Task: Find connections with filter location Roldanillo with filter topic #LetsWork with filter profile language Potuguese with filter current company I-PAC (Indian Political Action Committee) with filter school Indian Institute of Engineering Science and Technology (IIEST), Shibpur with filter industry Wholesale Metals and Minerals with filter service category Auto Insurance with filter keywords title Music Producer
Action: Mouse moved to (270, 226)
Screenshot: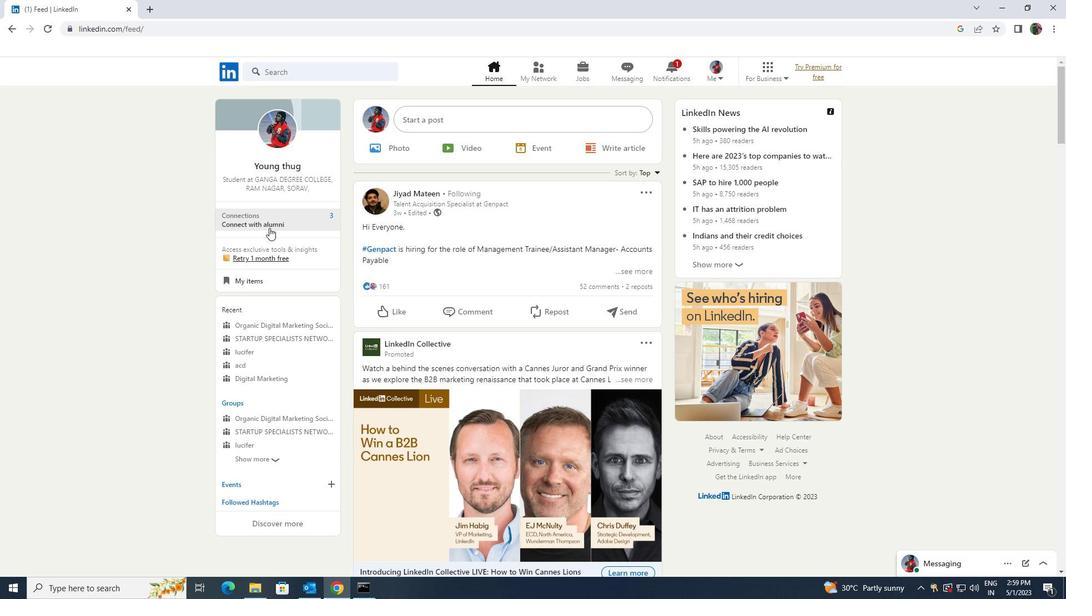 
Action: Mouse pressed left at (270, 226)
Screenshot: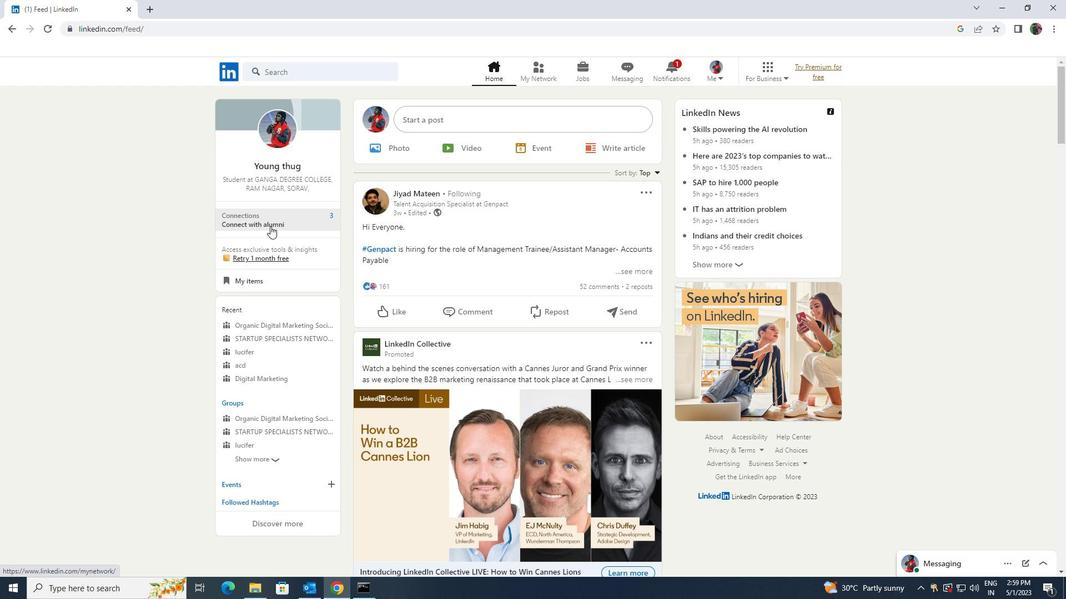 
Action: Mouse moved to (280, 134)
Screenshot: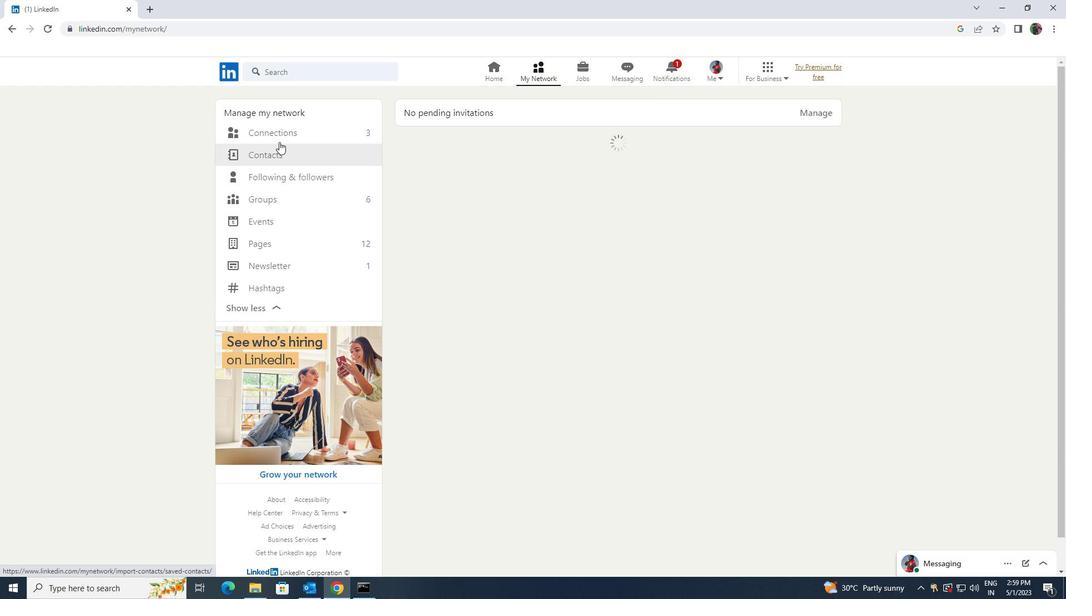 
Action: Mouse pressed left at (280, 134)
Screenshot: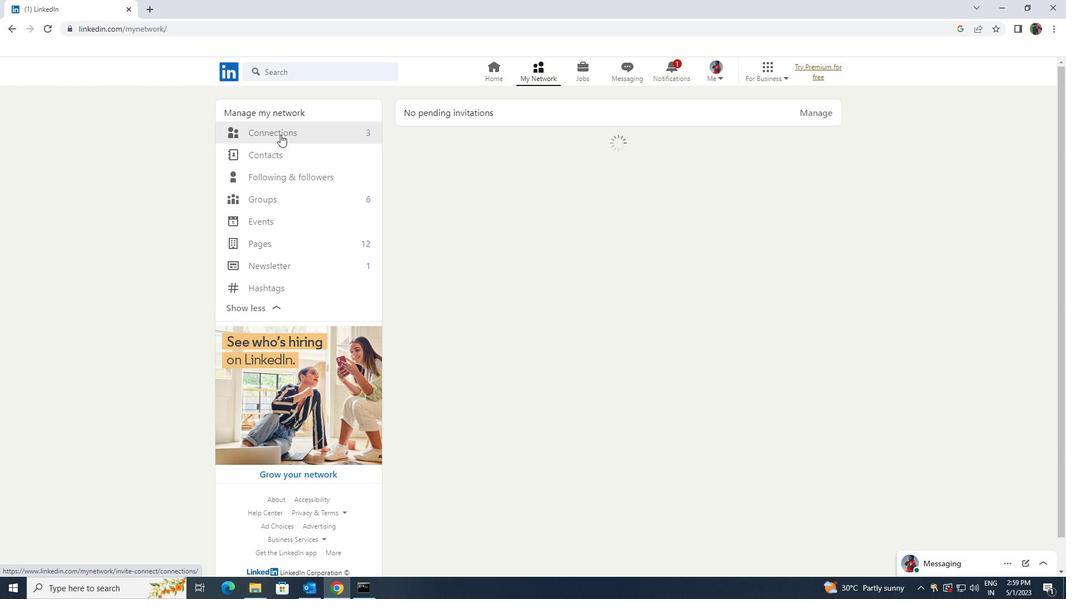 
Action: Mouse moved to (597, 136)
Screenshot: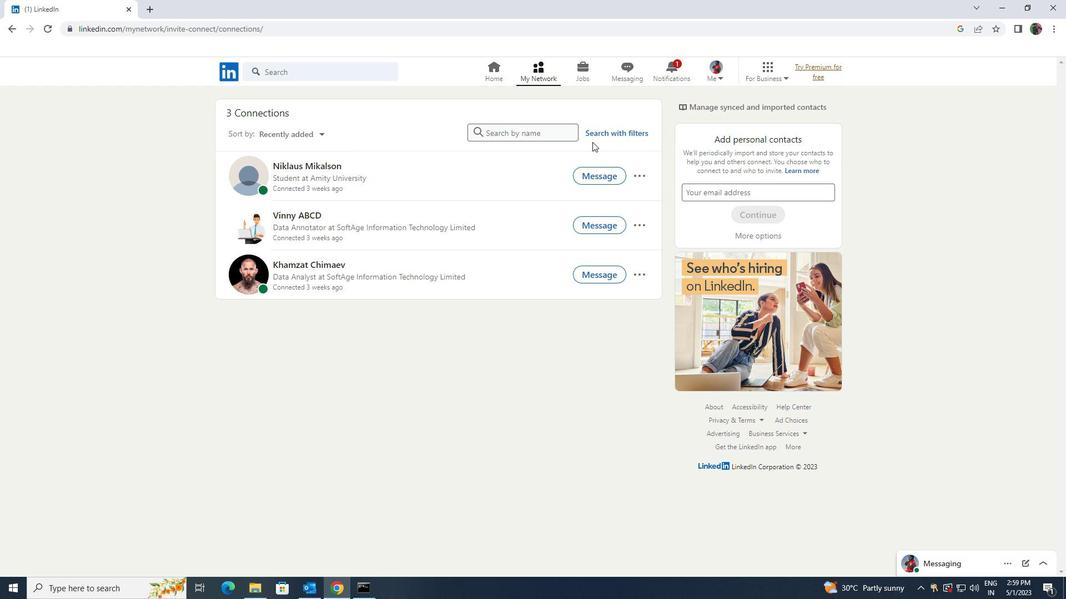 
Action: Mouse pressed left at (597, 136)
Screenshot: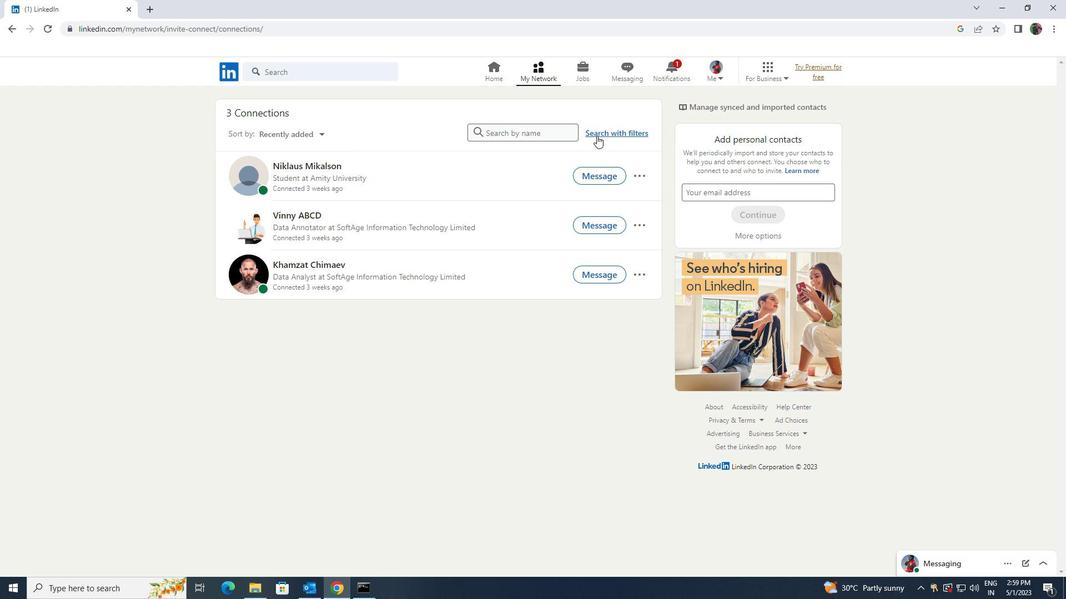 
Action: Mouse moved to (569, 103)
Screenshot: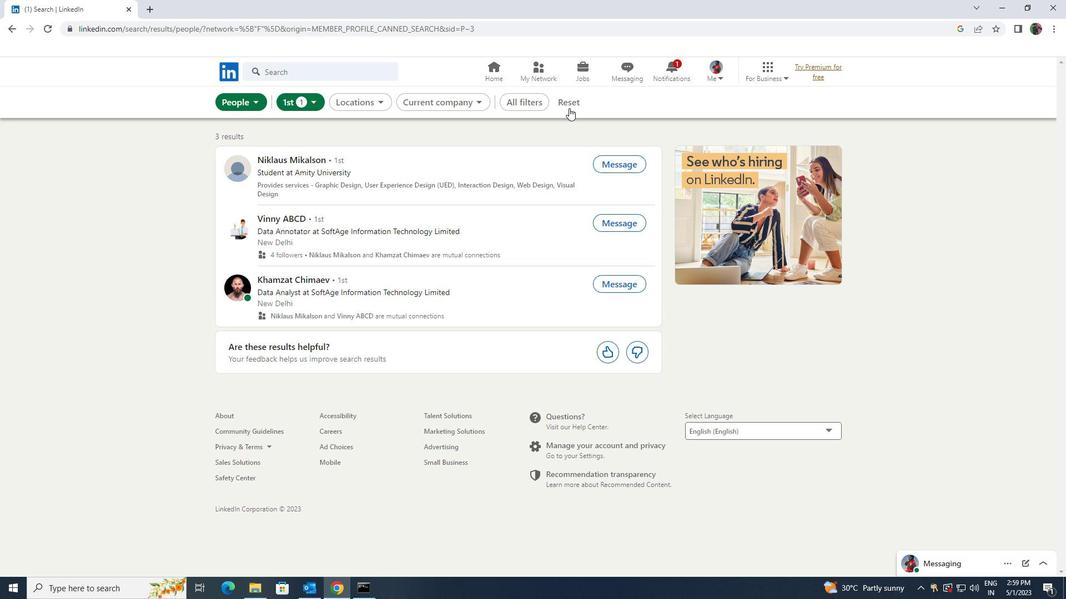 
Action: Mouse pressed left at (569, 103)
Screenshot: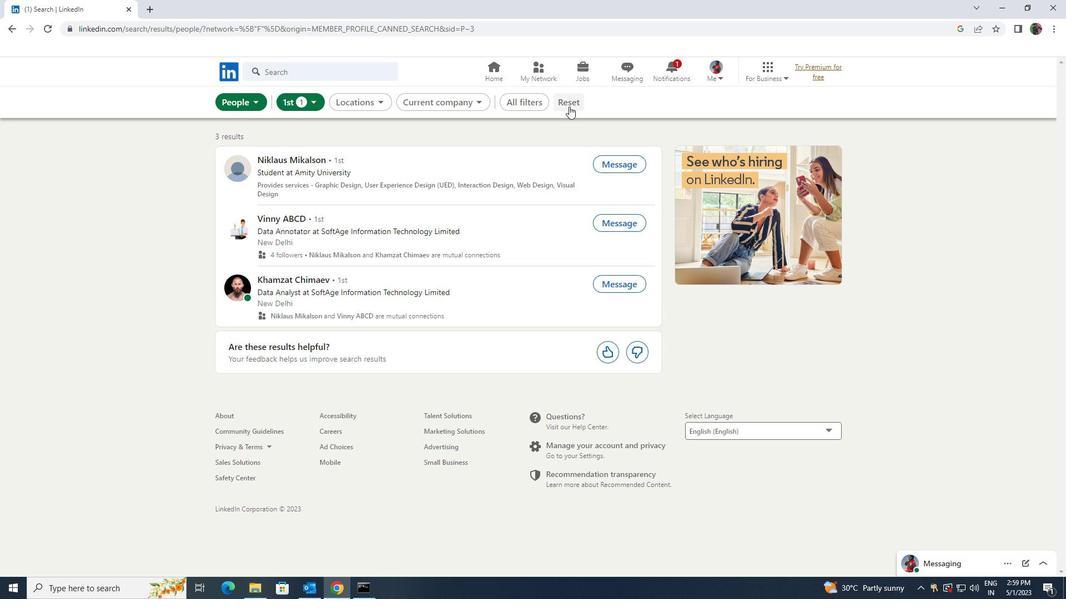 
Action: Mouse moved to (569, 102)
Screenshot: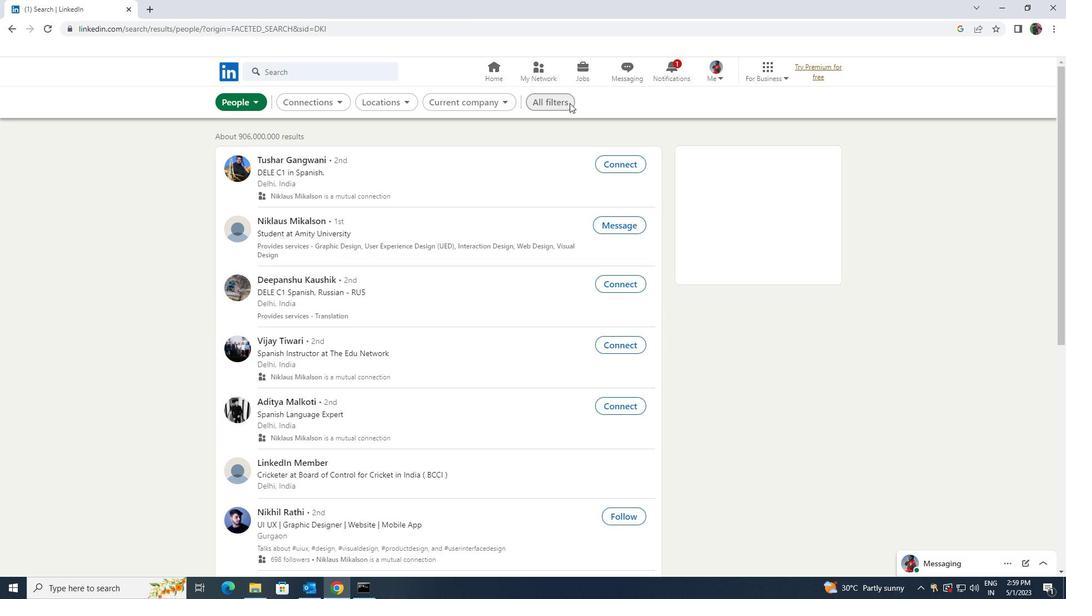 
Action: Mouse pressed left at (569, 102)
Screenshot: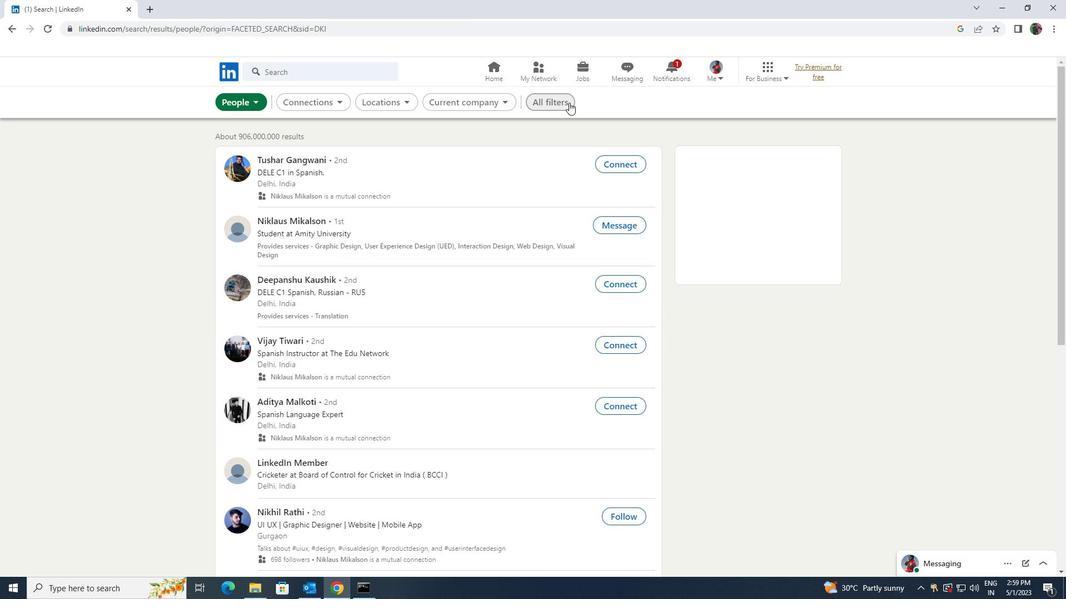 
Action: Mouse moved to (840, 306)
Screenshot: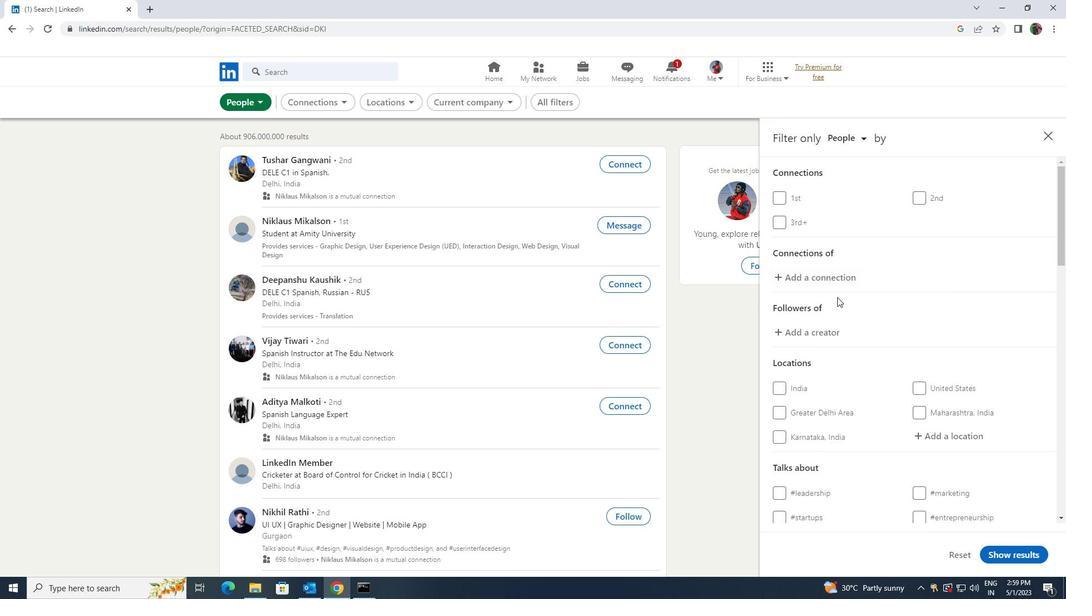 
Action: Mouse scrolled (840, 306) with delta (0, 0)
Screenshot: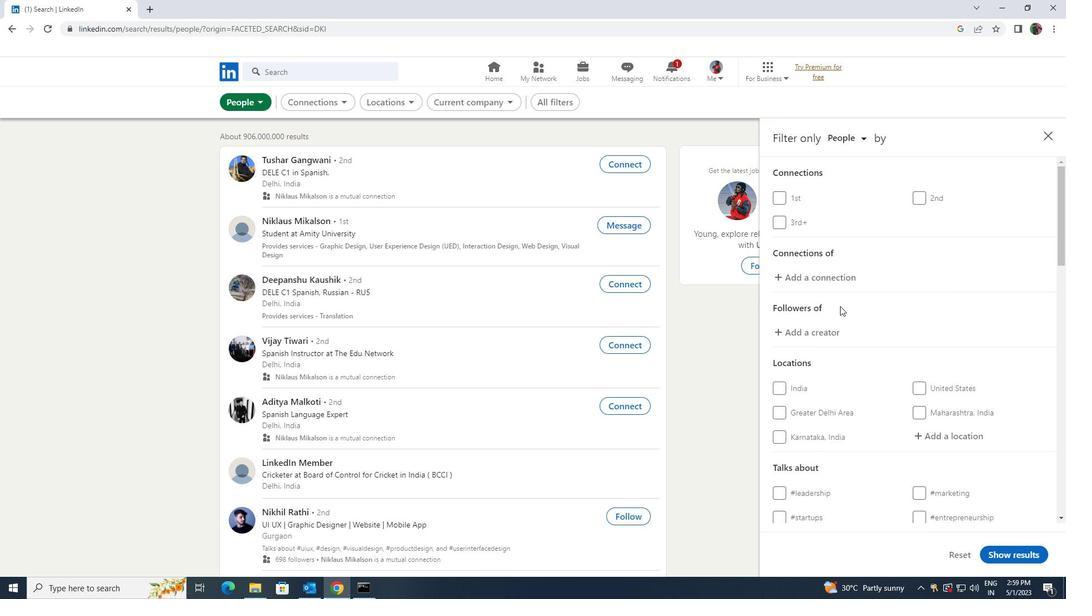 
Action: Mouse scrolled (840, 306) with delta (0, 0)
Screenshot: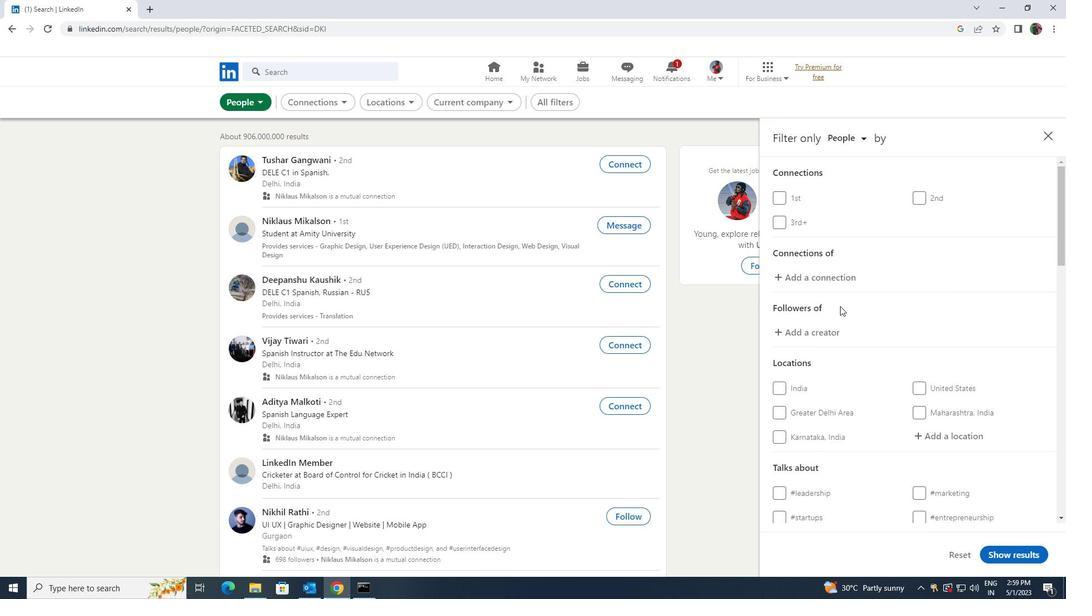 
Action: Mouse moved to (924, 323)
Screenshot: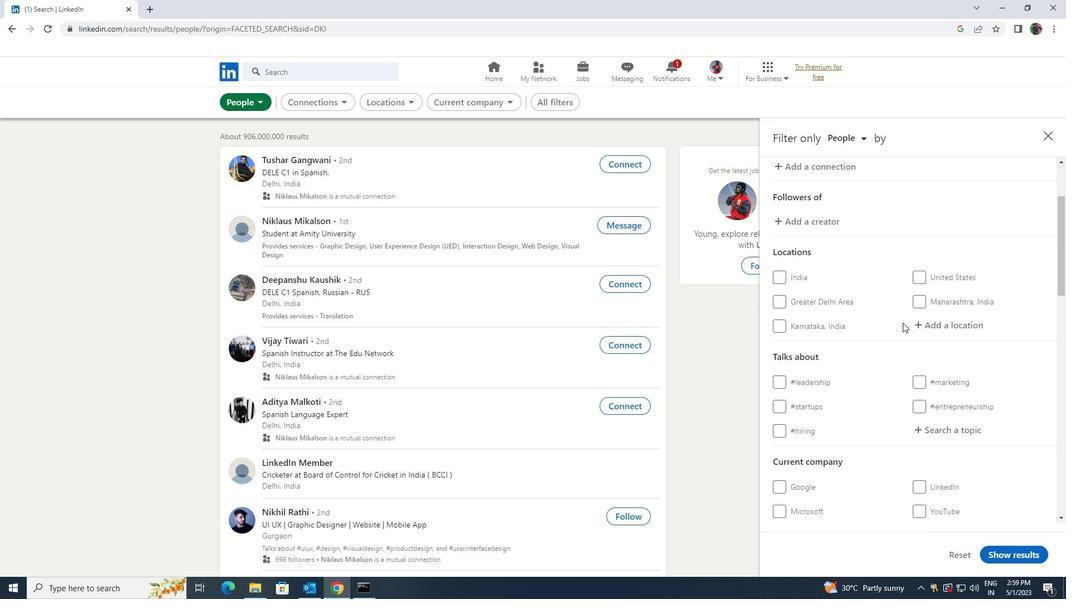 
Action: Mouse pressed left at (924, 323)
Screenshot: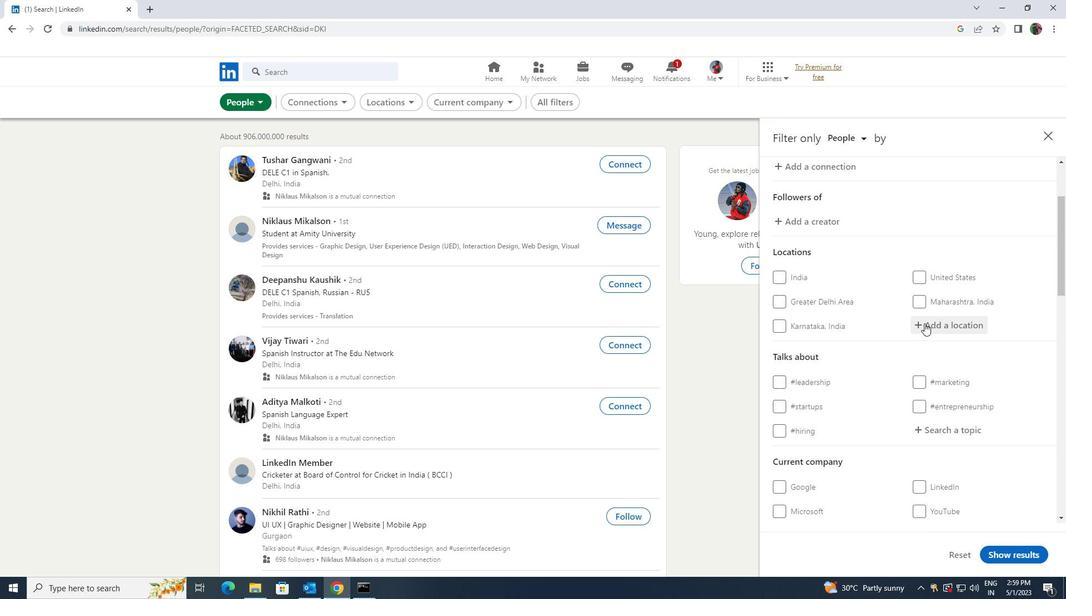 
Action: Key pressed <Key.shift><Key.shift><Key.shift><Key.shift>ROLDANIL
Screenshot: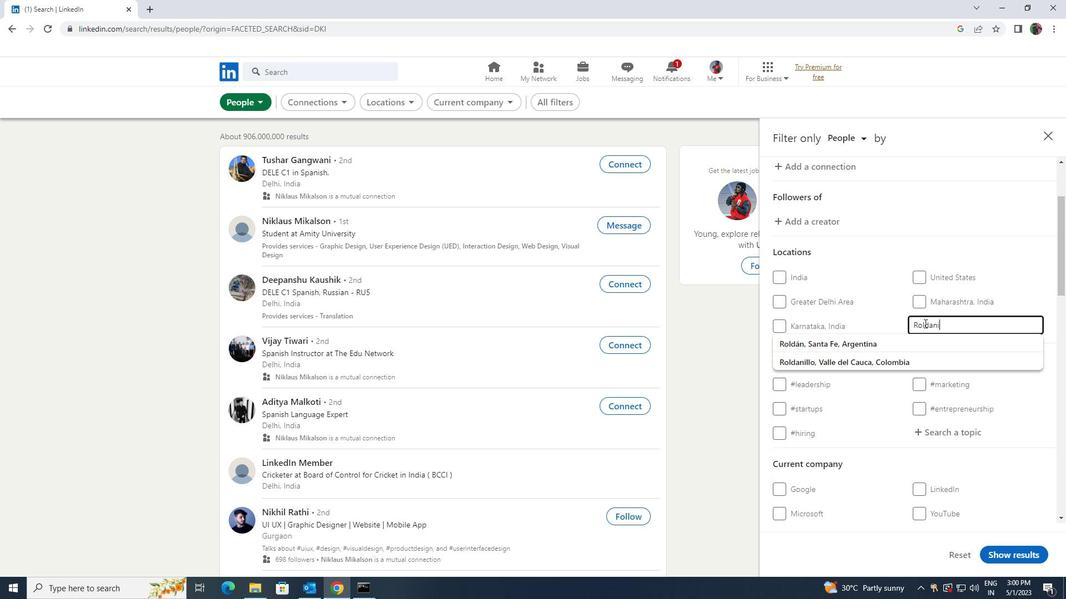 
Action: Mouse moved to (906, 337)
Screenshot: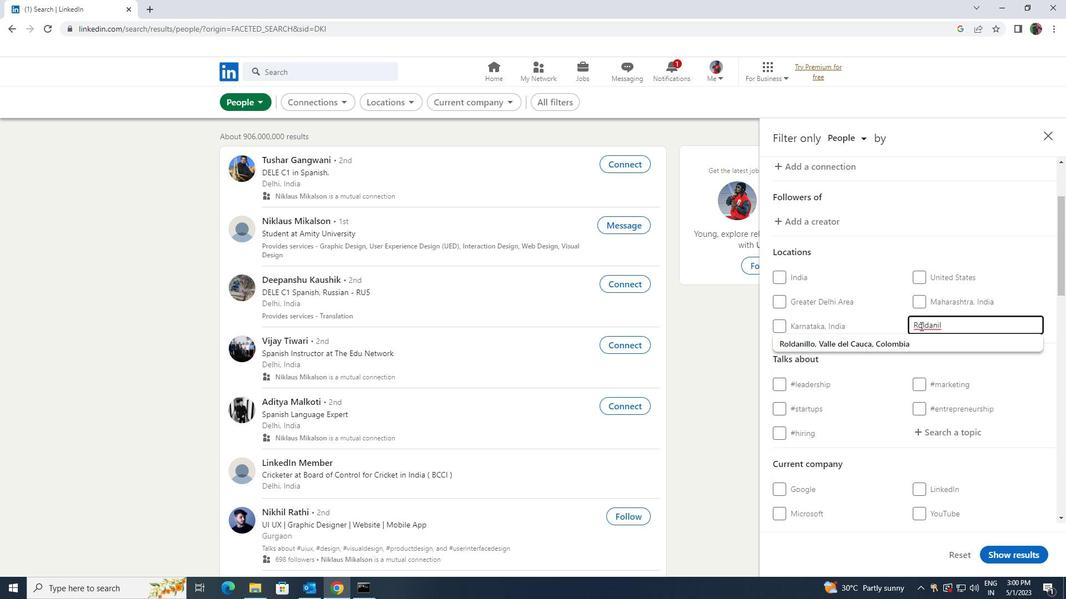 
Action: Mouse pressed left at (906, 337)
Screenshot: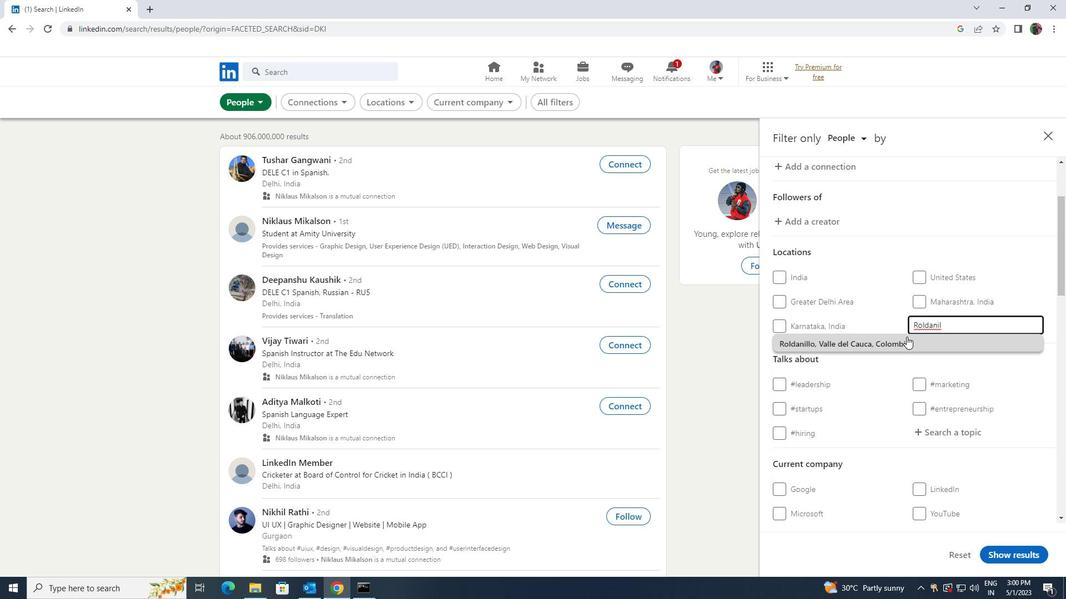 
Action: Mouse moved to (906, 337)
Screenshot: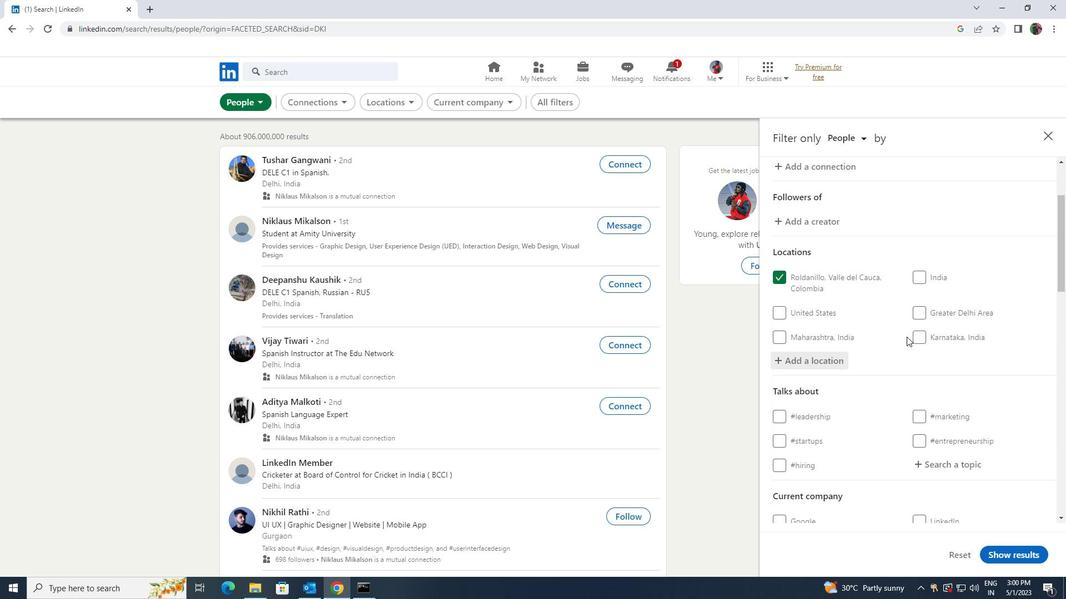 
Action: Mouse scrolled (906, 337) with delta (0, 0)
Screenshot: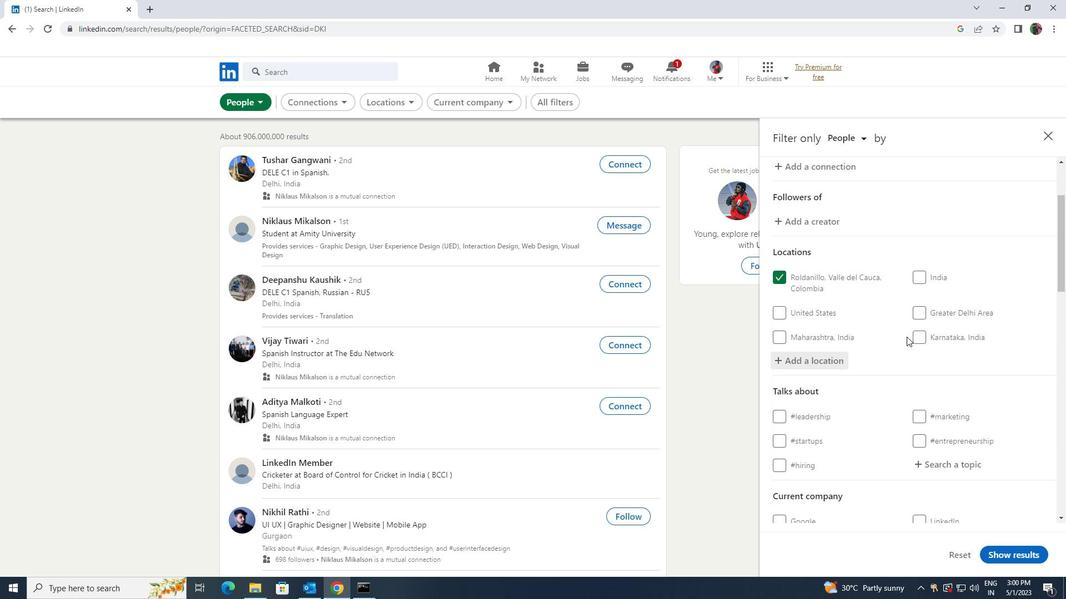 
Action: Mouse scrolled (906, 337) with delta (0, 0)
Screenshot: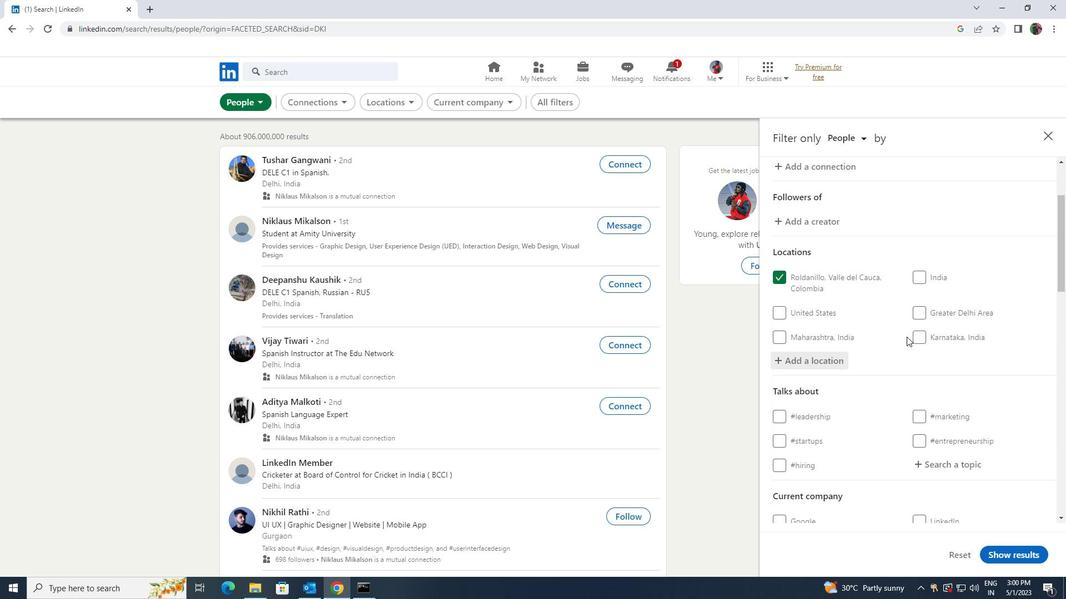 
Action: Mouse moved to (926, 352)
Screenshot: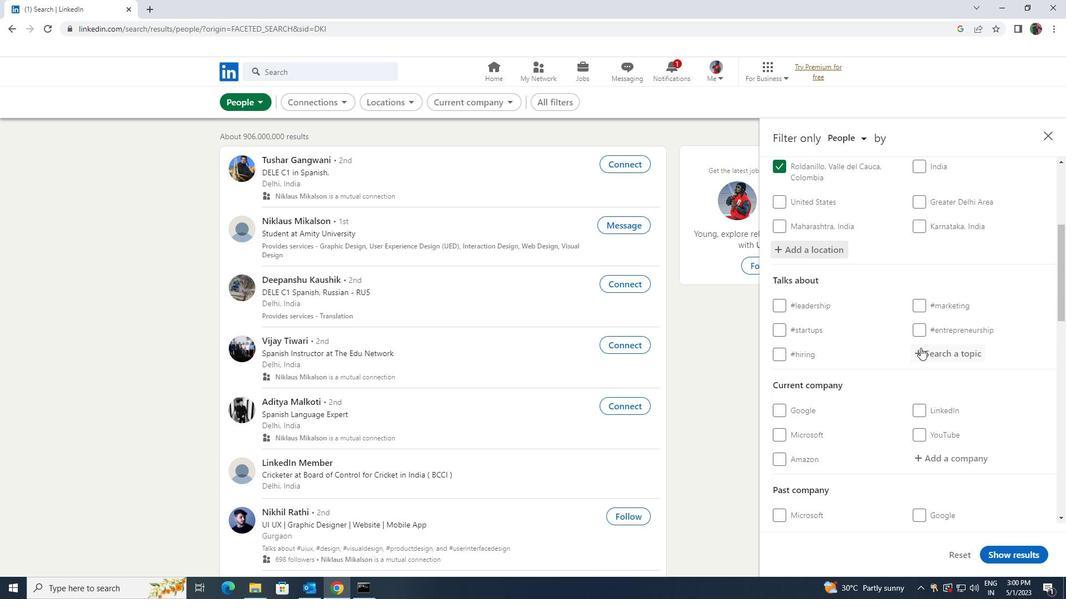 
Action: Mouse pressed left at (926, 352)
Screenshot: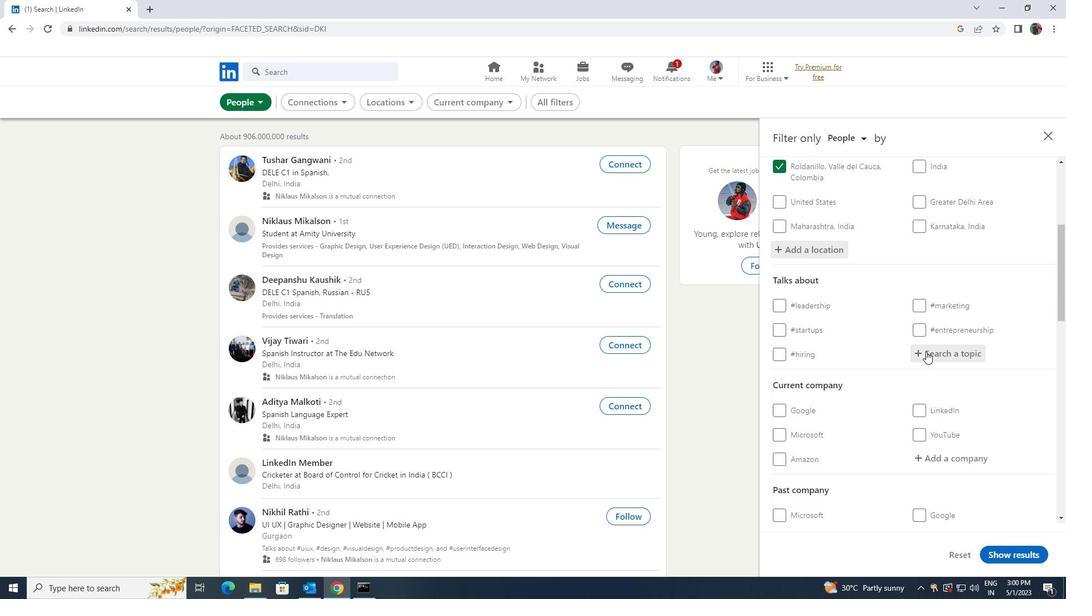 
Action: Mouse moved to (927, 352)
Screenshot: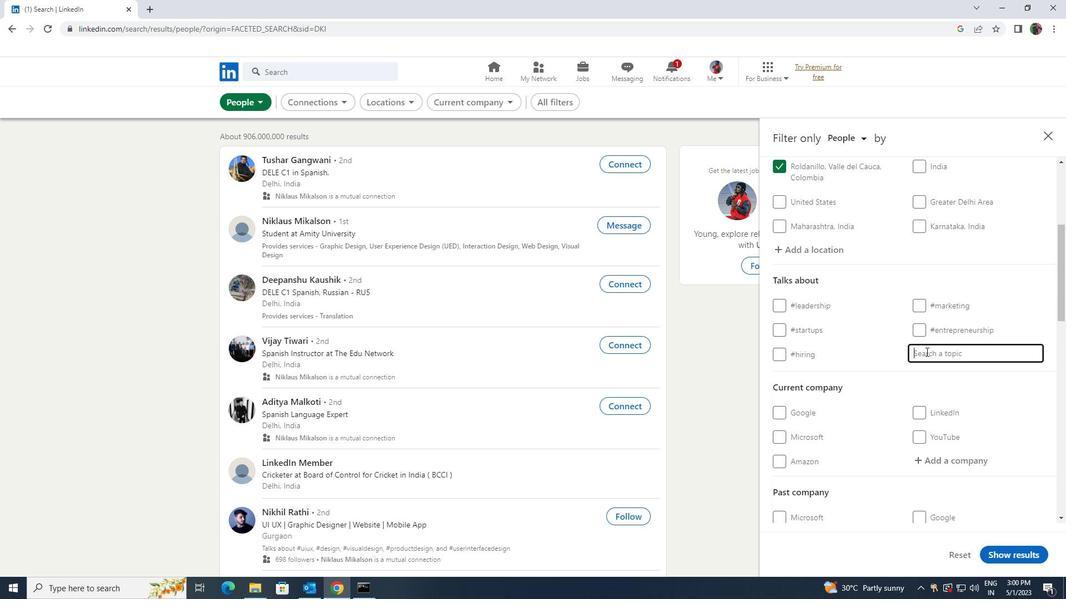 
Action: Key pressed <Key.shift>LETSWORK
Screenshot: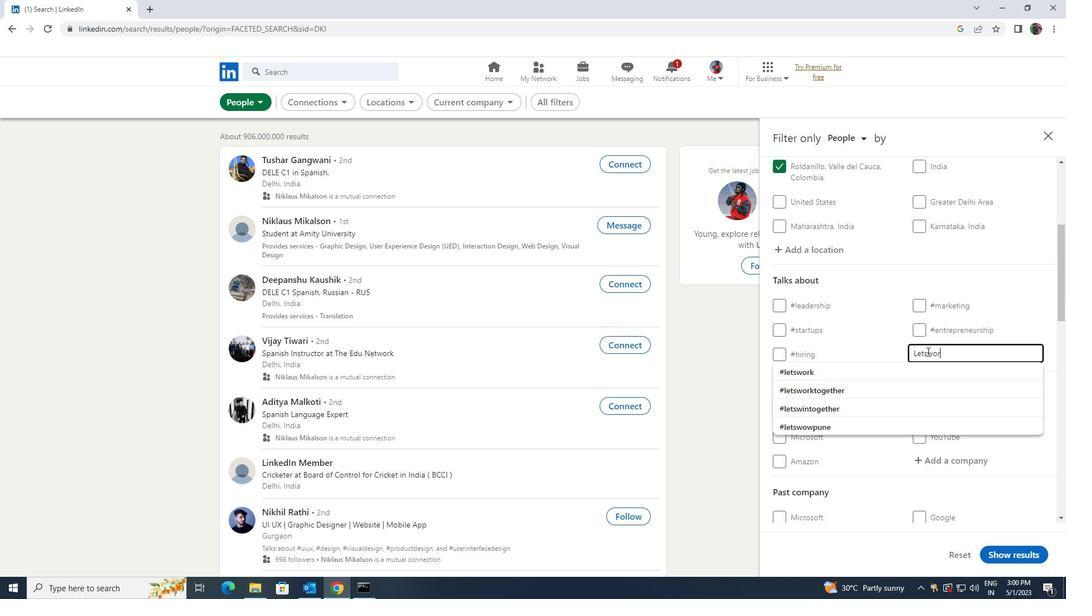 
Action: Mouse moved to (915, 365)
Screenshot: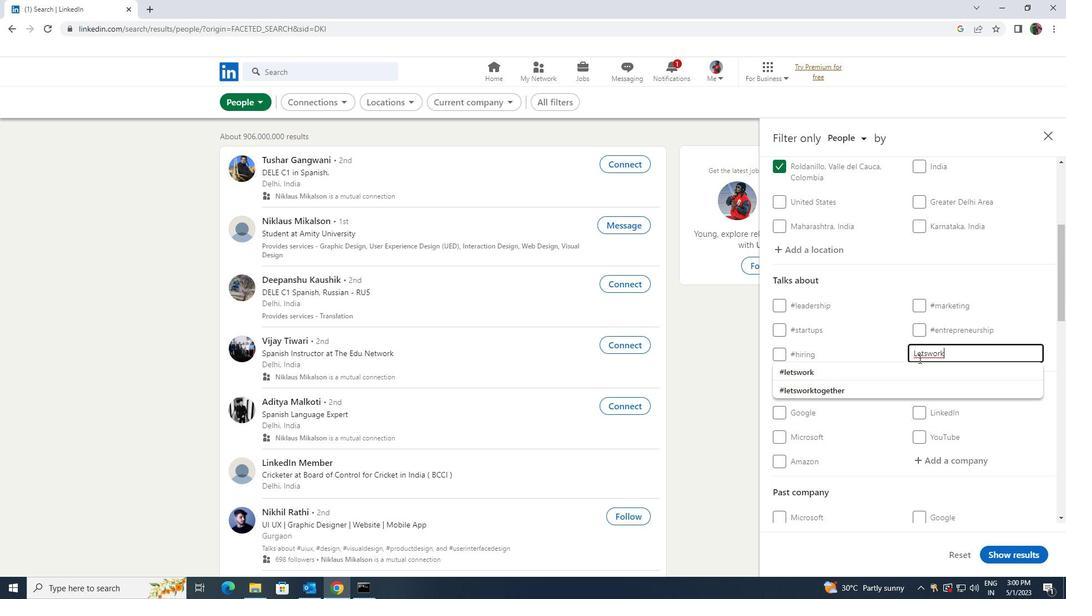 
Action: Mouse pressed left at (915, 365)
Screenshot: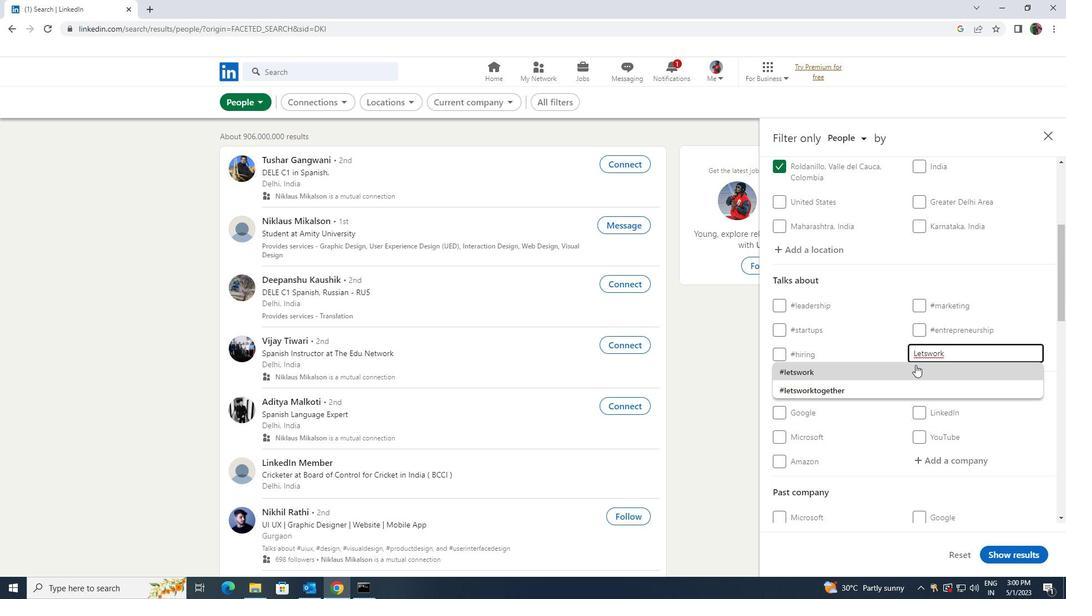 
Action: Mouse moved to (915, 365)
Screenshot: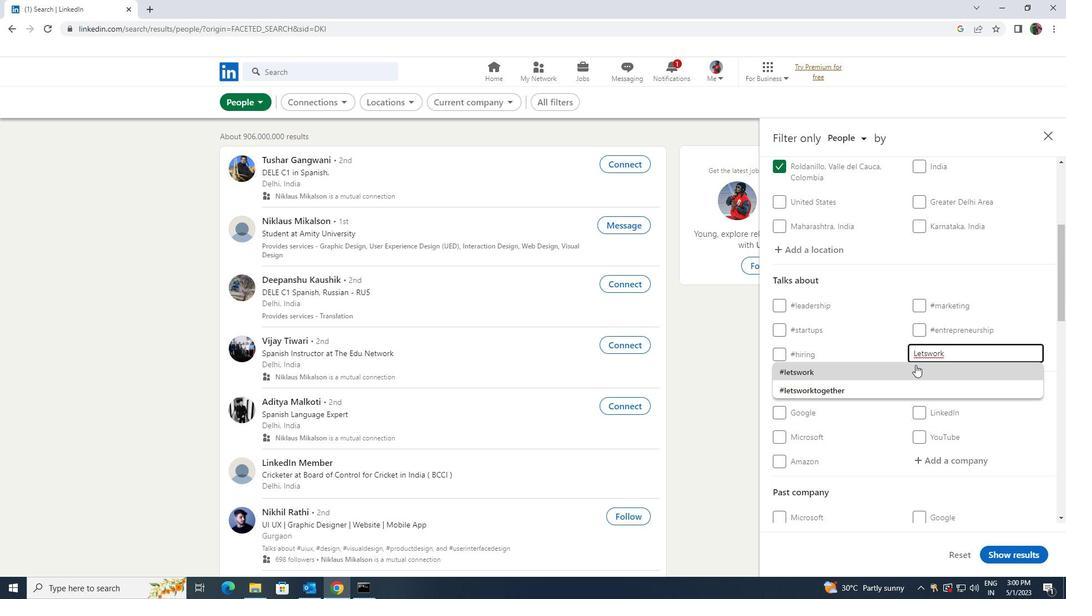 
Action: Mouse scrolled (915, 364) with delta (0, 0)
Screenshot: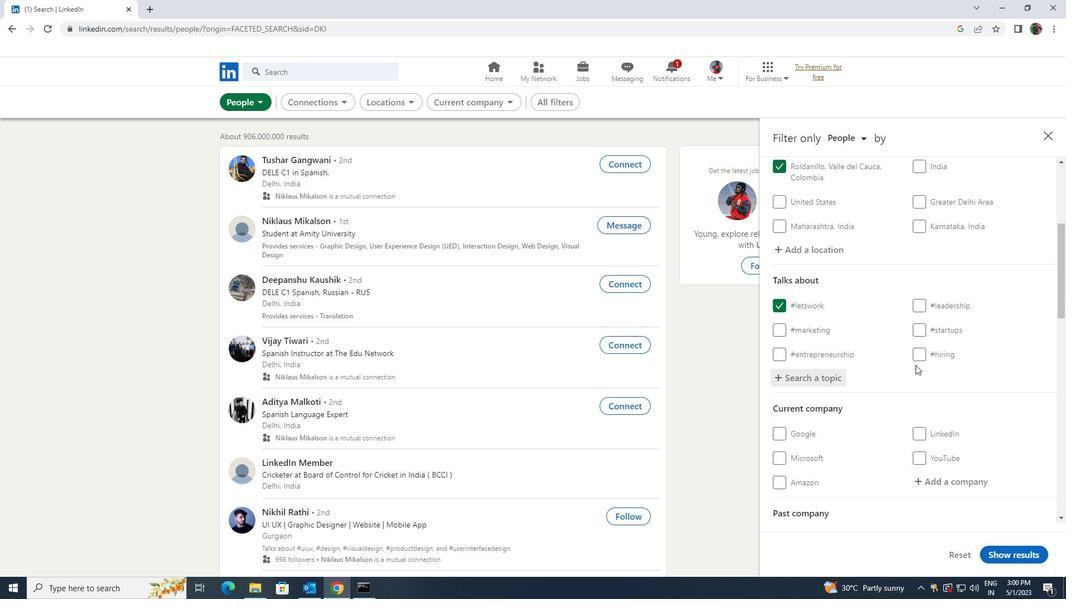 
Action: Mouse moved to (914, 367)
Screenshot: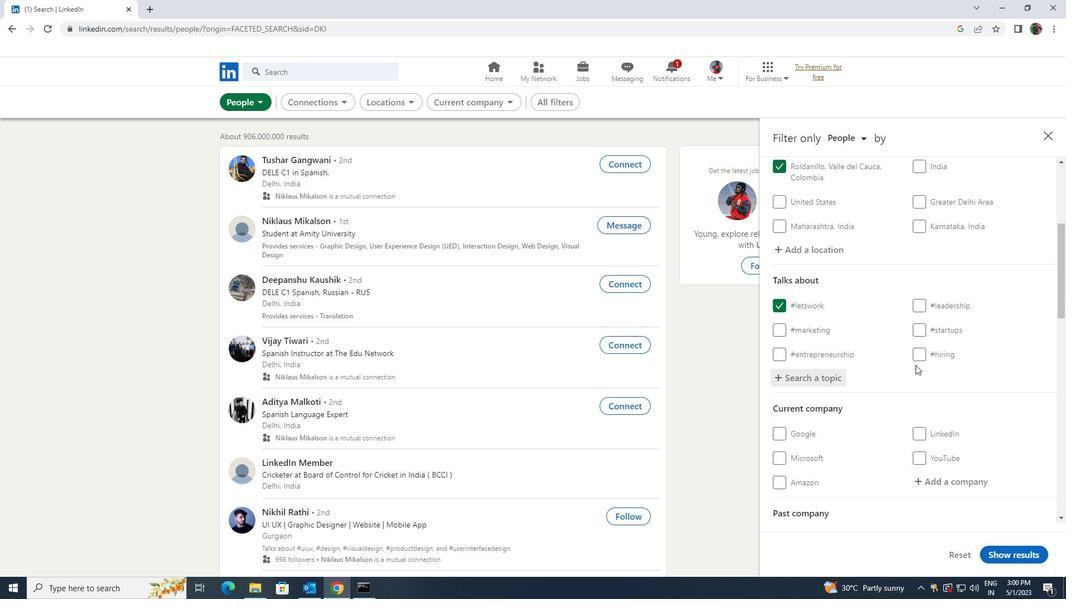 
Action: Mouse scrolled (914, 366) with delta (0, 0)
Screenshot: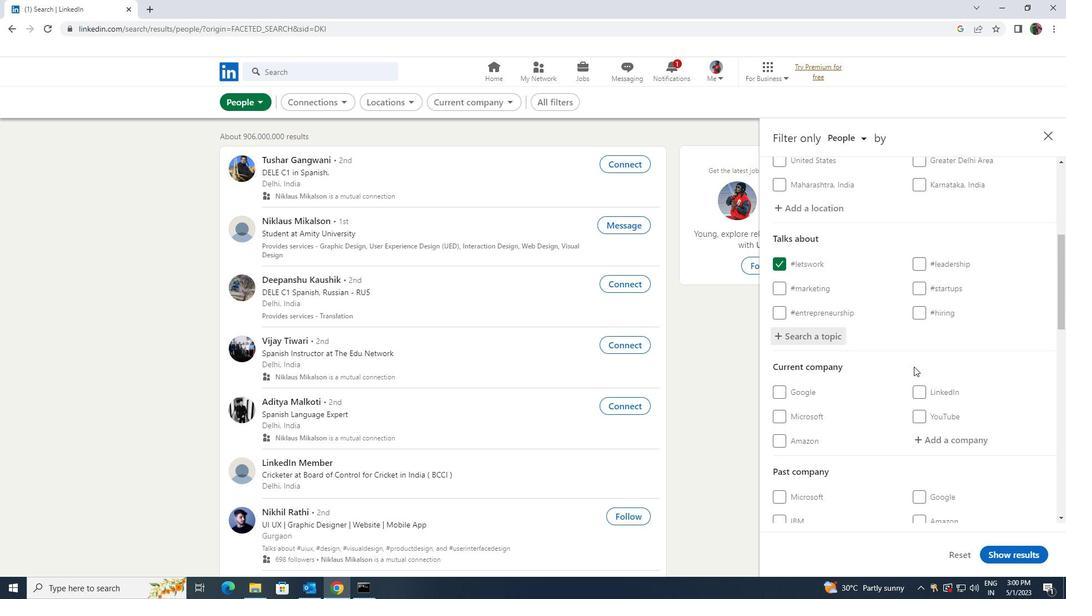 
Action: Mouse scrolled (914, 366) with delta (0, 0)
Screenshot: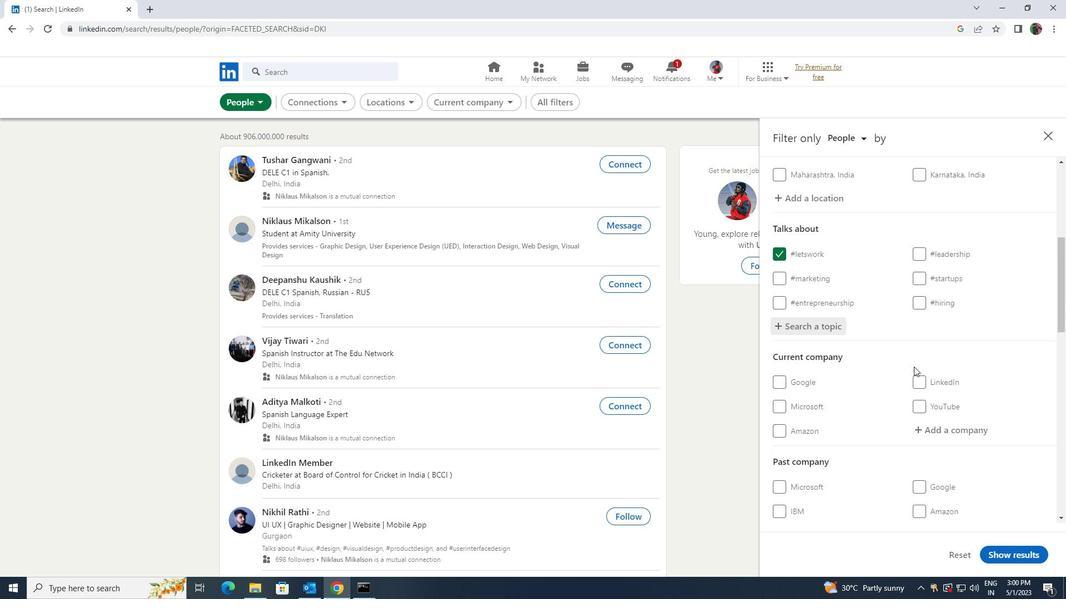 
Action: Mouse moved to (910, 369)
Screenshot: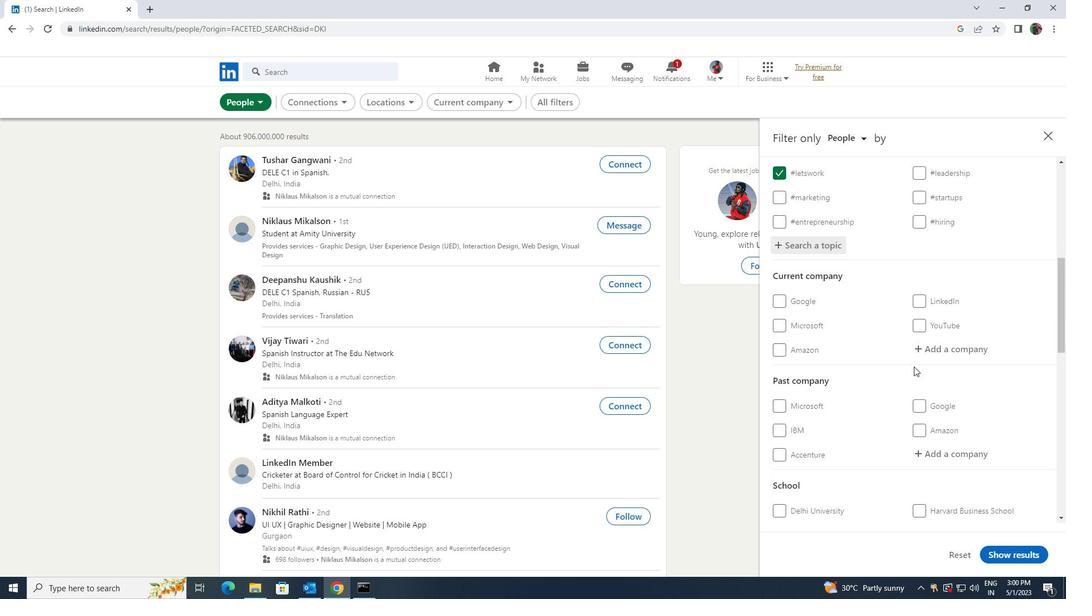
Action: Mouse scrolled (910, 369) with delta (0, 0)
Screenshot: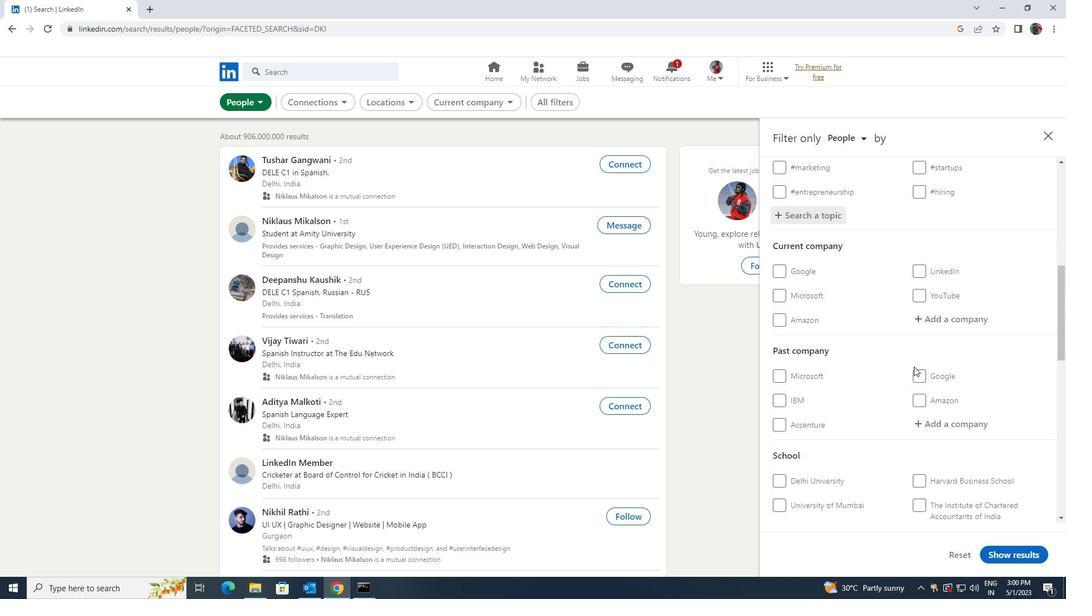 
Action: Mouse moved to (907, 372)
Screenshot: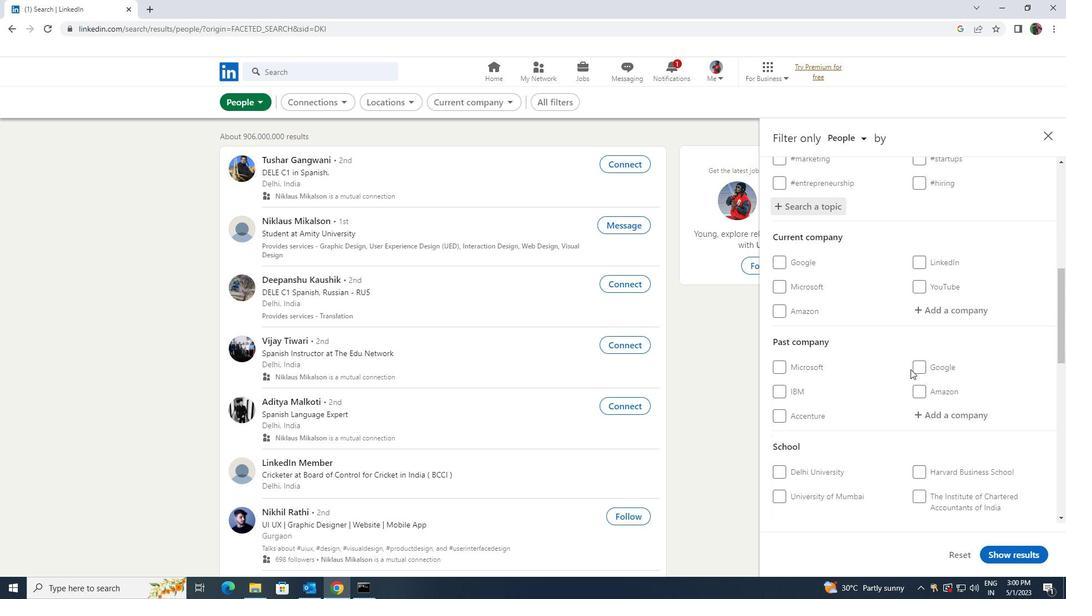 
Action: Mouse scrolled (907, 371) with delta (0, 0)
Screenshot: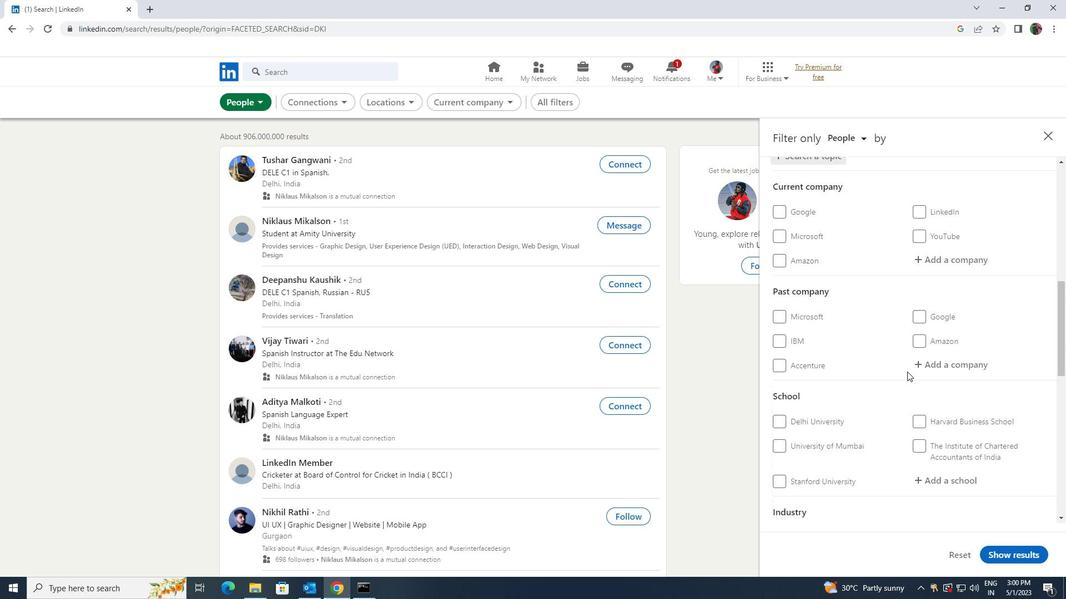 
Action: Mouse scrolled (907, 371) with delta (0, 0)
Screenshot: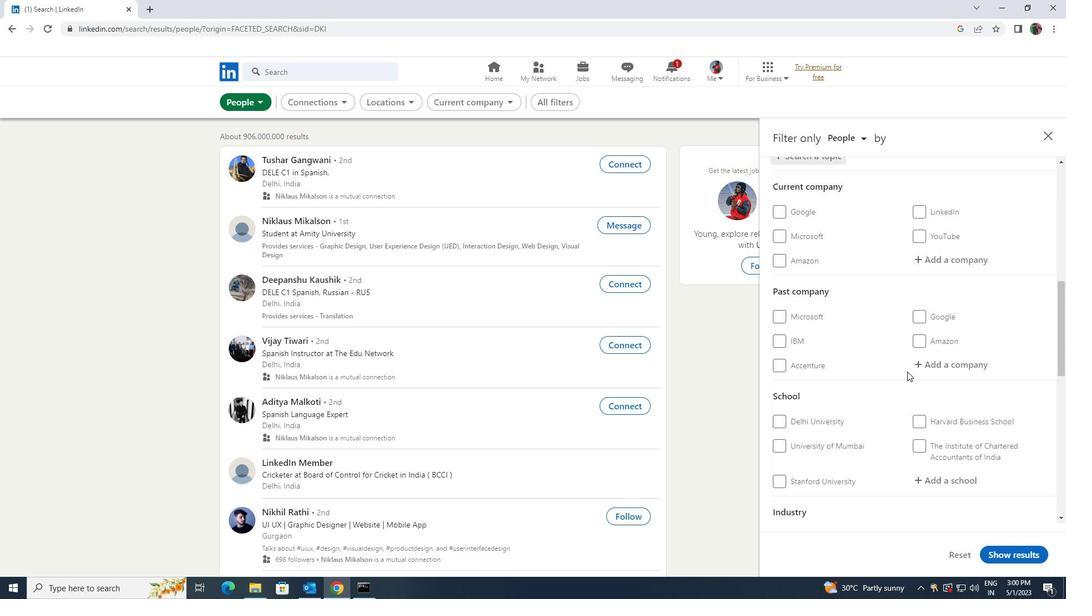 
Action: Mouse scrolled (907, 371) with delta (0, 0)
Screenshot: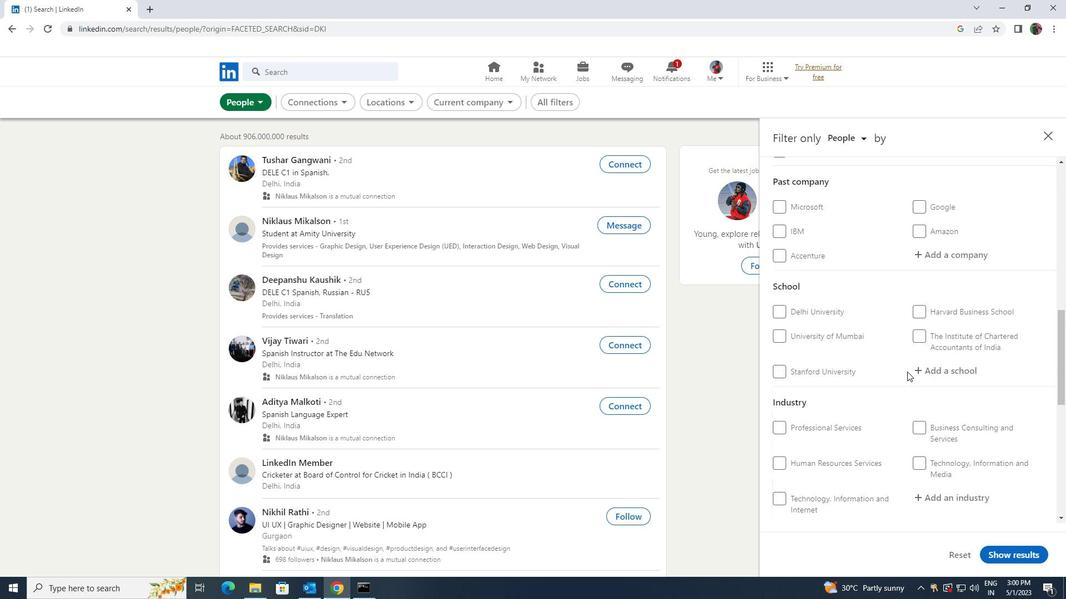 
Action: Mouse scrolled (907, 371) with delta (0, 0)
Screenshot: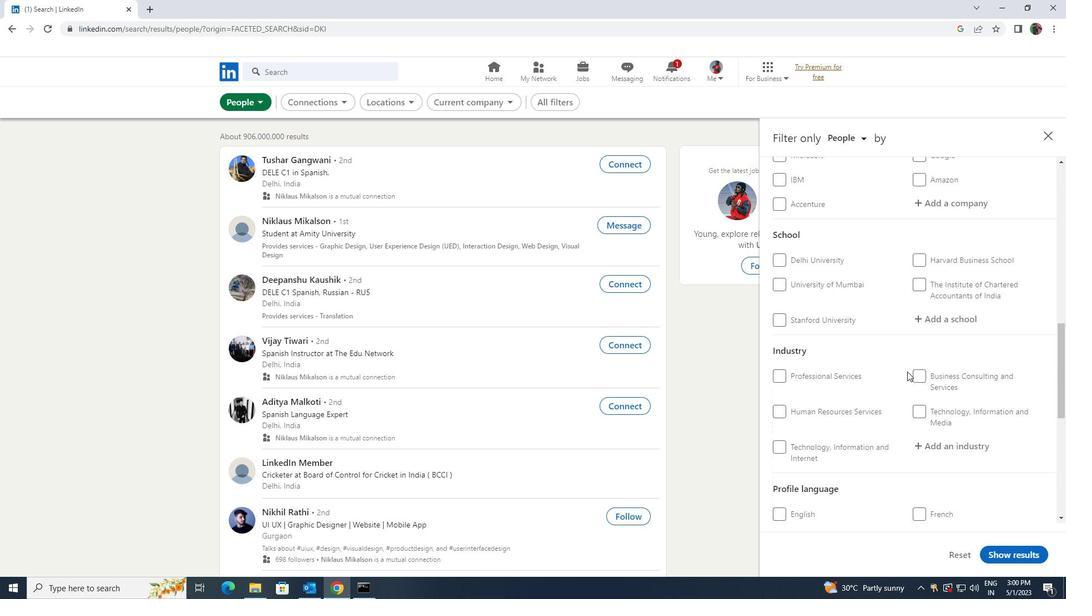 
Action: Mouse scrolled (907, 371) with delta (0, 0)
Screenshot: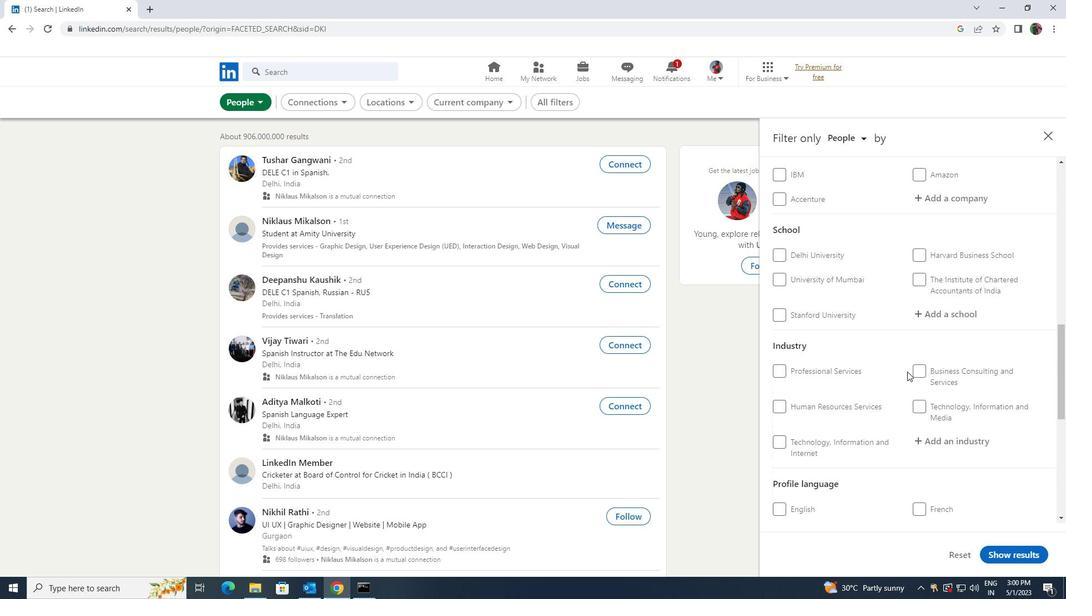 
Action: Mouse scrolled (907, 371) with delta (0, 0)
Screenshot: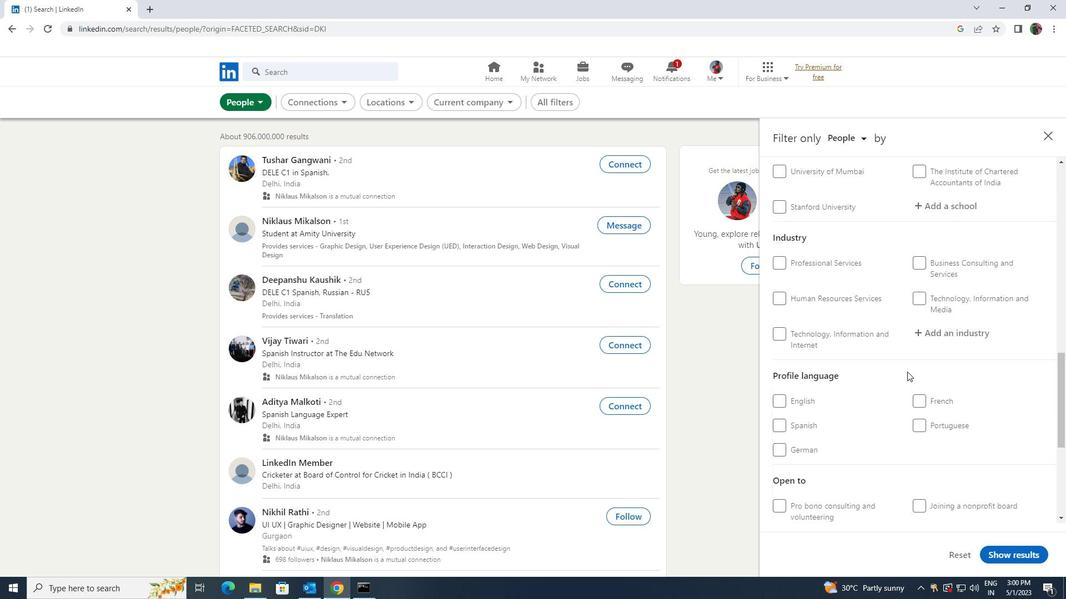 
Action: Mouse scrolled (907, 371) with delta (0, 0)
Screenshot: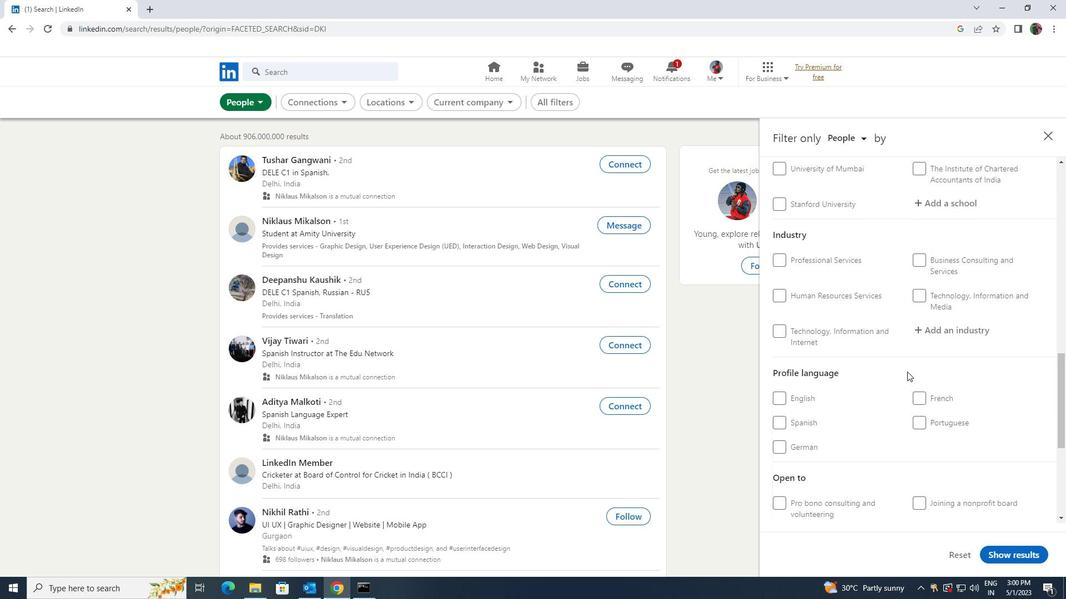 
Action: Mouse moved to (917, 317)
Screenshot: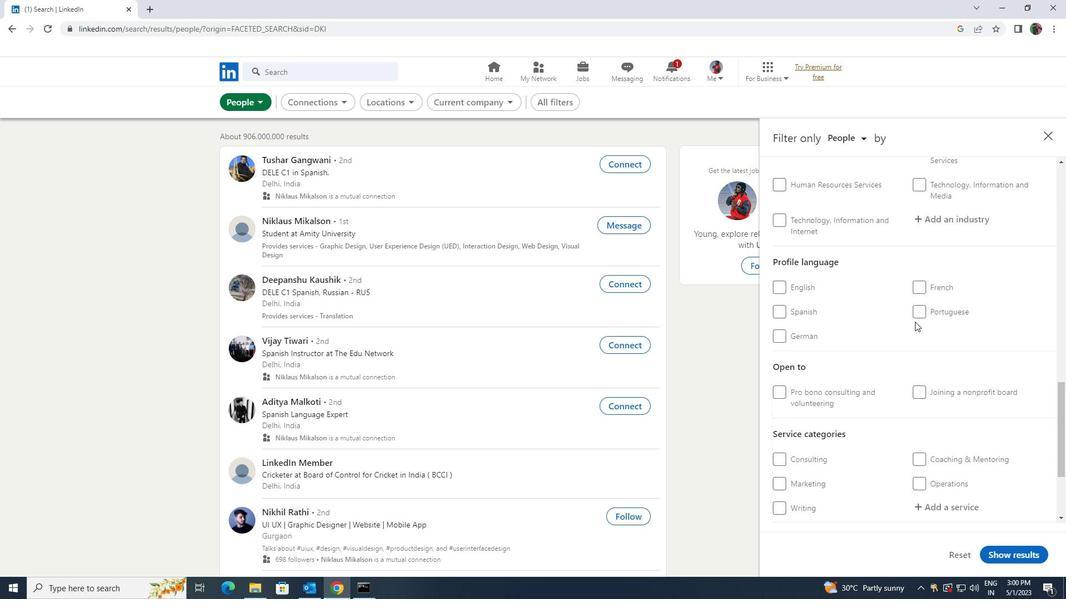 
Action: Mouse pressed left at (917, 317)
Screenshot: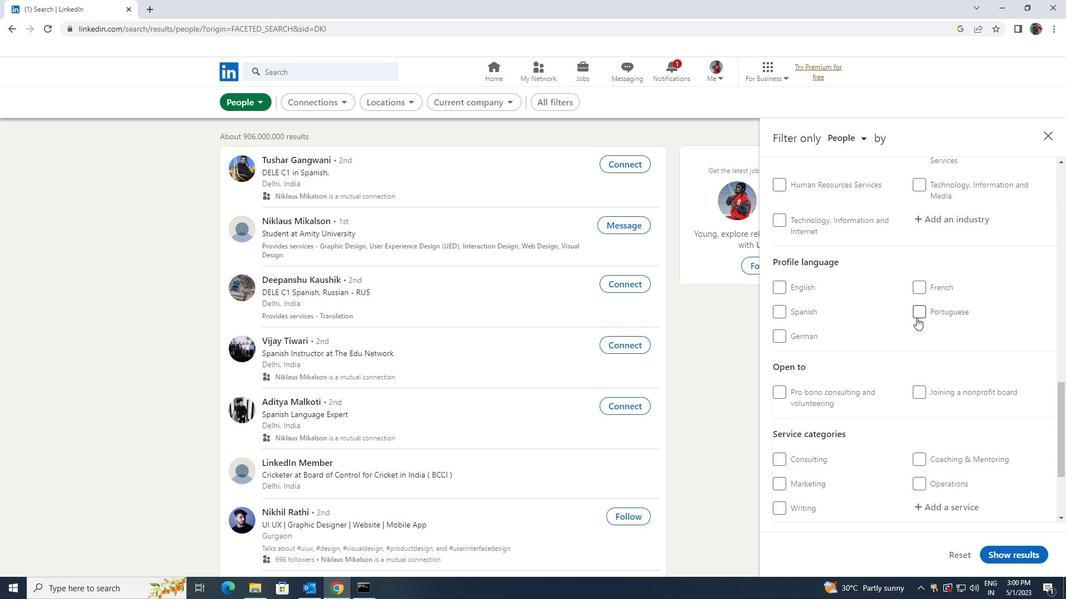 
Action: Mouse scrolled (917, 318) with delta (0, 0)
Screenshot: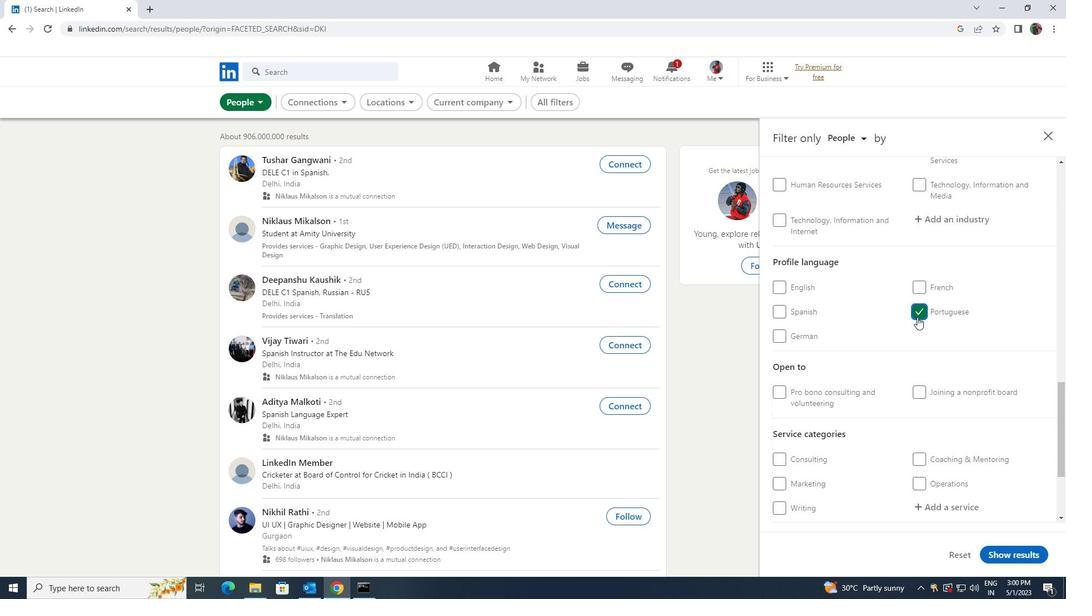 
Action: Mouse moved to (917, 317)
Screenshot: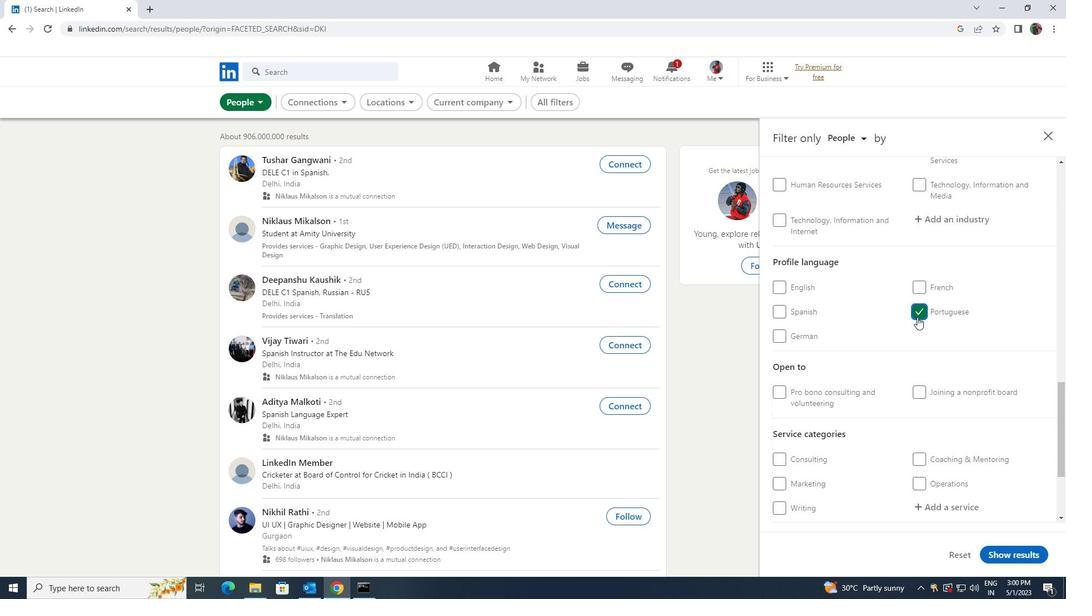
Action: Mouse scrolled (917, 318) with delta (0, 0)
Screenshot: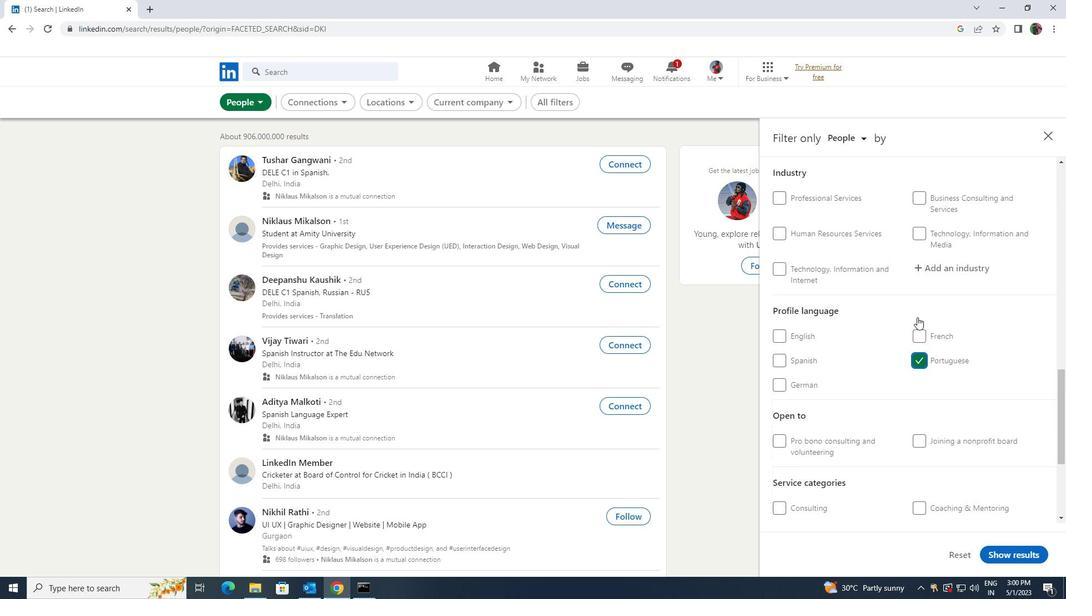 
Action: Mouse scrolled (917, 318) with delta (0, 0)
Screenshot: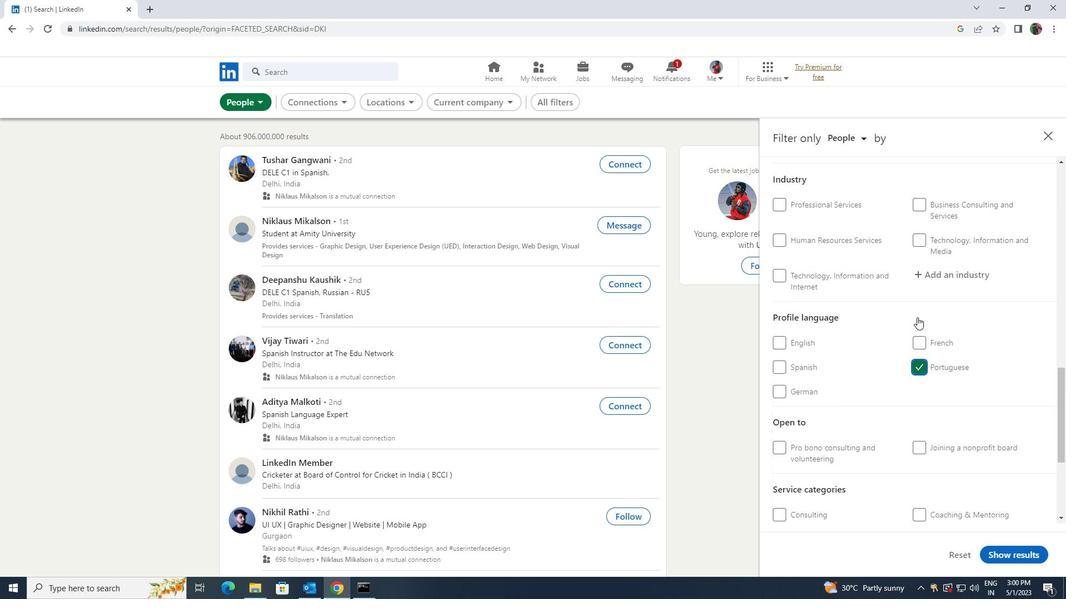 
Action: Mouse scrolled (917, 318) with delta (0, 0)
Screenshot: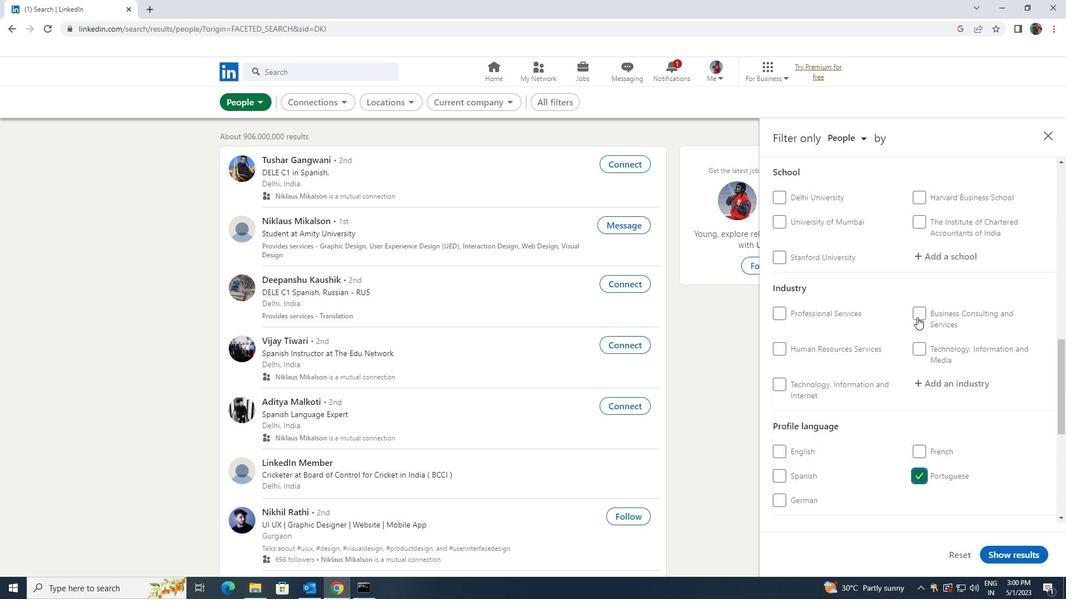 
Action: Mouse scrolled (917, 318) with delta (0, 0)
Screenshot: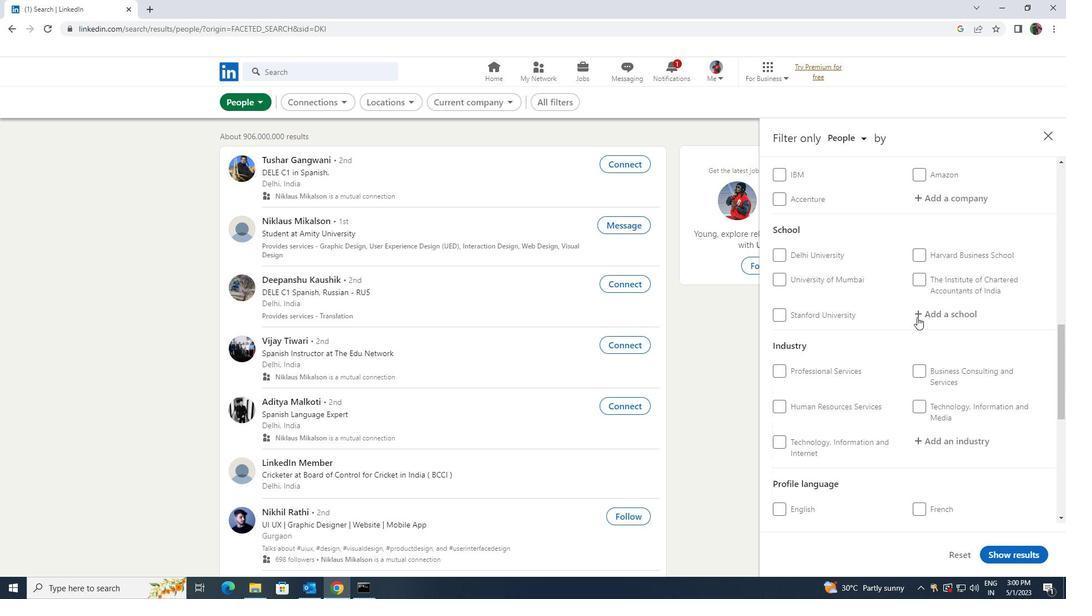 
Action: Mouse scrolled (917, 318) with delta (0, 0)
Screenshot: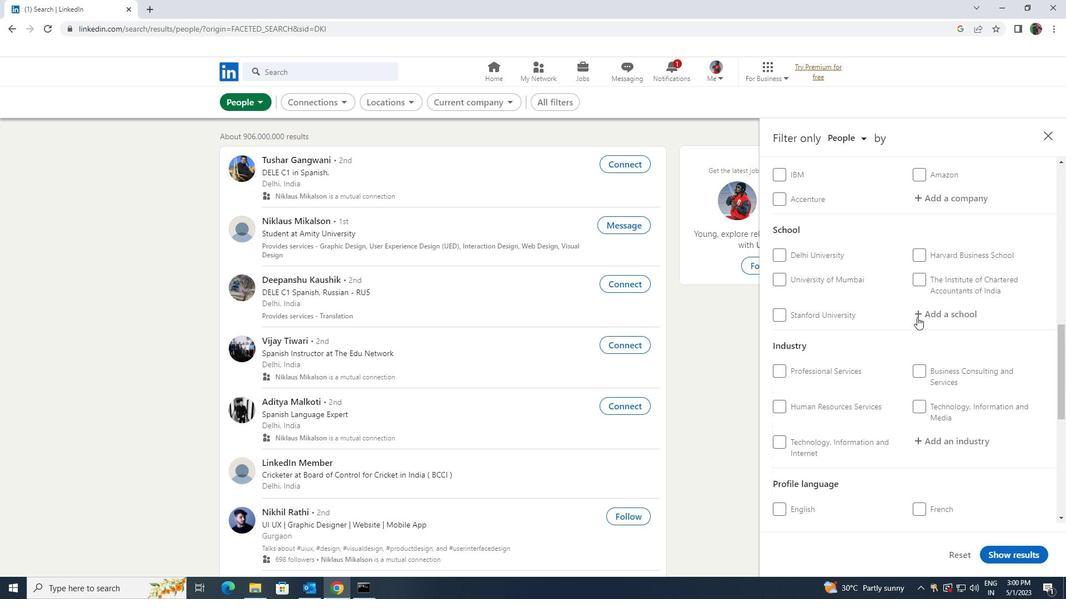 
Action: Mouse scrolled (917, 318) with delta (0, 0)
Screenshot: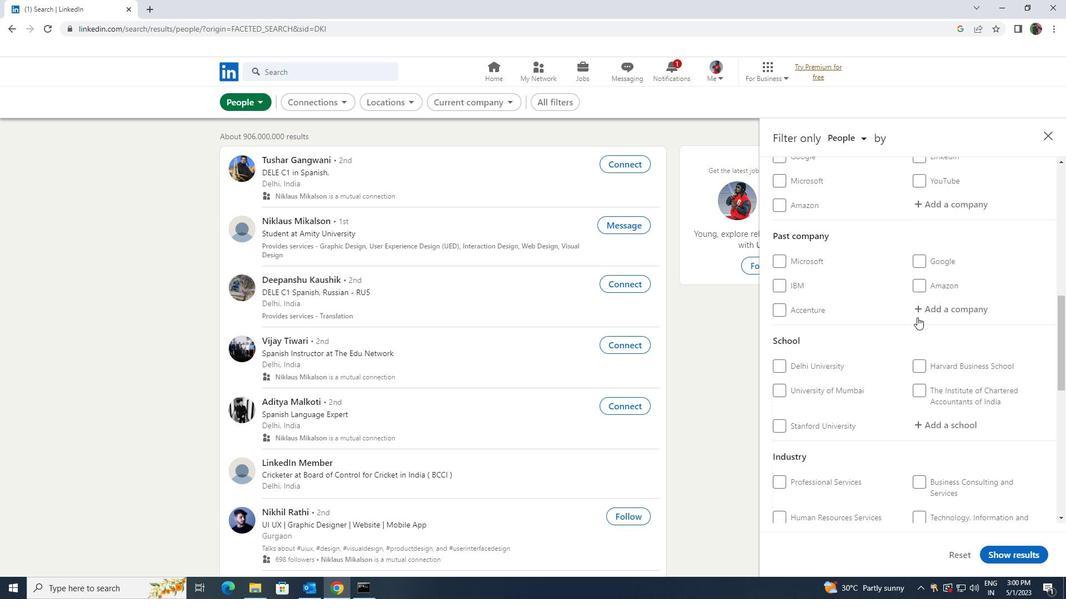 
Action: Mouse scrolled (917, 318) with delta (0, 0)
Screenshot: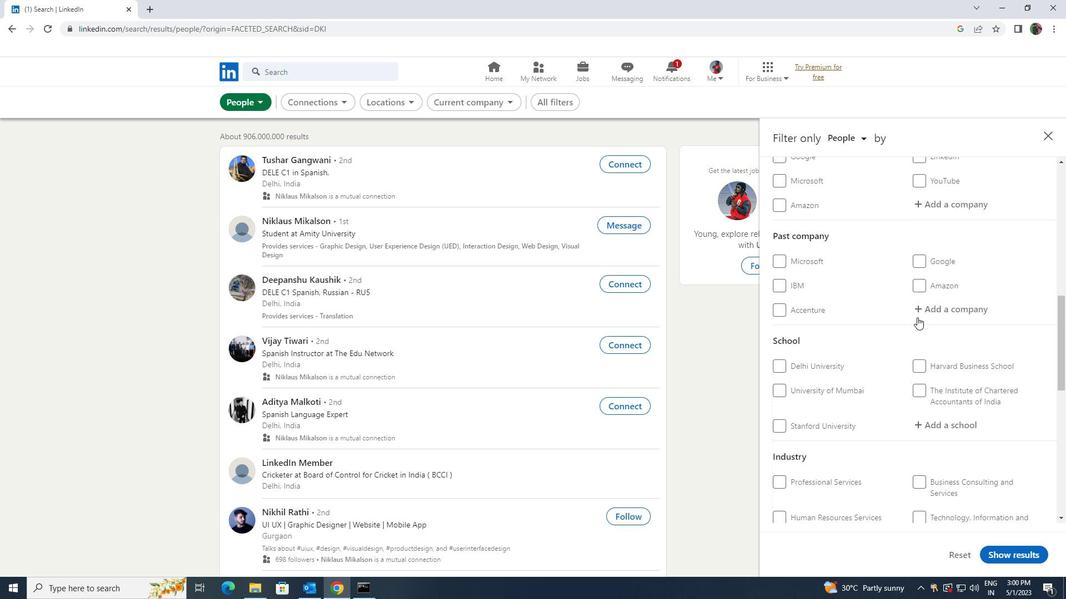 
Action: Mouse scrolled (917, 318) with delta (0, 0)
Screenshot: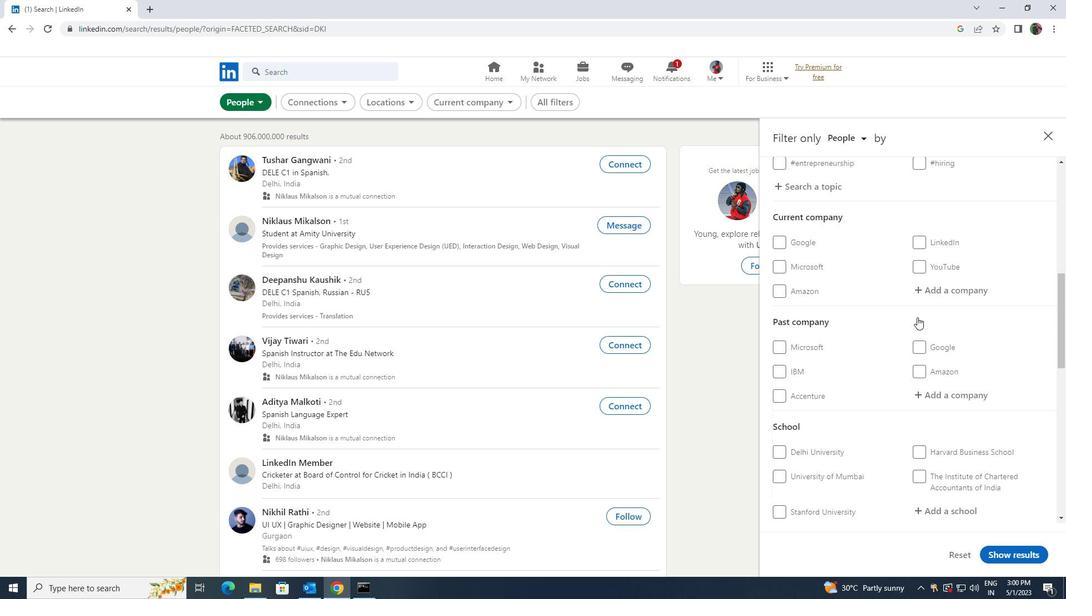 
Action: Mouse scrolled (917, 318) with delta (0, 0)
Screenshot: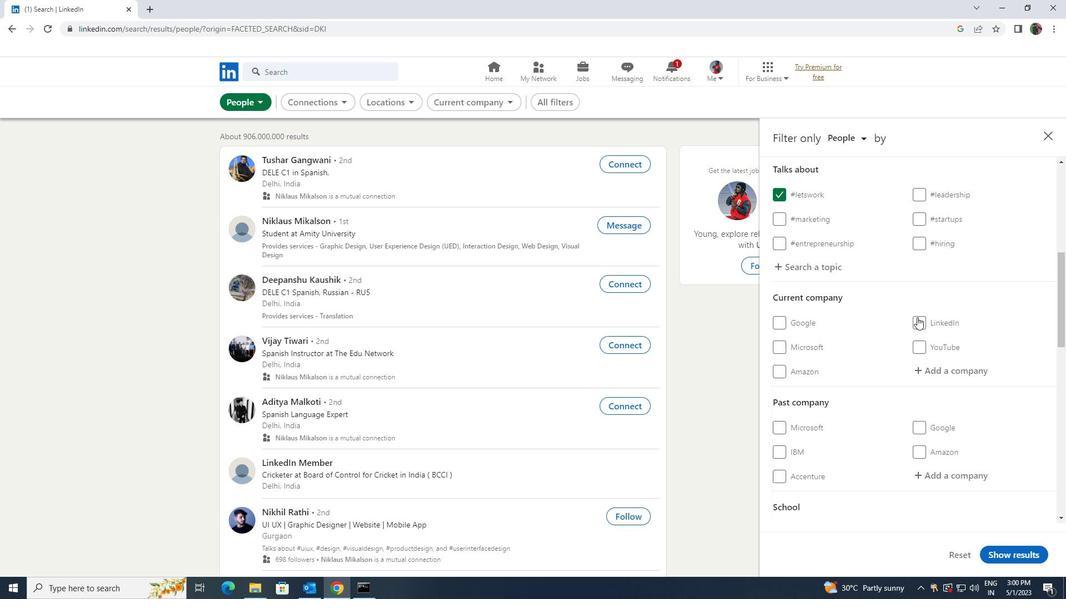 
Action: Mouse scrolled (917, 318) with delta (0, 0)
Screenshot: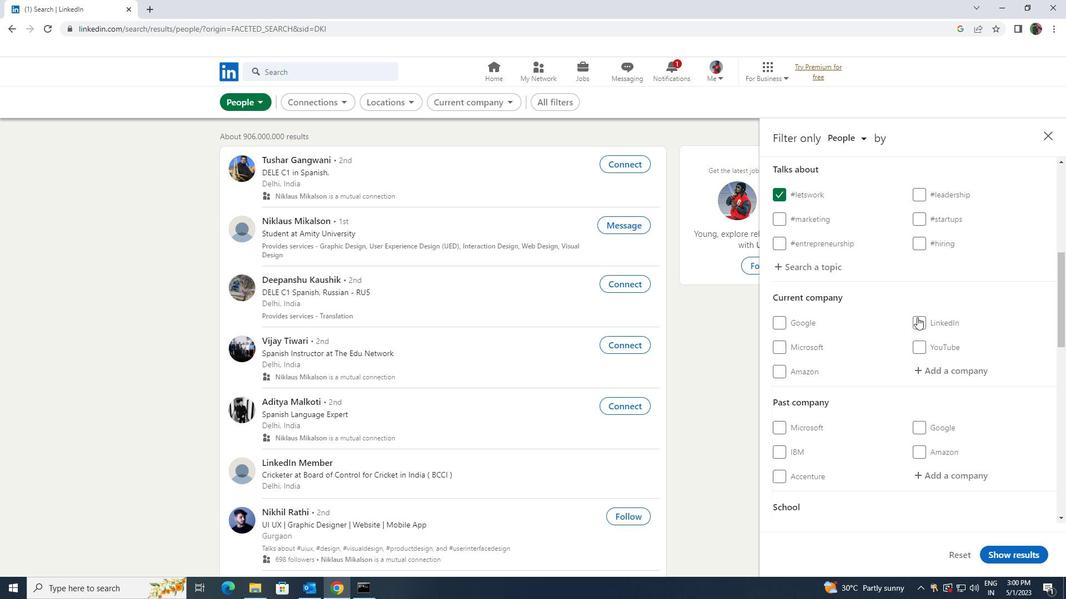 
Action: Mouse moved to (916, 317)
Screenshot: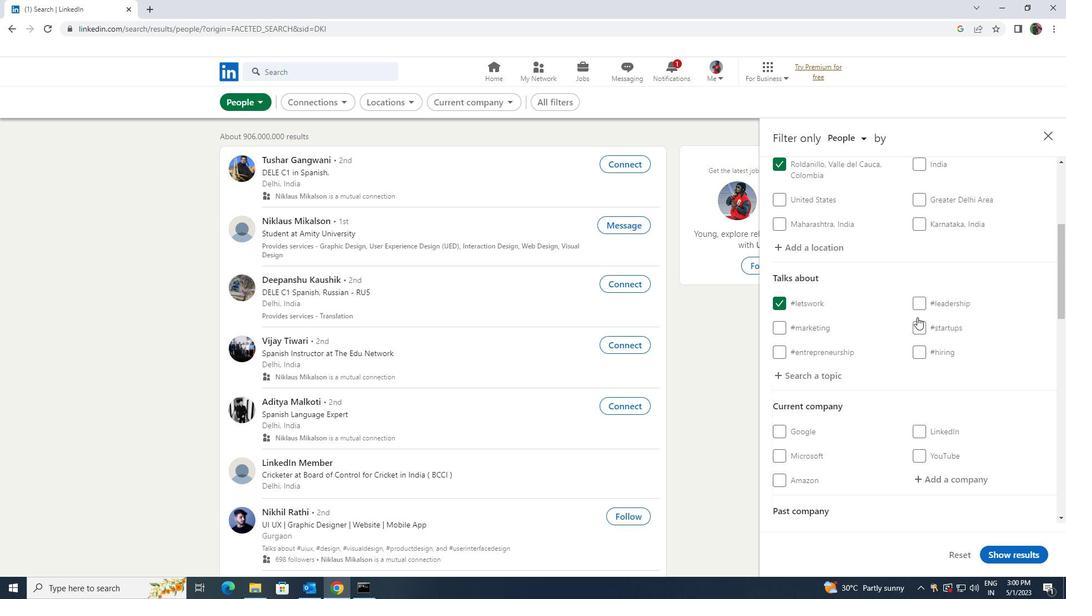 
Action: Mouse scrolled (916, 317) with delta (0, 0)
Screenshot: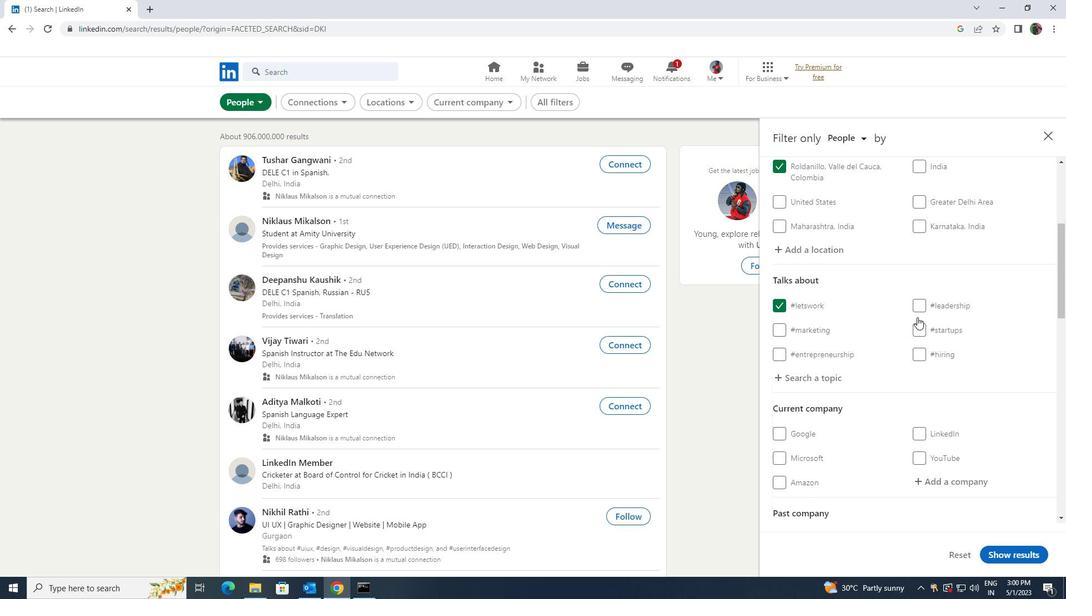 
Action: Mouse scrolled (916, 317) with delta (0, 0)
Screenshot: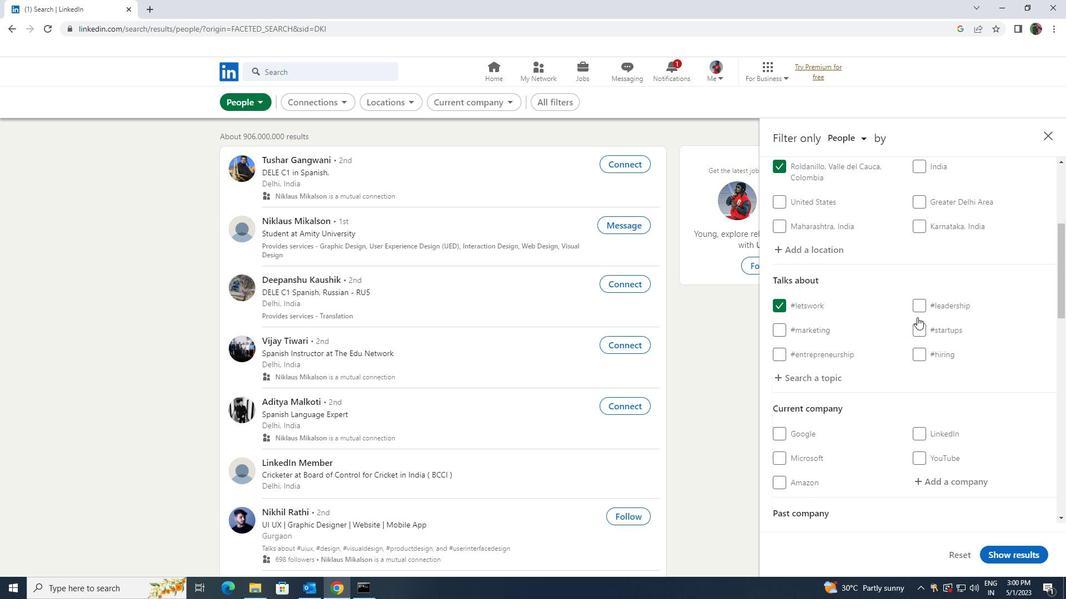 
Action: Mouse moved to (916, 317)
Screenshot: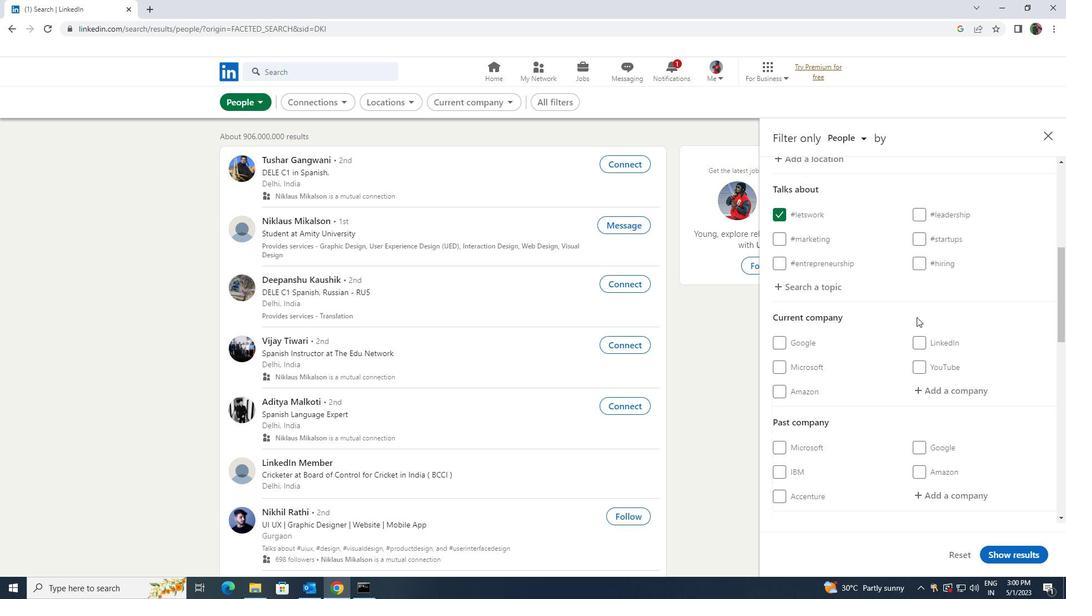 
Action: Mouse scrolled (916, 317) with delta (0, 0)
Screenshot: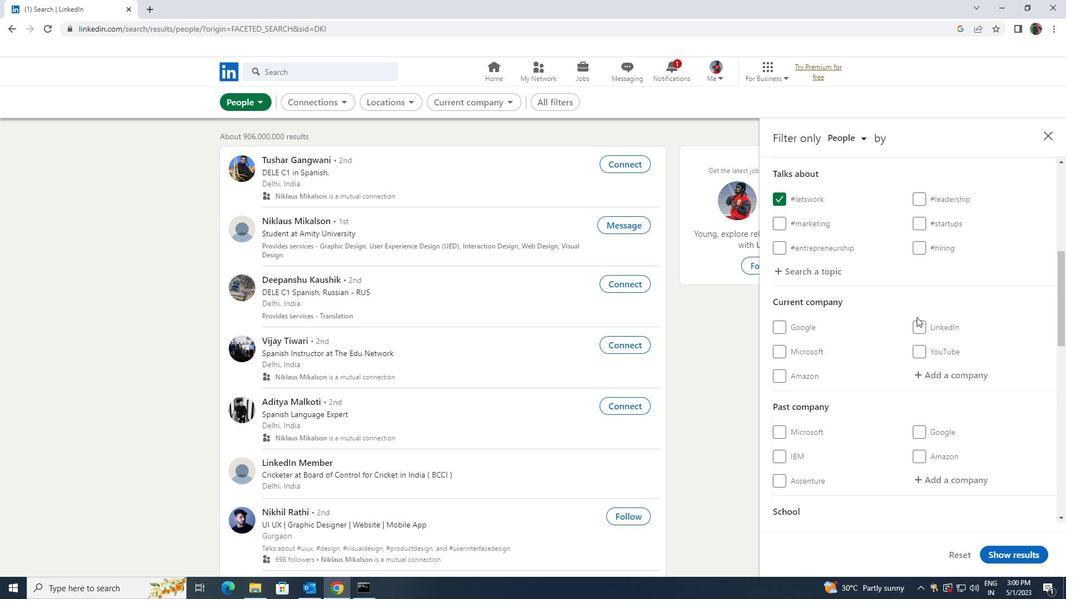 
Action: Mouse moved to (915, 318)
Screenshot: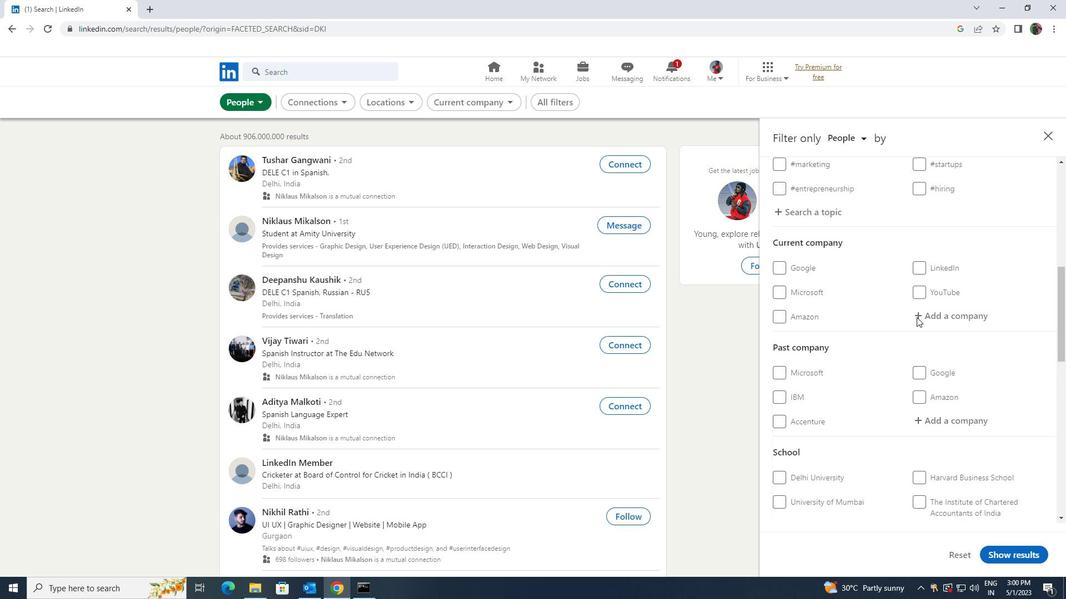 
Action: Mouse scrolled (915, 317) with delta (0, 0)
Screenshot: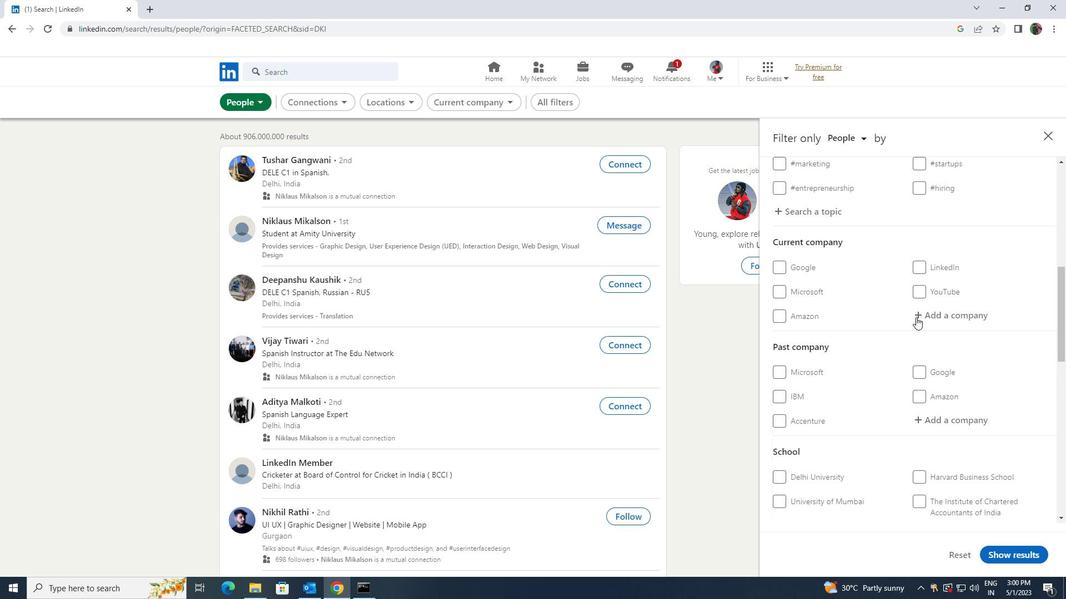 
Action: Mouse scrolled (915, 318) with delta (0, 0)
Screenshot: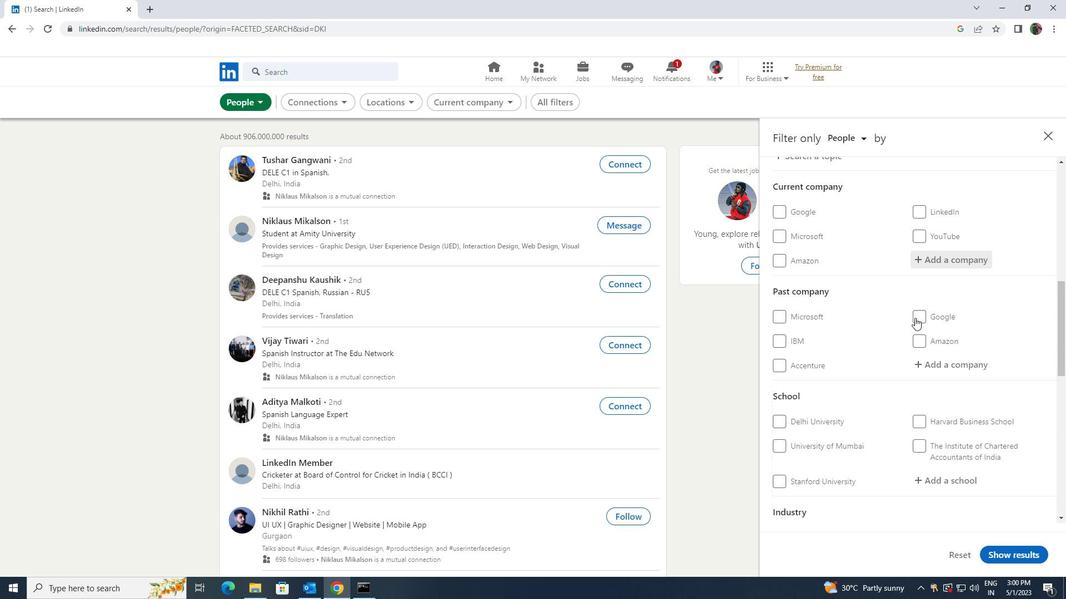 
Action: Mouse moved to (918, 315)
Screenshot: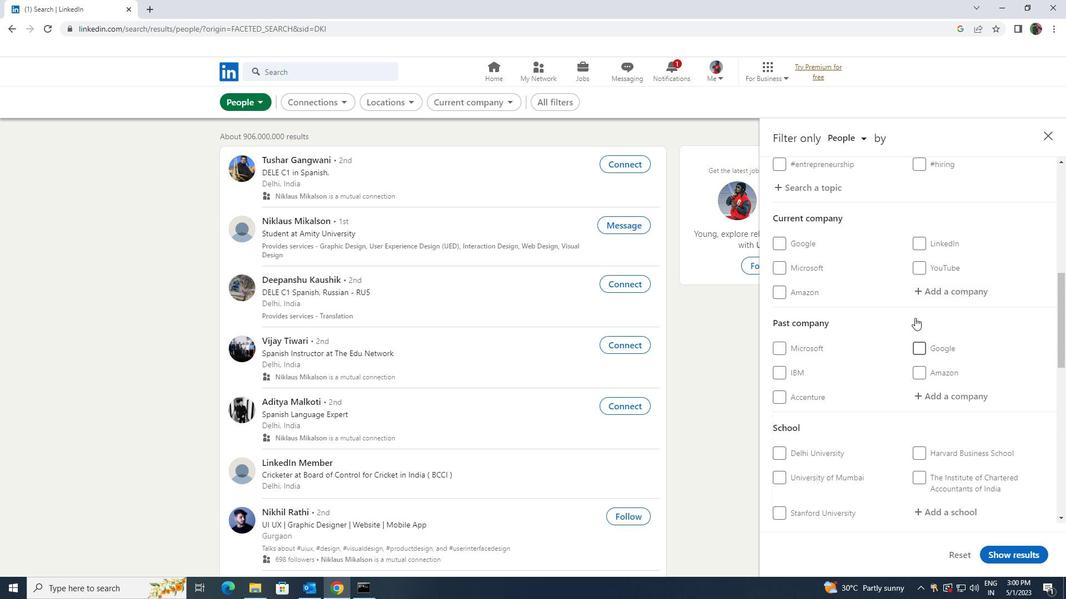 
Action: Mouse pressed left at (918, 315)
Screenshot: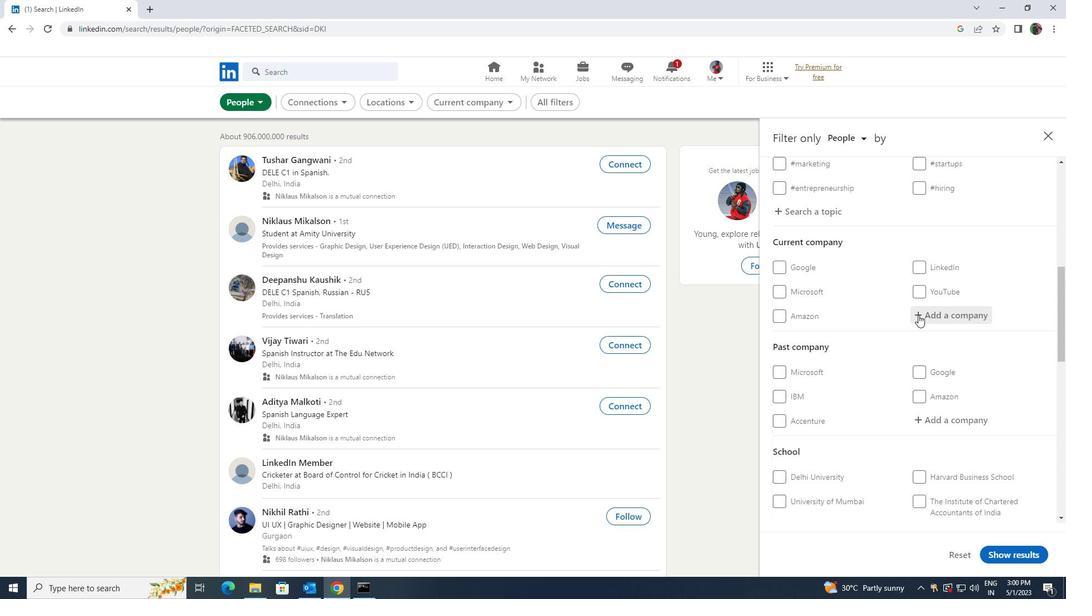 
Action: Mouse moved to (916, 316)
Screenshot: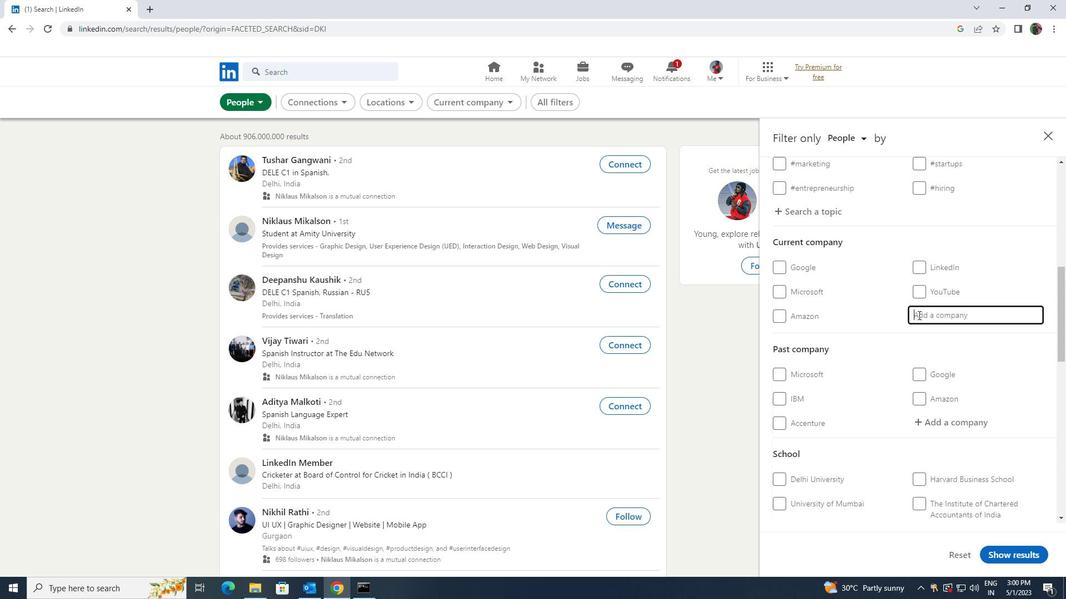 
Action: Key pressed <Key.shift><Key.shift><Key.shift><Key.shift><Key.shift><Key.shift><Key.shift><Key.shift><Key.shift><Key.shift><Key.shift><Key.shift><Key.shift><Key.shift><Key.shift><Key.shift><Key.shift><Key.shift>I-<Key.space><Key.shift>PA
Screenshot: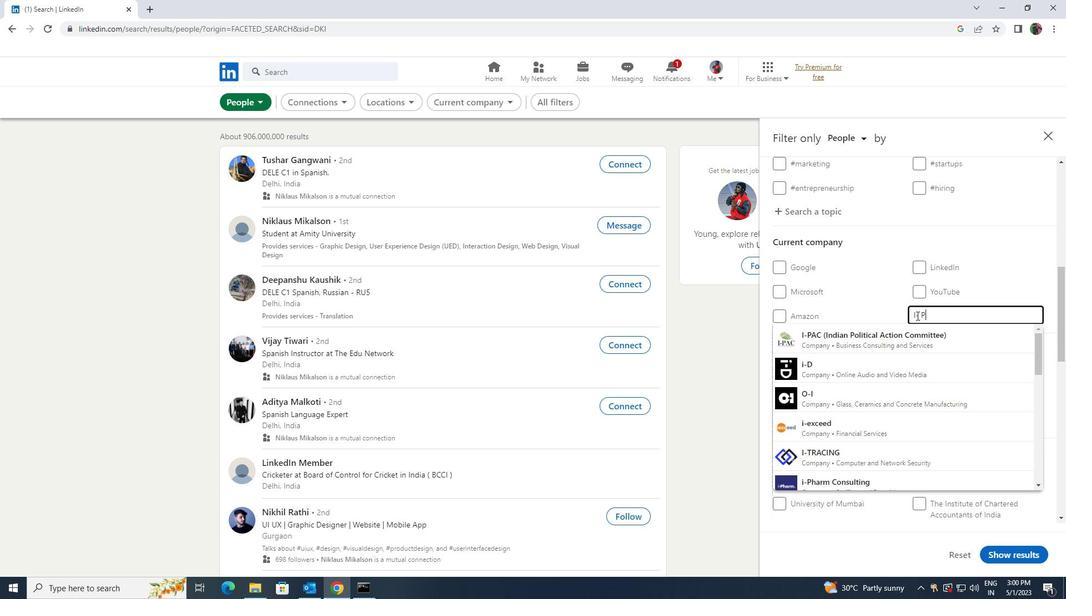 
Action: Mouse moved to (909, 329)
Screenshot: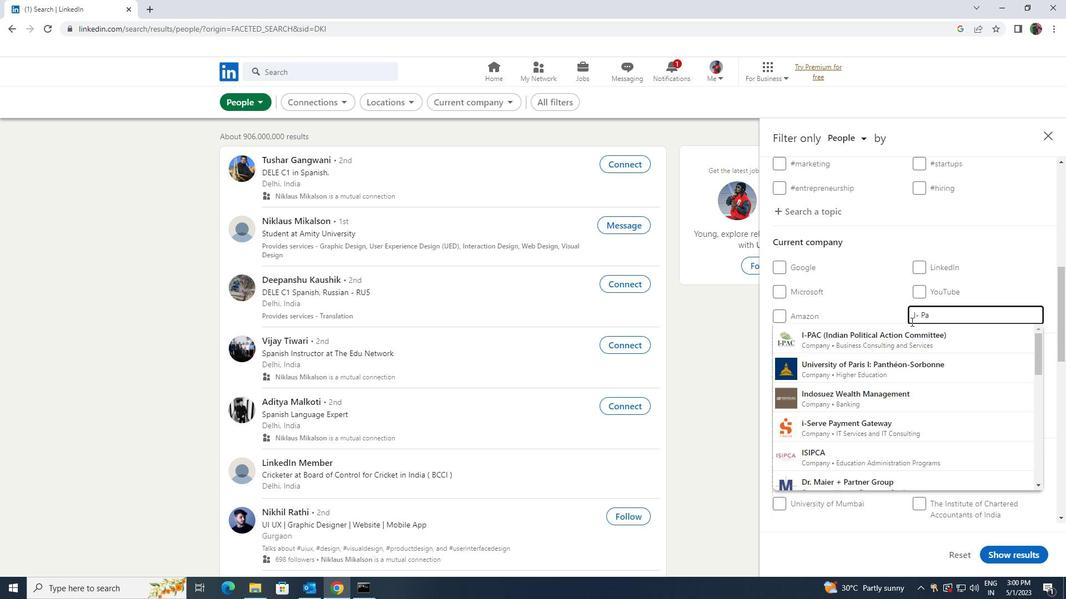 
Action: Mouse pressed left at (909, 329)
Screenshot: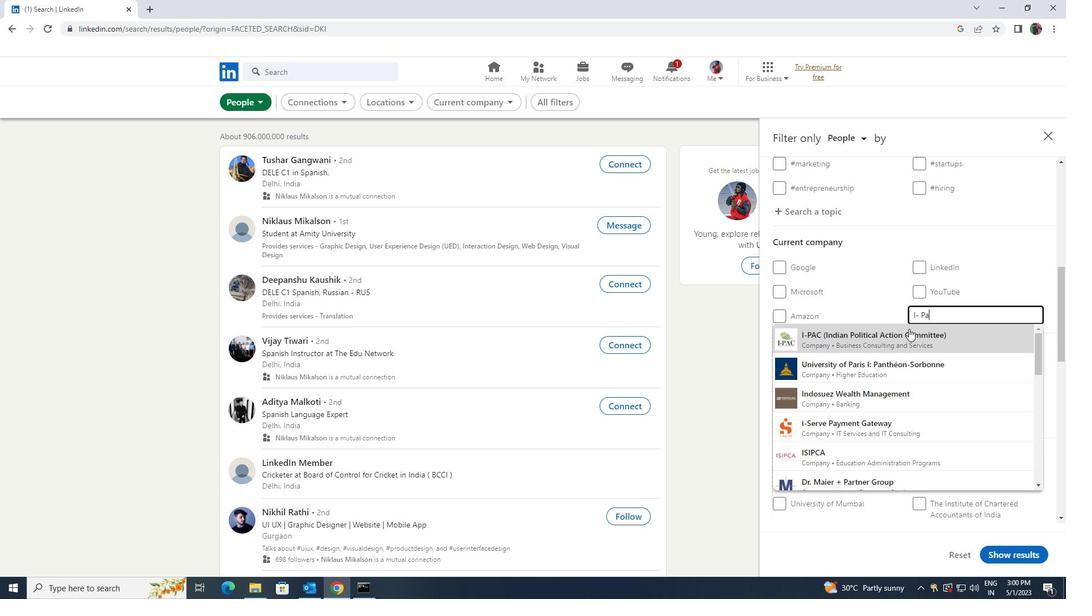 
Action: Mouse scrolled (909, 328) with delta (0, 0)
Screenshot: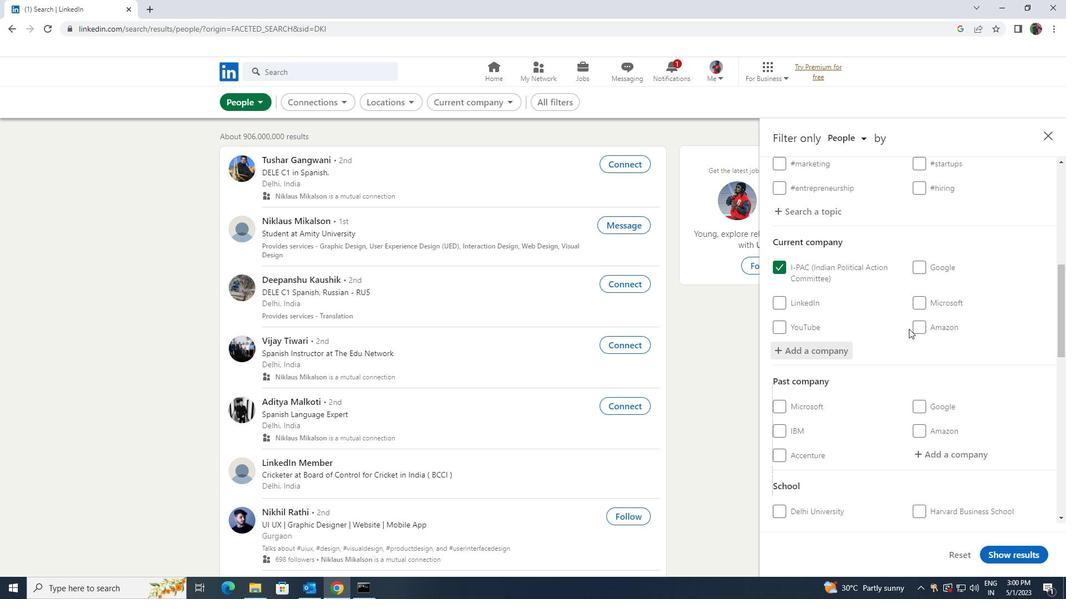 
Action: Mouse scrolled (909, 328) with delta (0, 0)
Screenshot: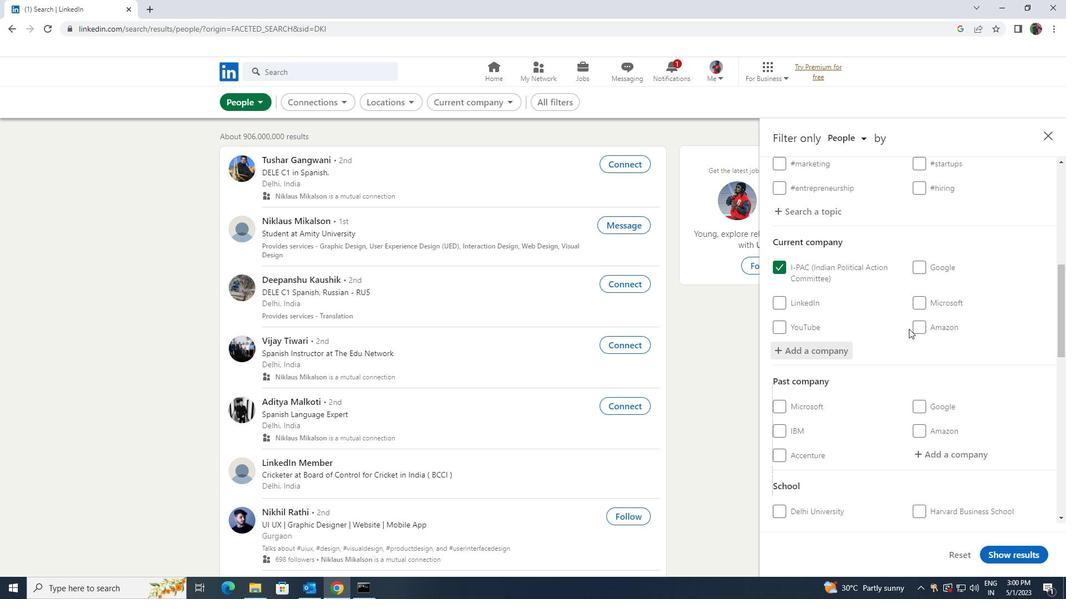 
Action: Mouse scrolled (909, 328) with delta (0, 0)
Screenshot: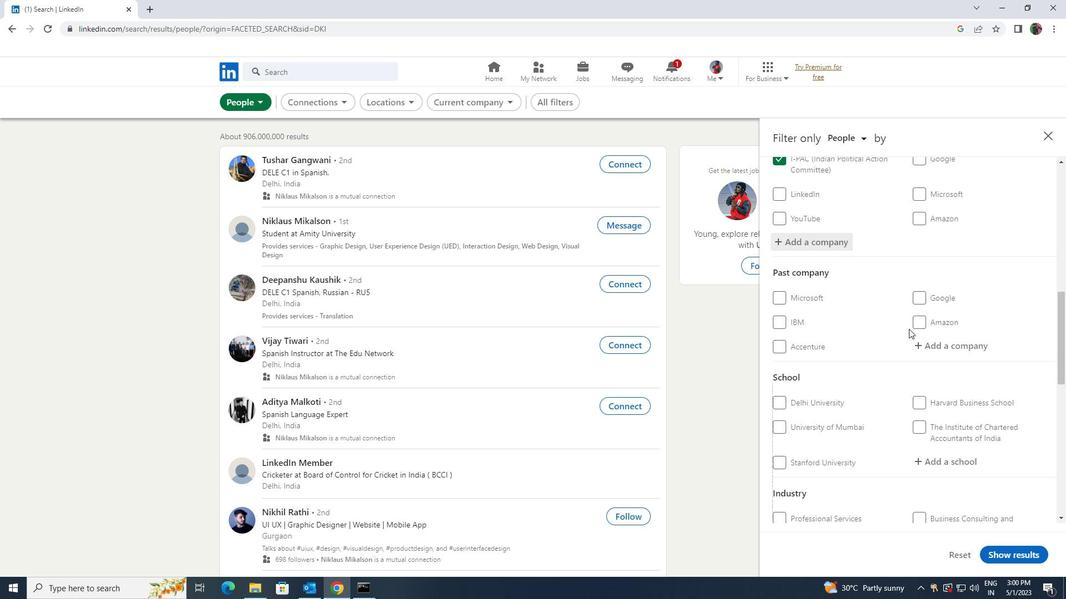 
Action: Mouse scrolled (909, 328) with delta (0, 0)
Screenshot: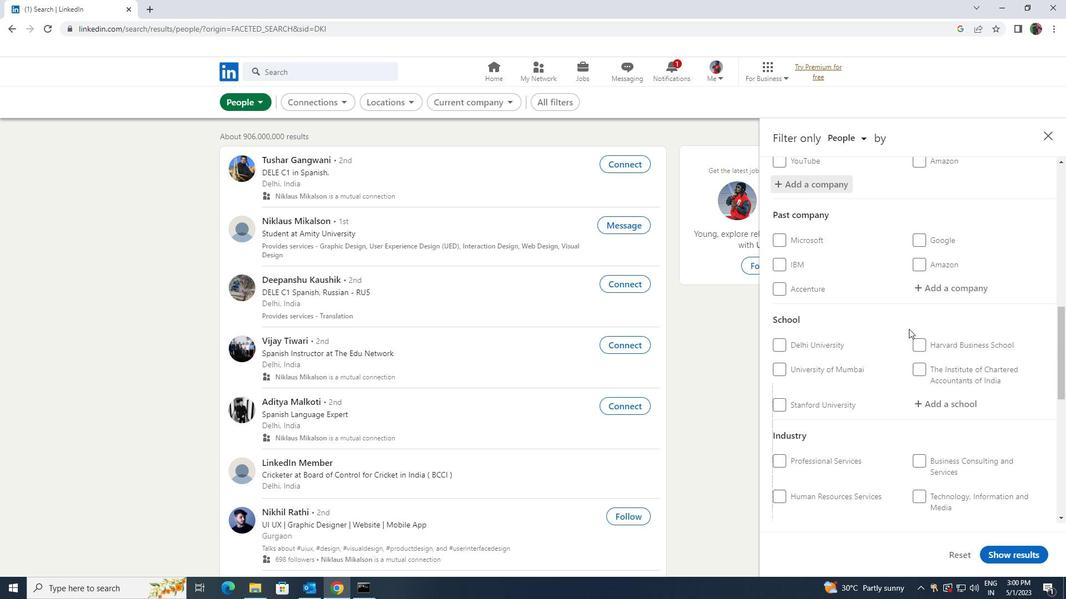 
Action: Mouse moved to (924, 343)
Screenshot: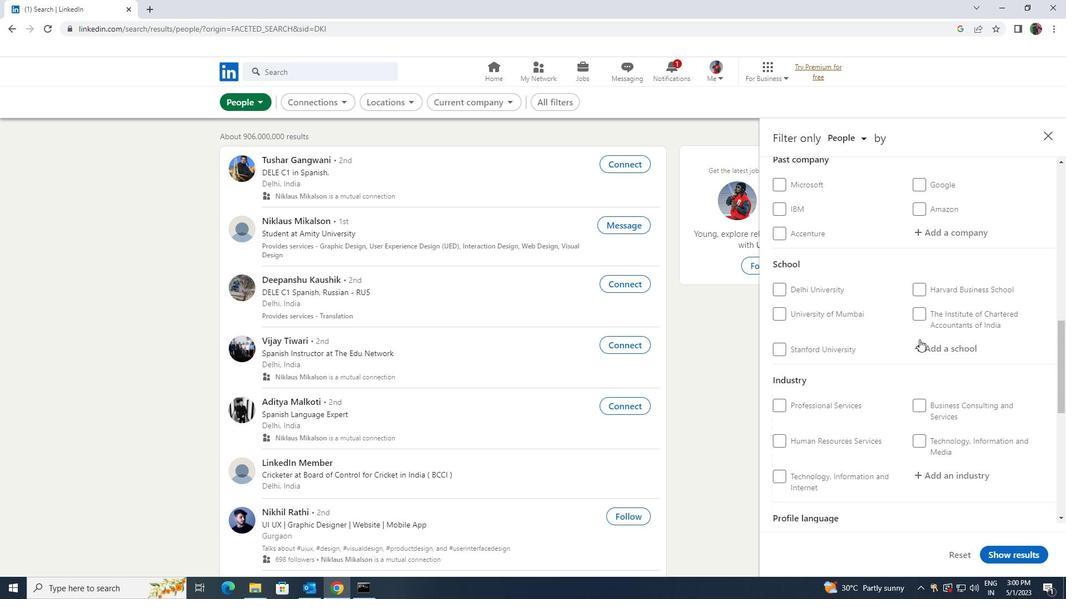 
Action: Mouse pressed left at (924, 343)
Screenshot: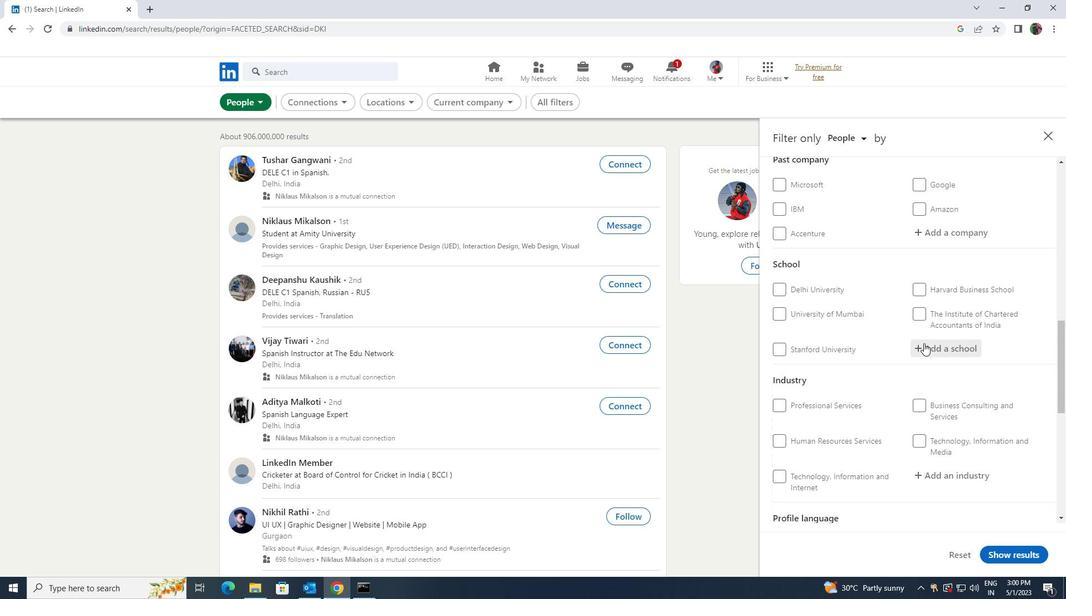 
Action: Mouse moved to (924, 343)
Screenshot: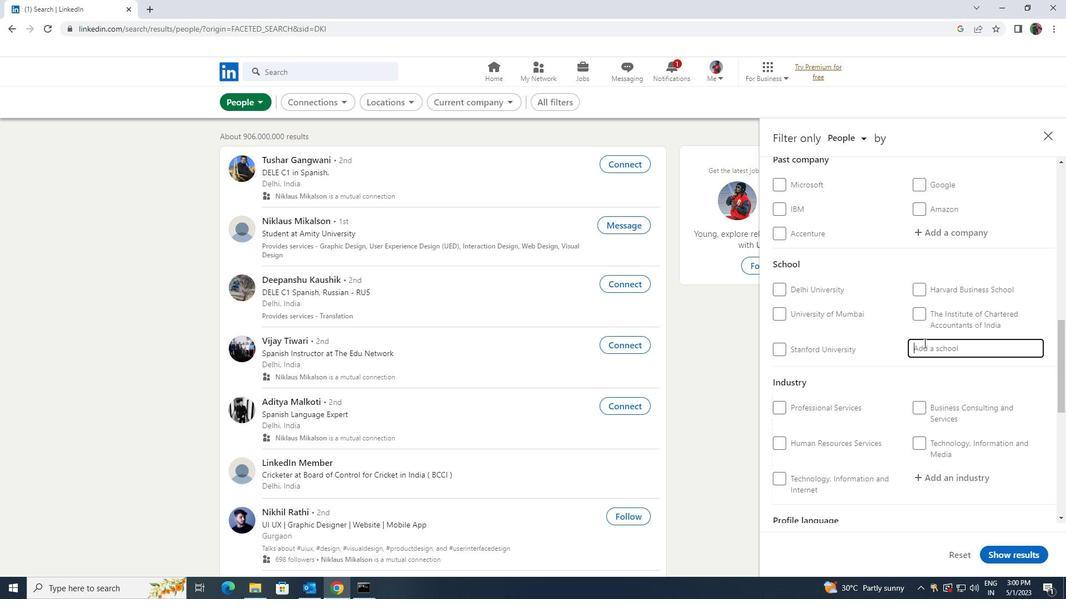 
Action: Key pressed <Key.shift>INDIAN<Key.space><Key.shift>INSTITUTE<Key.space><Key.shift>OF<Key.space>ENGINERING<Key.space>SCIENCE<Key.space><Key.shift>TECHNOLOGY<Key.enter>
Screenshot: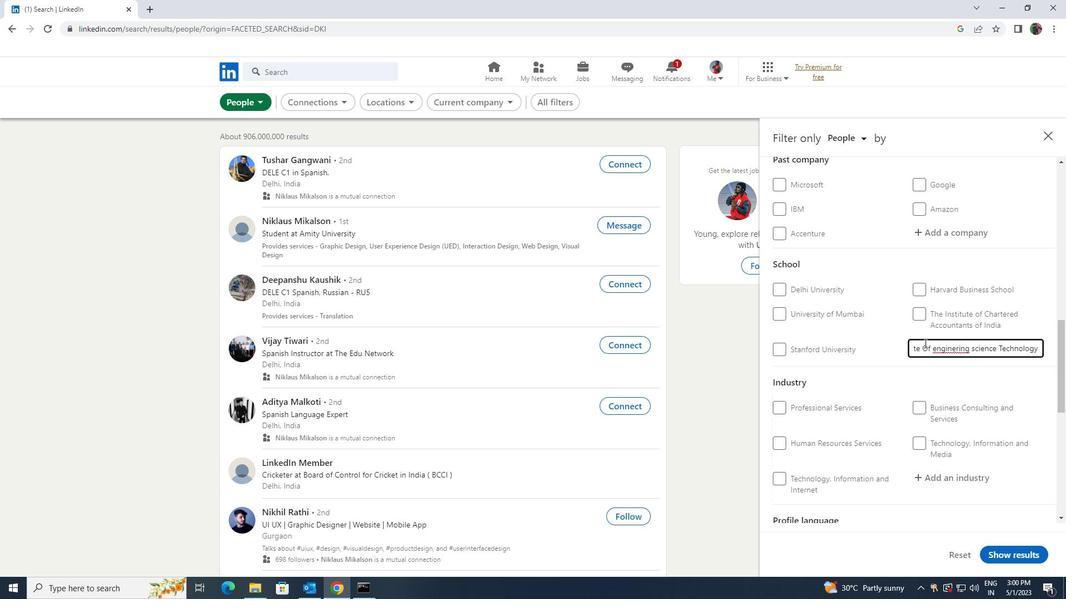 
Action: Mouse moved to (918, 394)
Screenshot: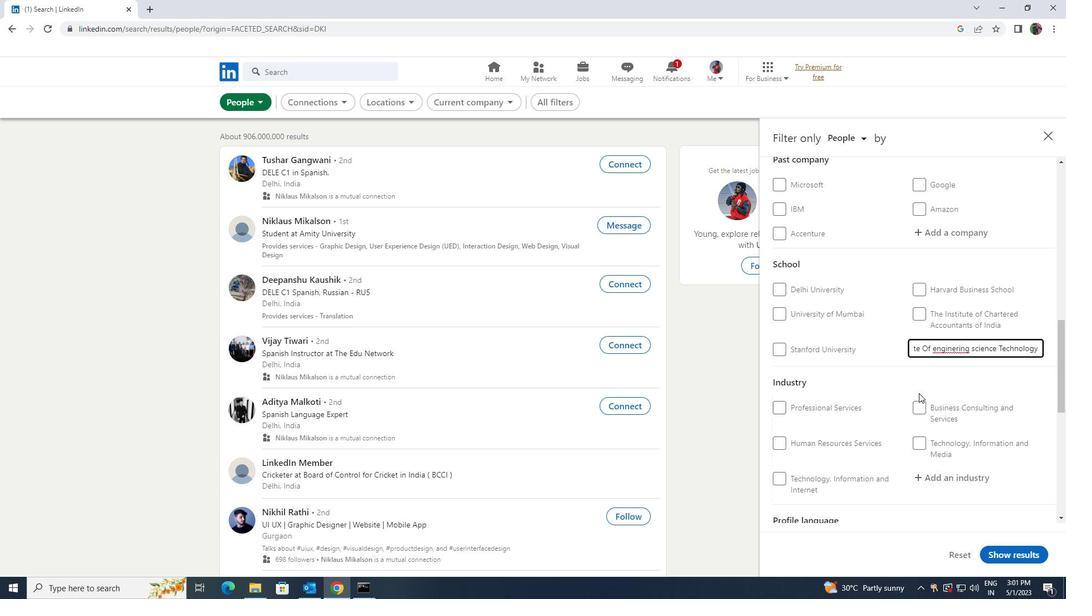 
Action: Mouse scrolled (918, 393) with delta (0, 0)
Screenshot: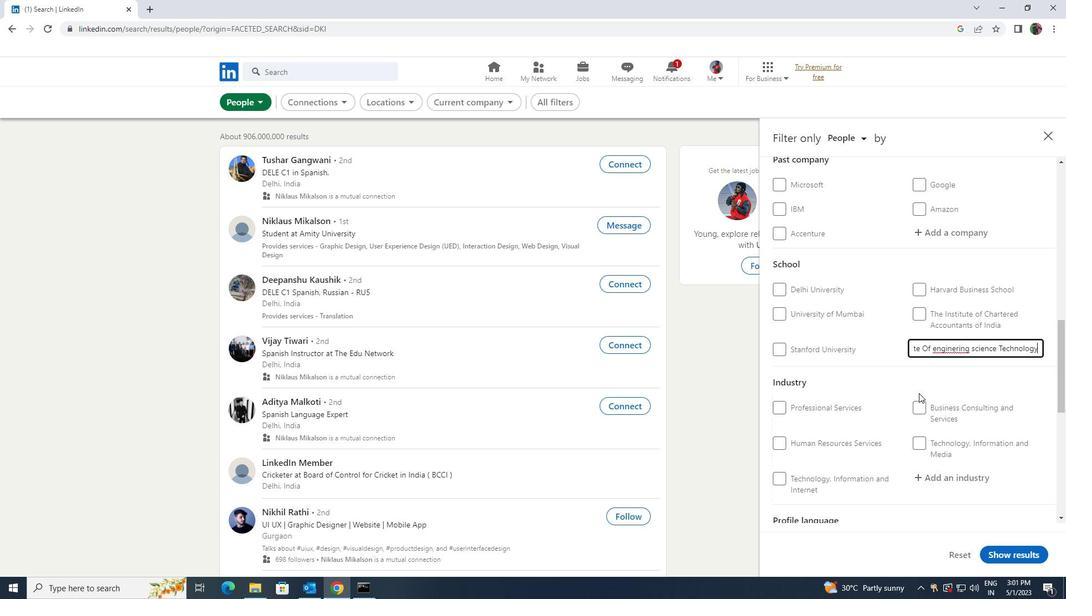 
Action: Mouse scrolled (918, 393) with delta (0, 0)
Screenshot: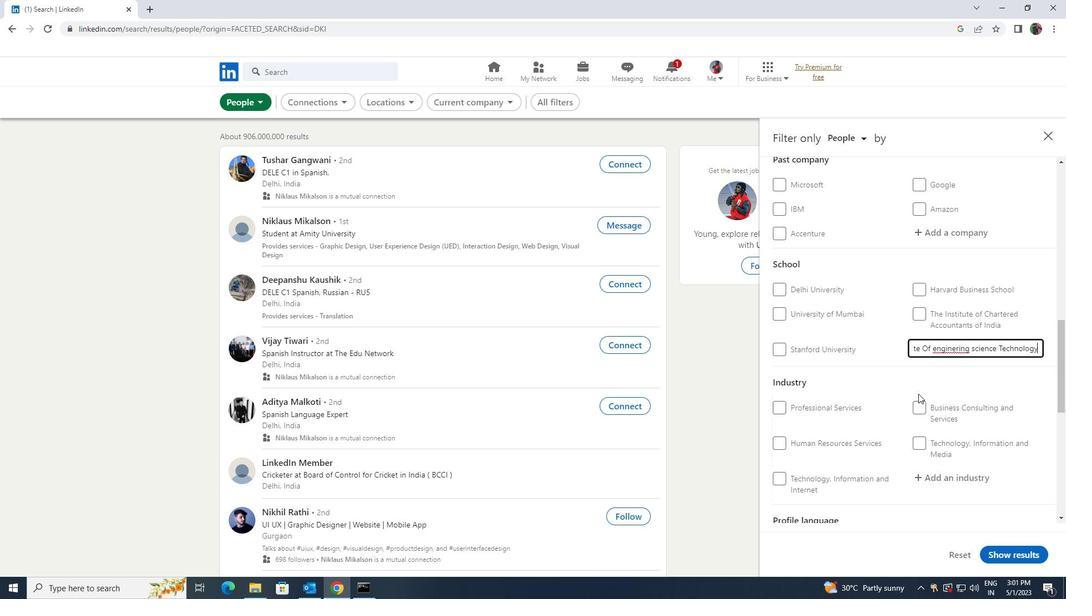 
Action: Mouse moved to (938, 362)
Screenshot: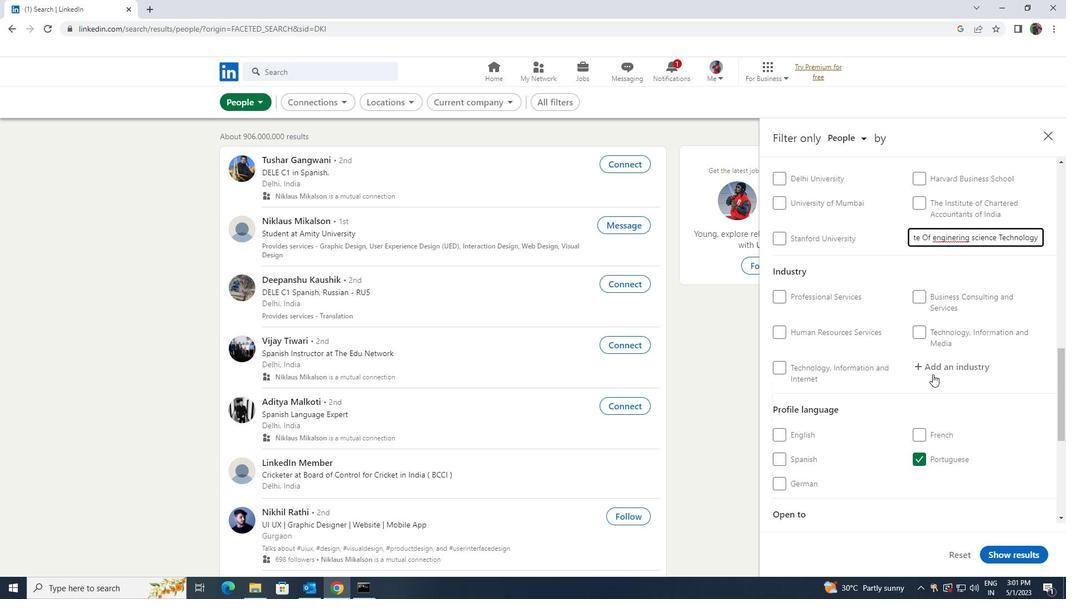 
Action: Mouse pressed left at (938, 362)
Screenshot: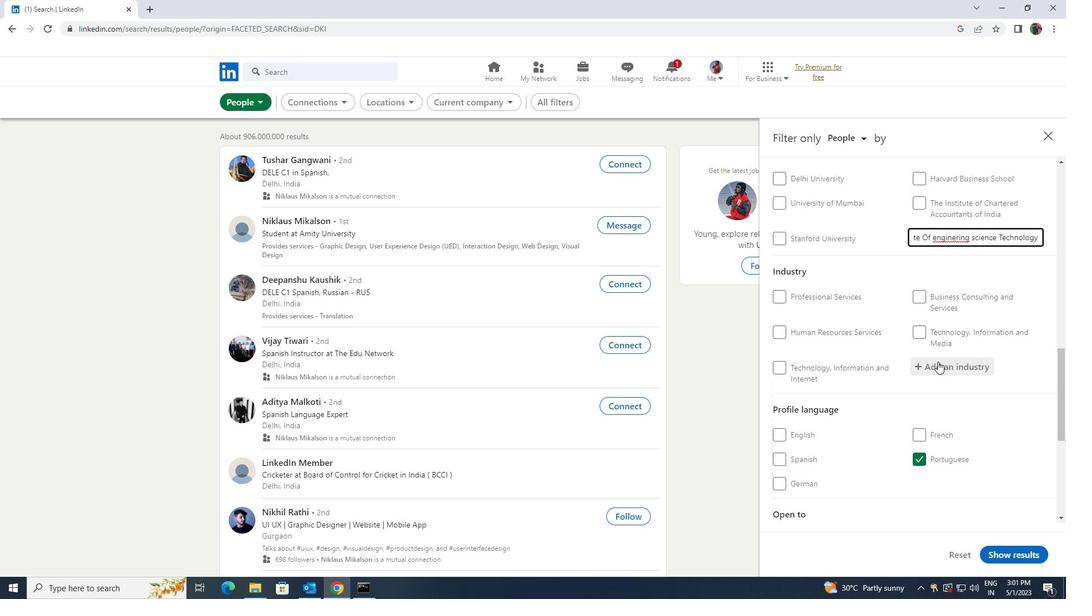 
Action: Key pressed <Key.shift>WHOLESALE<Key.space><Key.shift>METAL
Screenshot: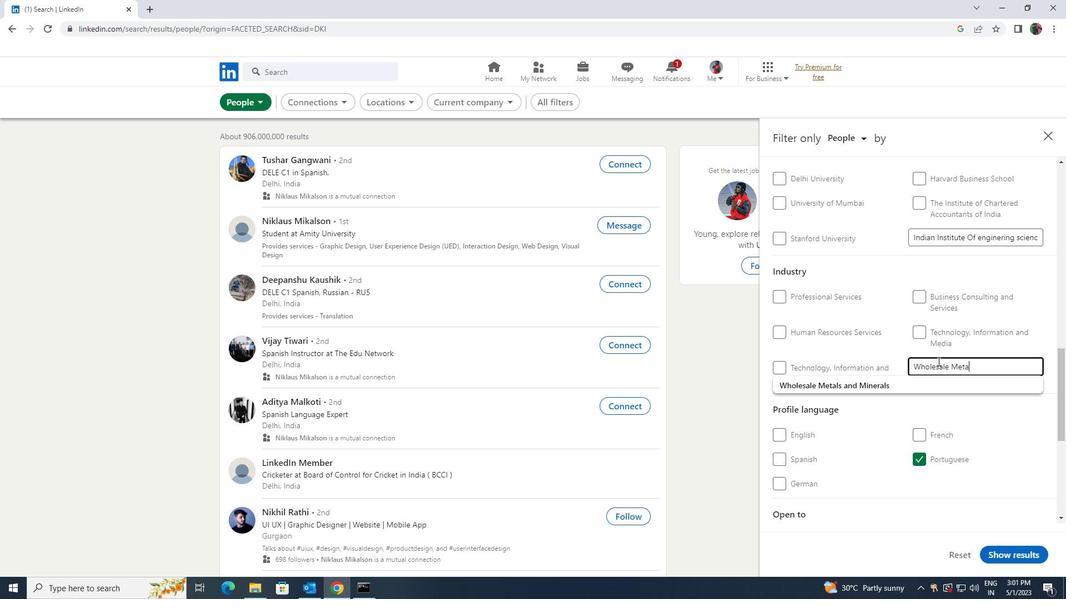 
Action: Mouse moved to (931, 379)
Screenshot: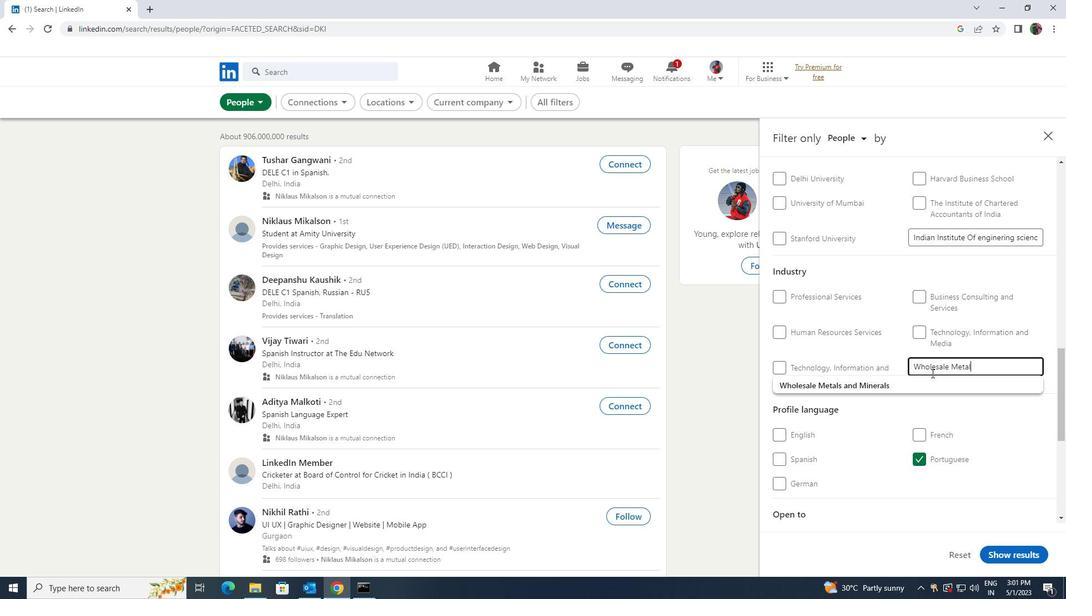 
Action: Mouse pressed left at (931, 379)
Screenshot: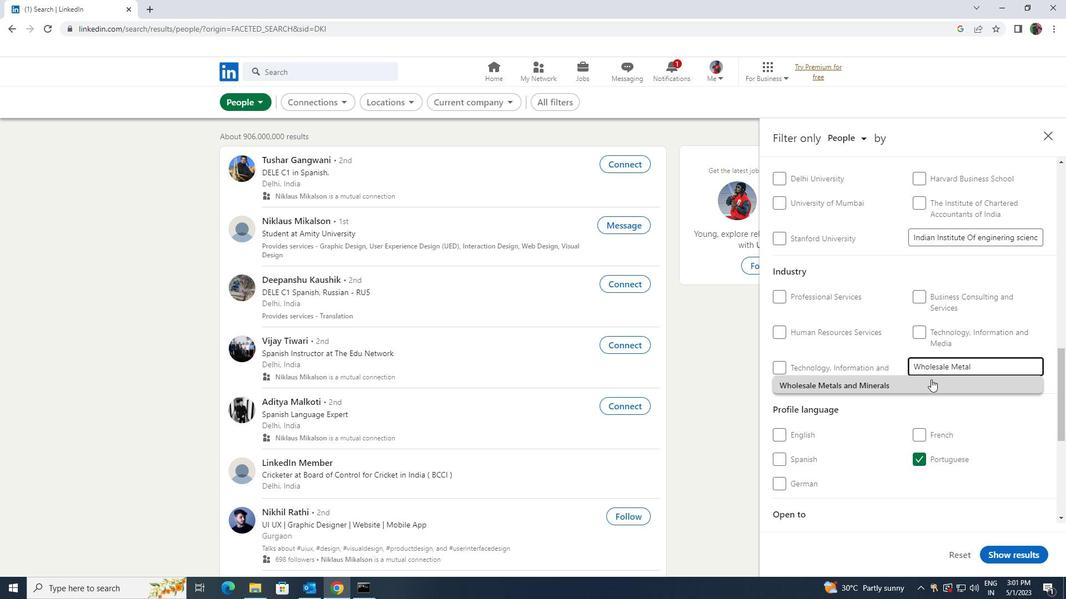 
Action: Mouse moved to (931, 380)
Screenshot: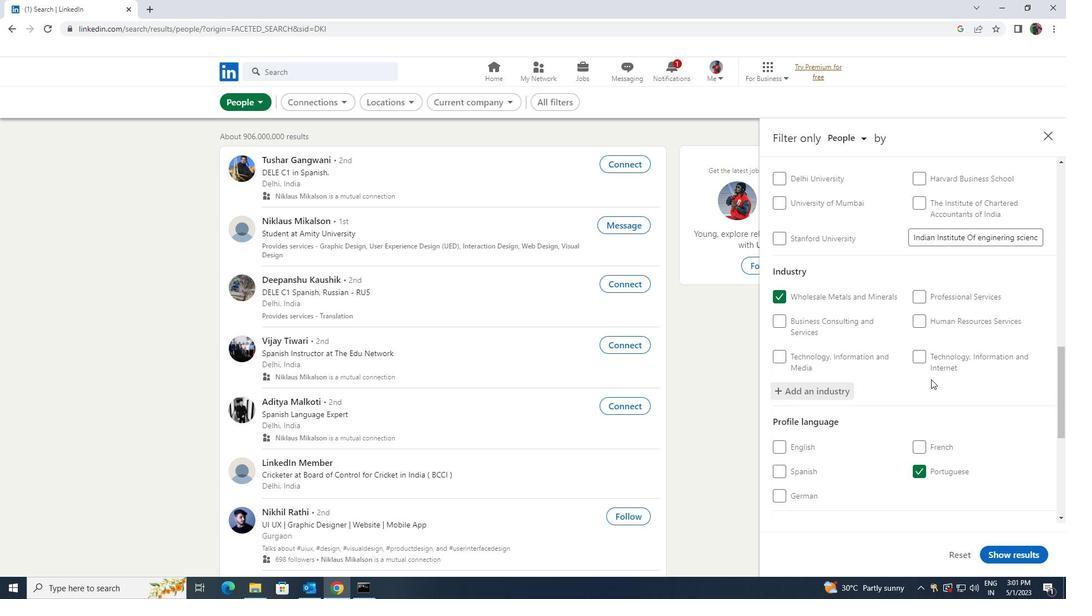 
Action: Mouse scrolled (931, 379) with delta (0, 0)
Screenshot: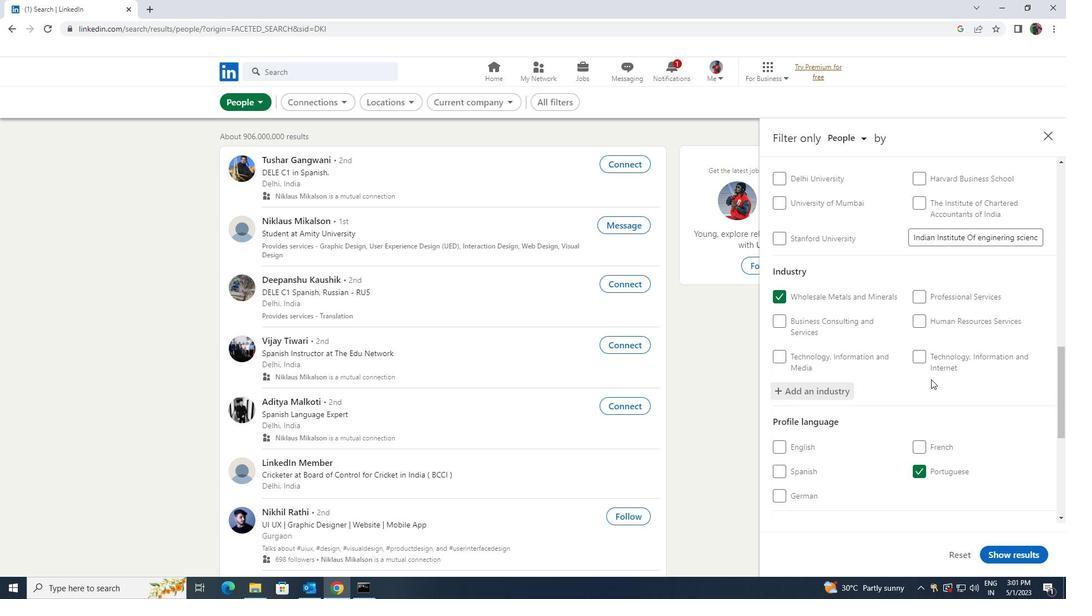 
Action: Mouse scrolled (931, 379) with delta (0, 0)
Screenshot: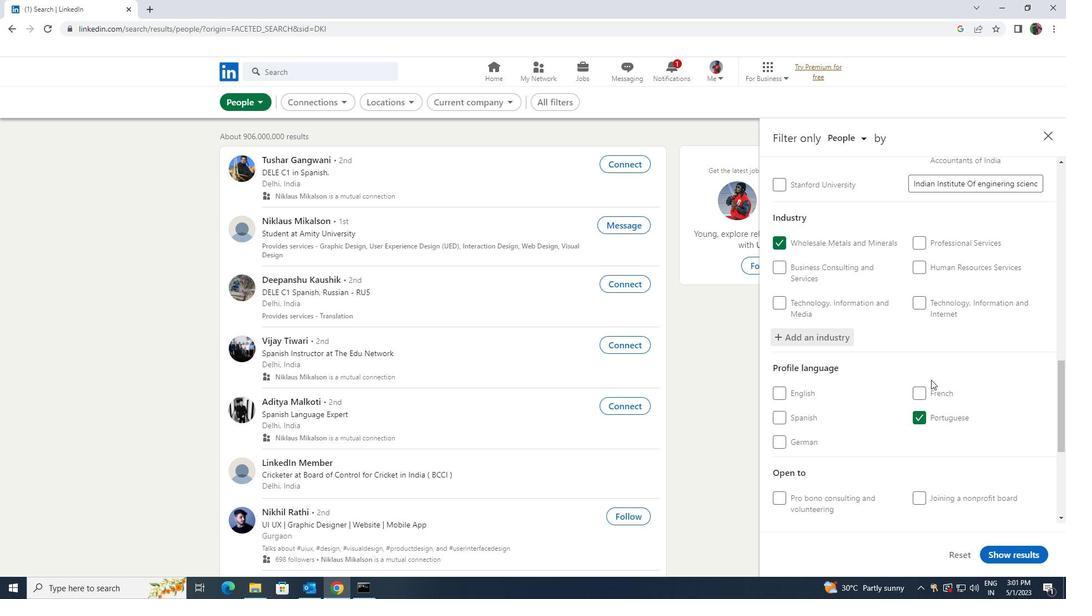 
Action: Mouse scrolled (931, 379) with delta (0, 0)
Screenshot: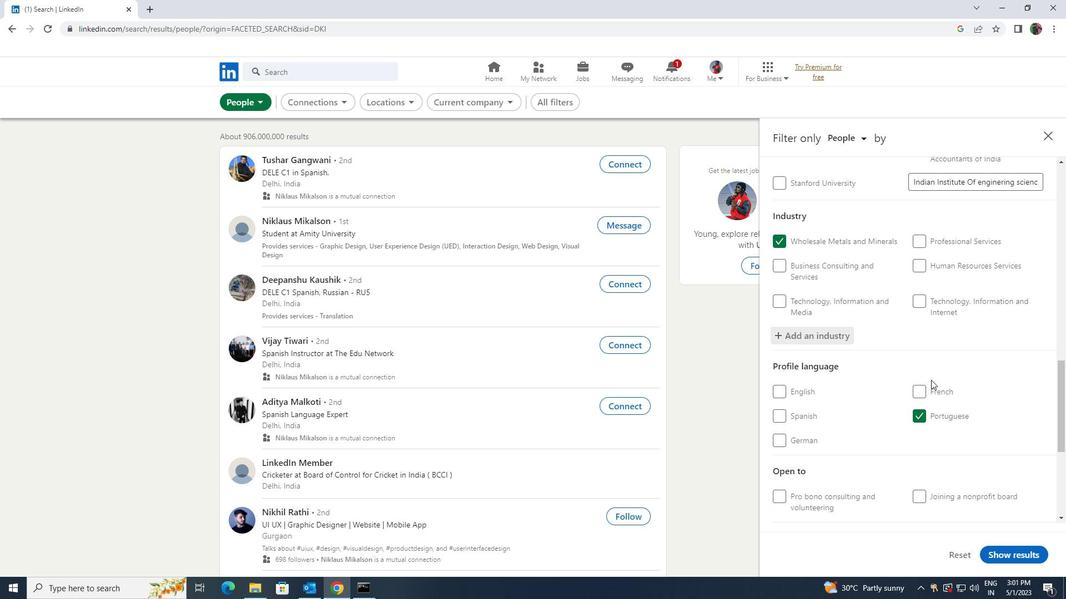 
Action: Mouse scrolled (931, 379) with delta (0, 0)
Screenshot: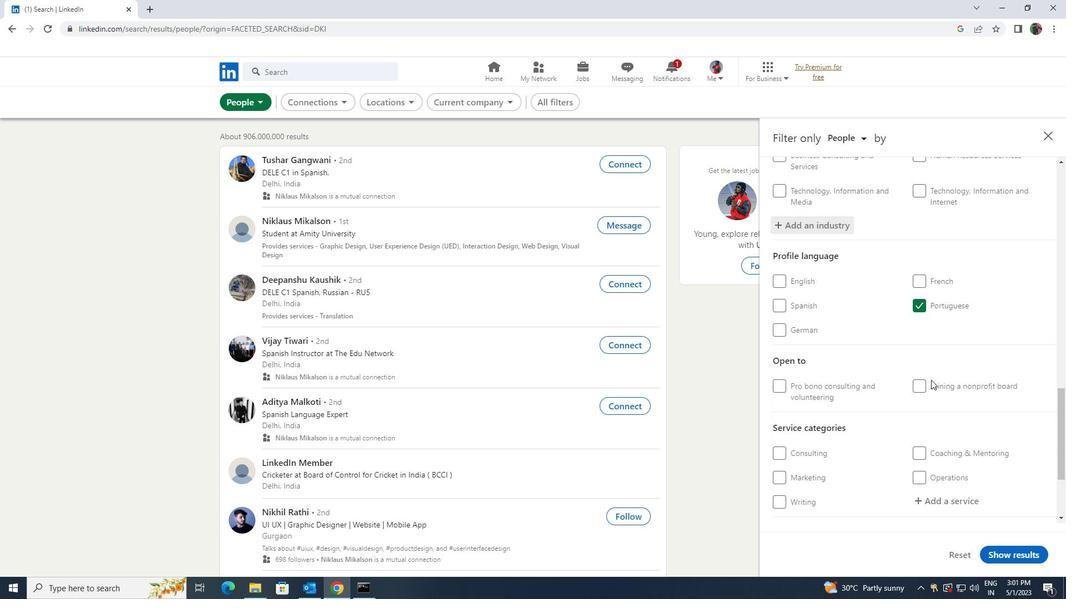 
Action: Mouse scrolled (931, 379) with delta (0, 0)
Screenshot: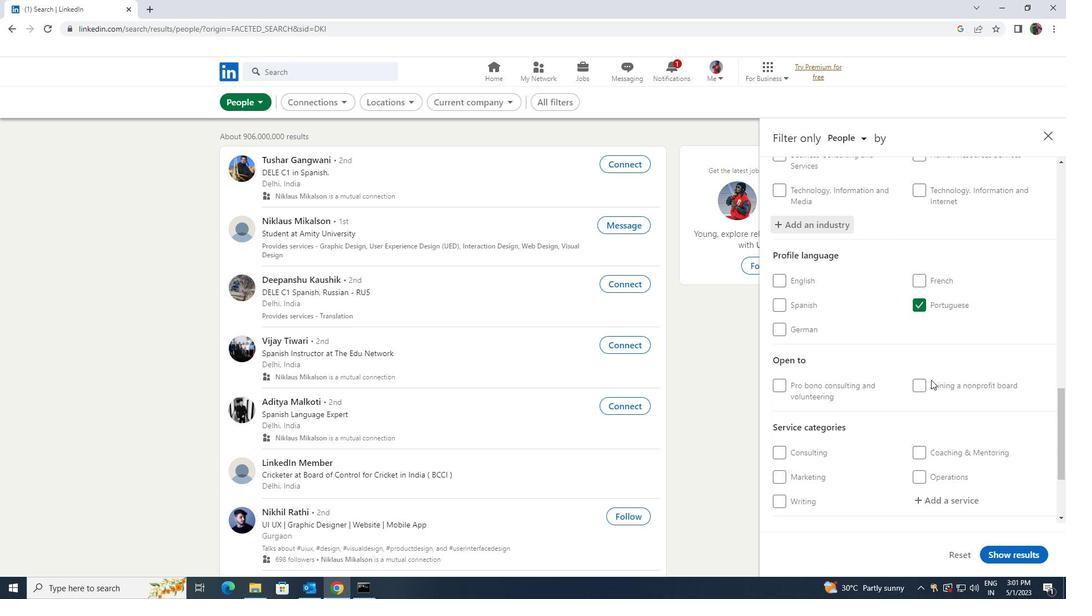 
Action: Mouse moved to (930, 383)
Screenshot: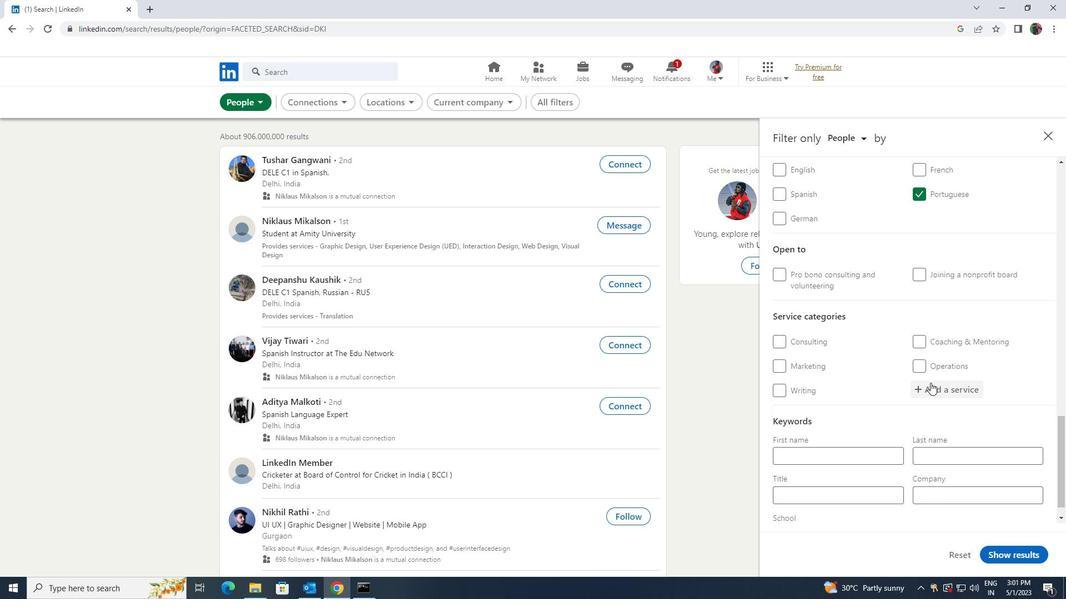 
Action: Mouse pressed left at (930, 383)
Screenshot: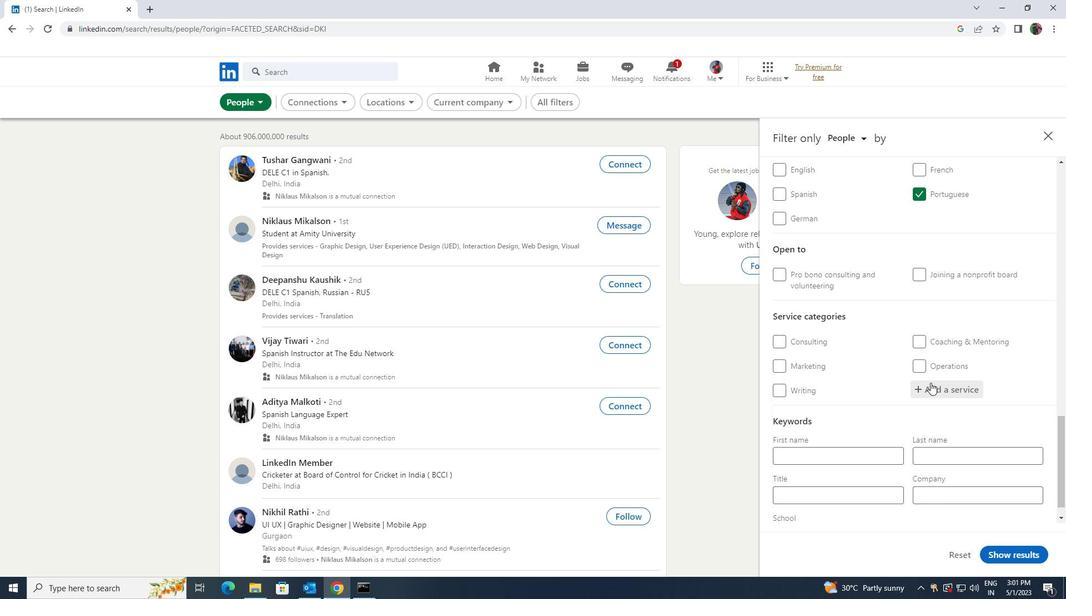
Action: Mouse moved to (931, 383)
Screenshot: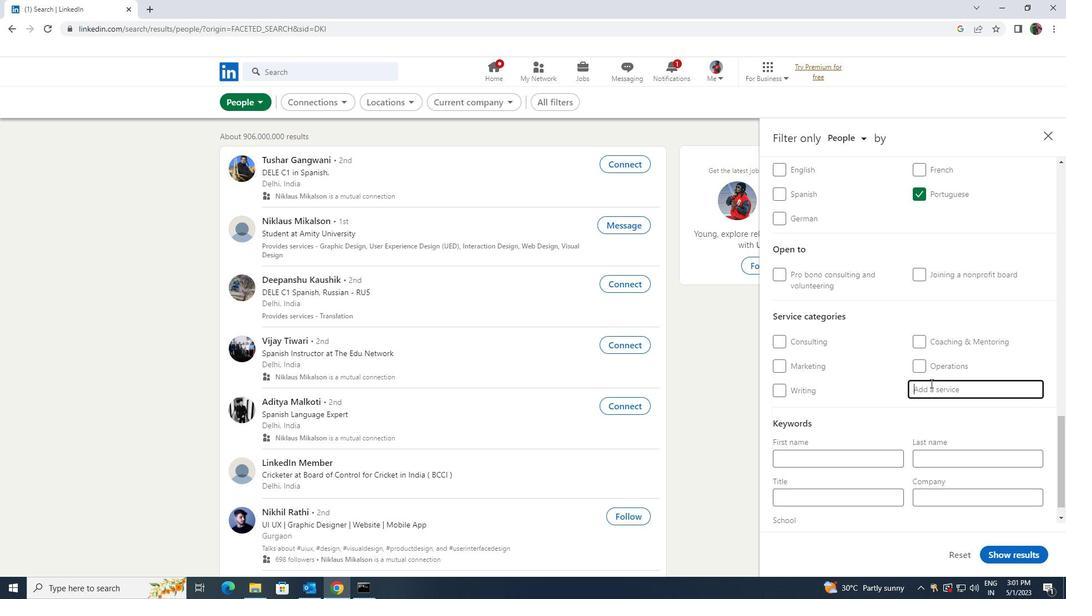 
Action: Key pressed <Key.shift>AUTO<Key.space>IN
Screenshot: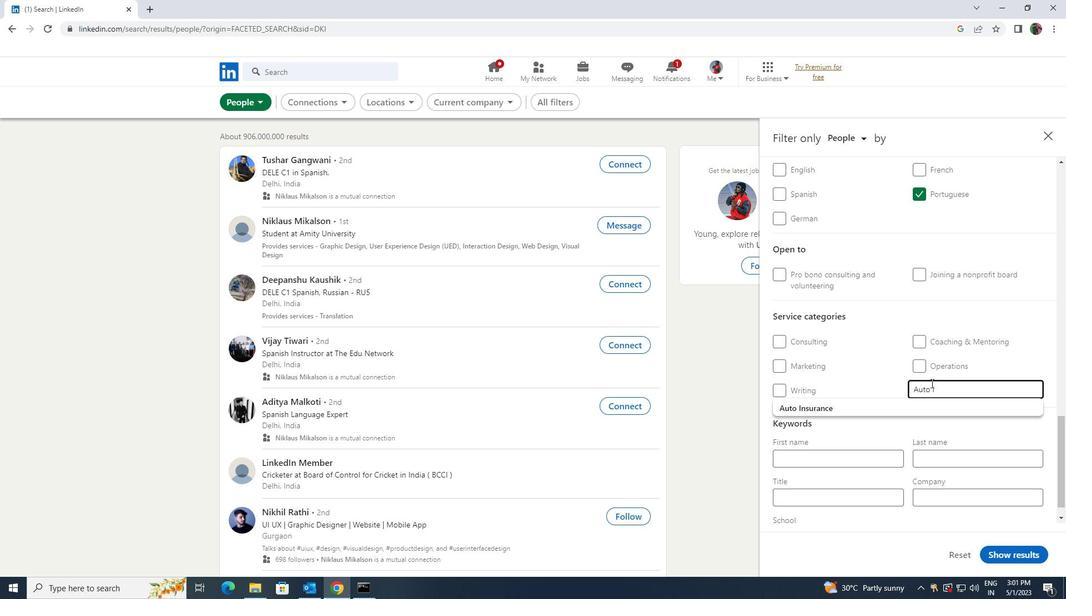 
Action: Mouse moved to (920, 398)
Screenshot: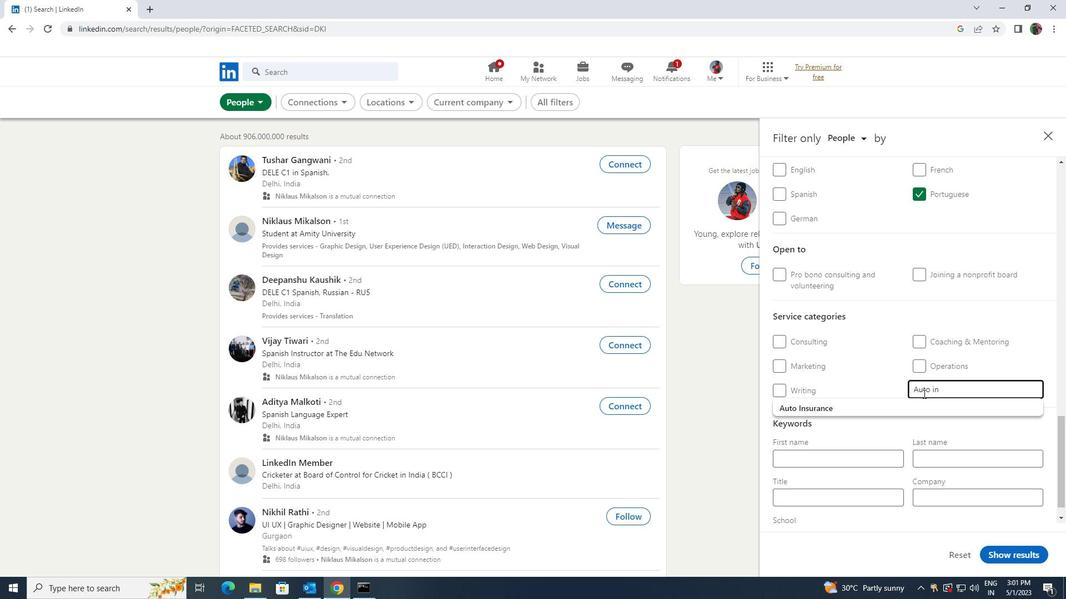 
Action: Mouse pressed left at (920, 398)
Screenshot: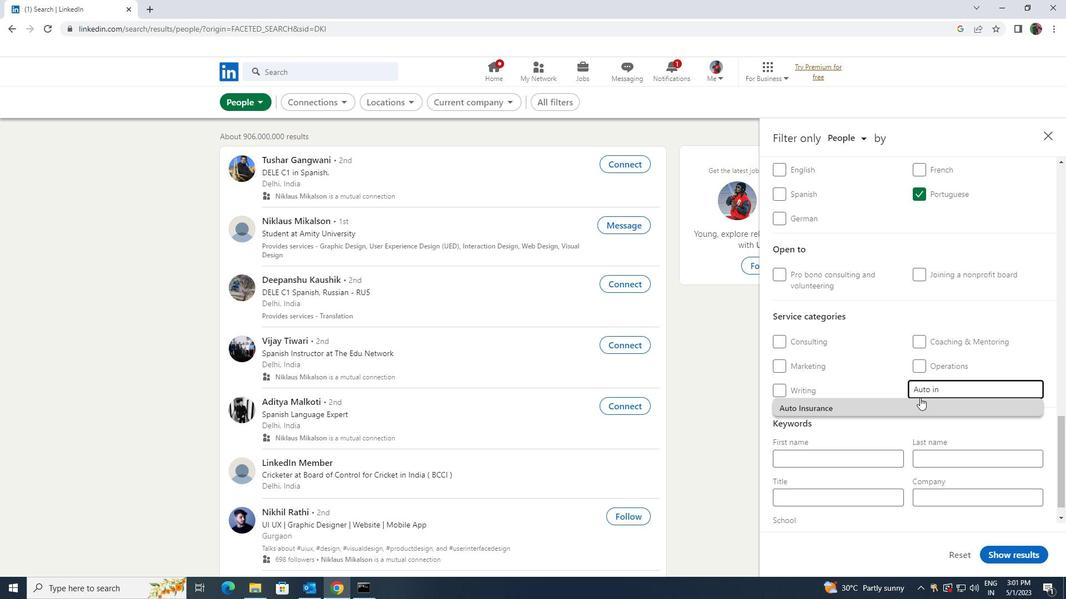 
Action: Mouse moved to (914, 397)
Screenshot: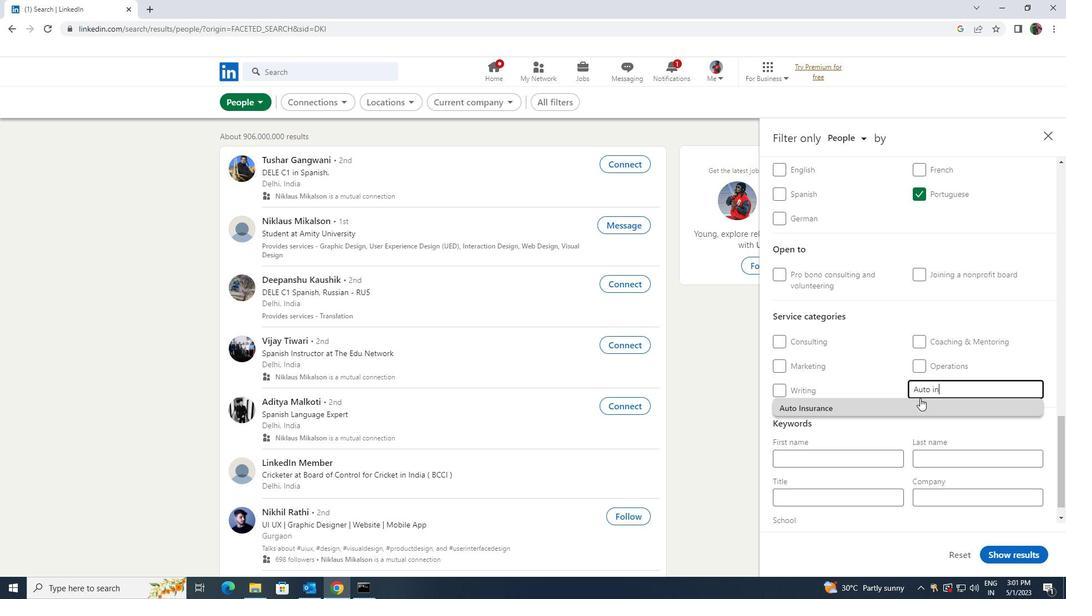 
Action: Mouse scrolled (914, 397) with delta (0, 0)
Screenshot: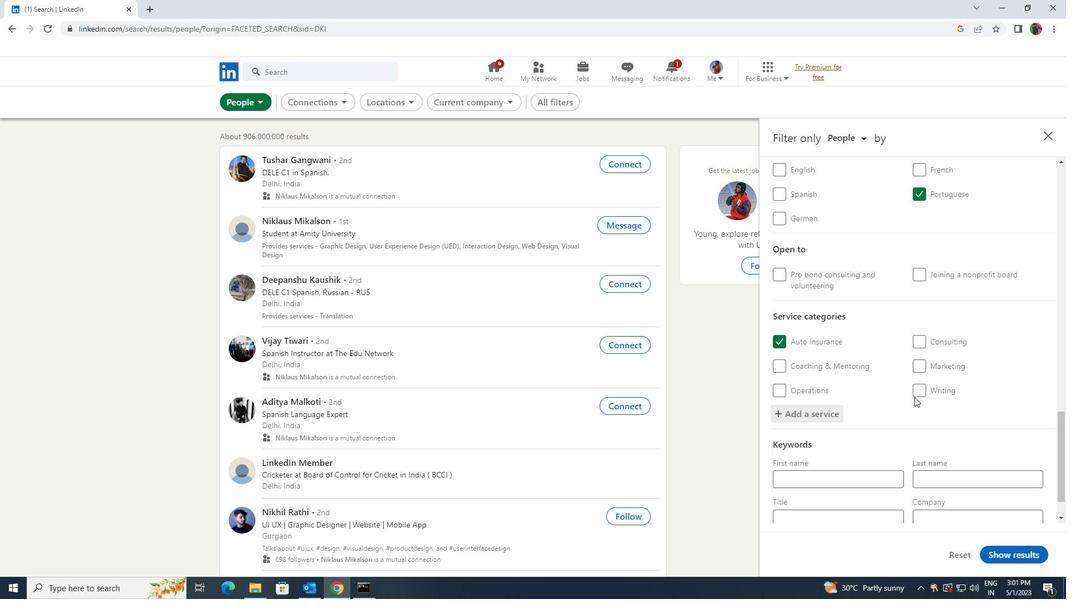 
Action: Mouse scrolled (914, 397) with delta (0, 0)
Screenshot: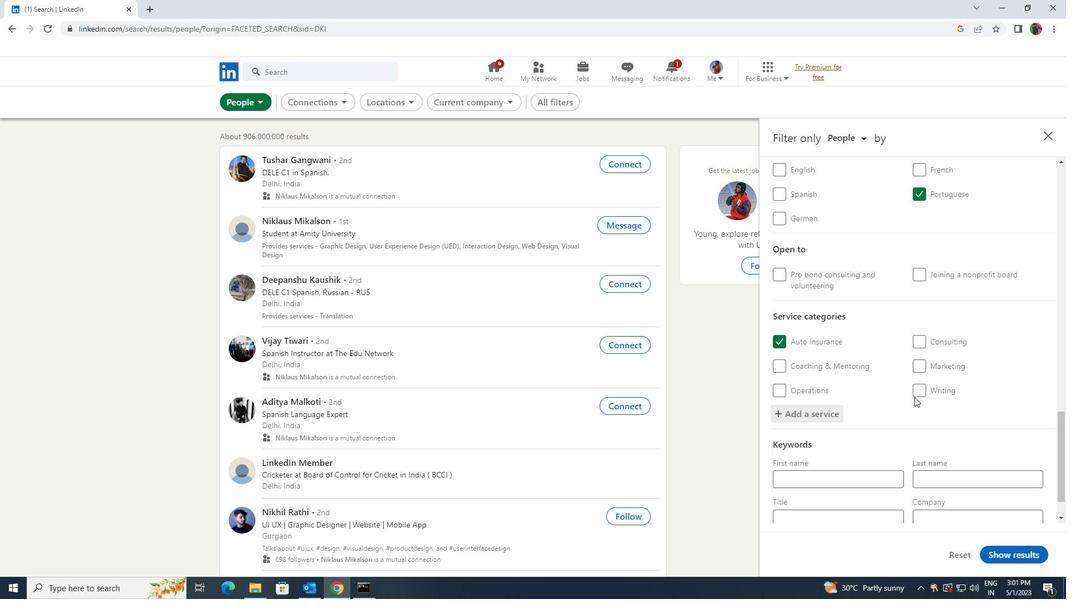 
Action: Mouse scrolled (914, 397) with delta (0, 0)
Screenshot: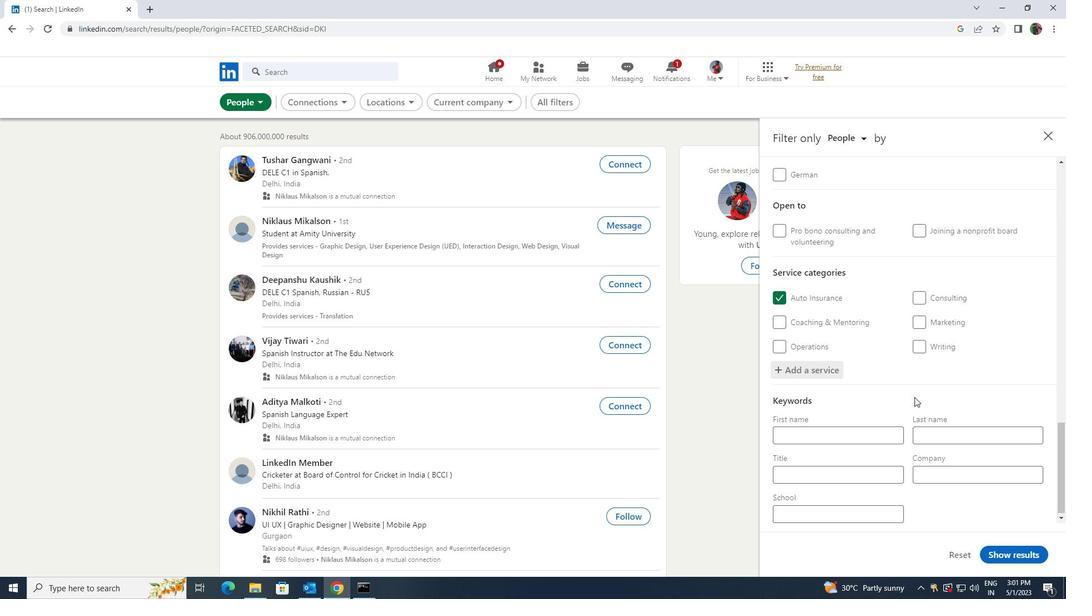 
Action: Mouse moved to (881, 473)
Screenshot: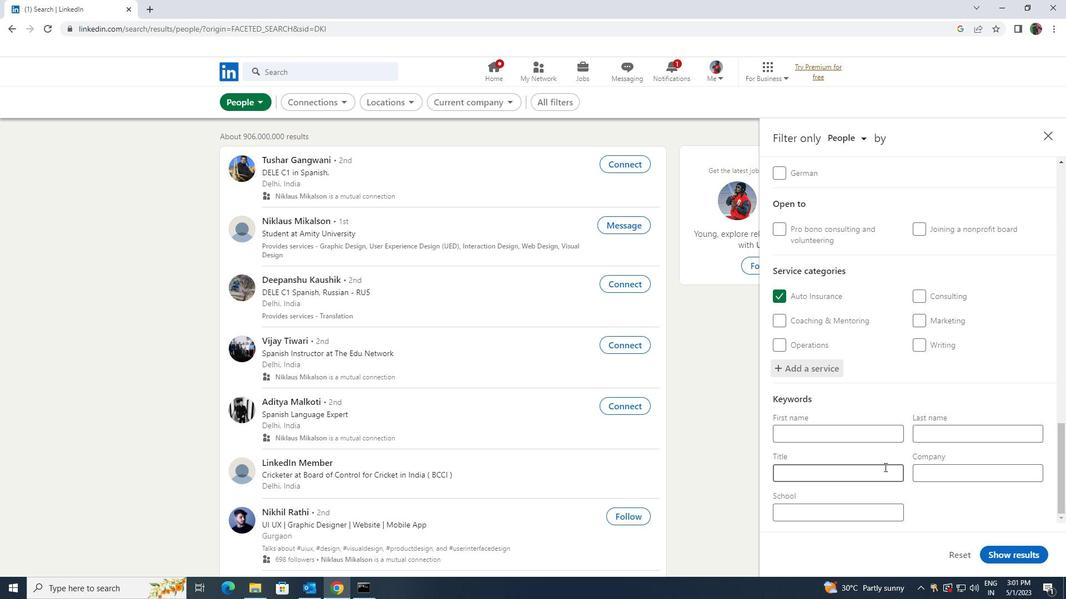 
Action: Mouse pressed left at (881, 473)
Screenshot: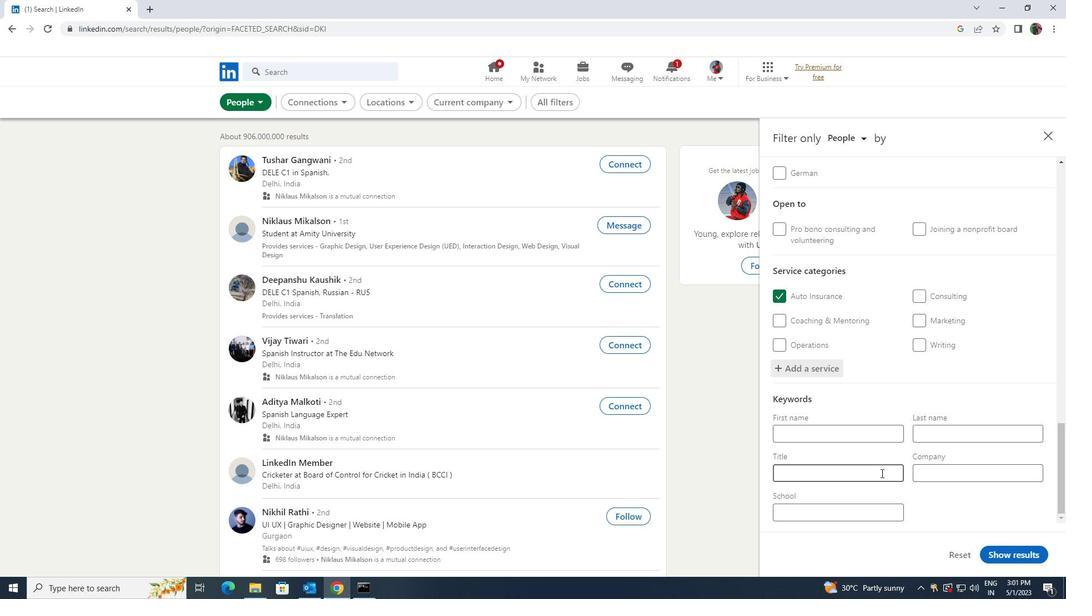 
Action: Mouse moved to (884, 472)
Screenshot: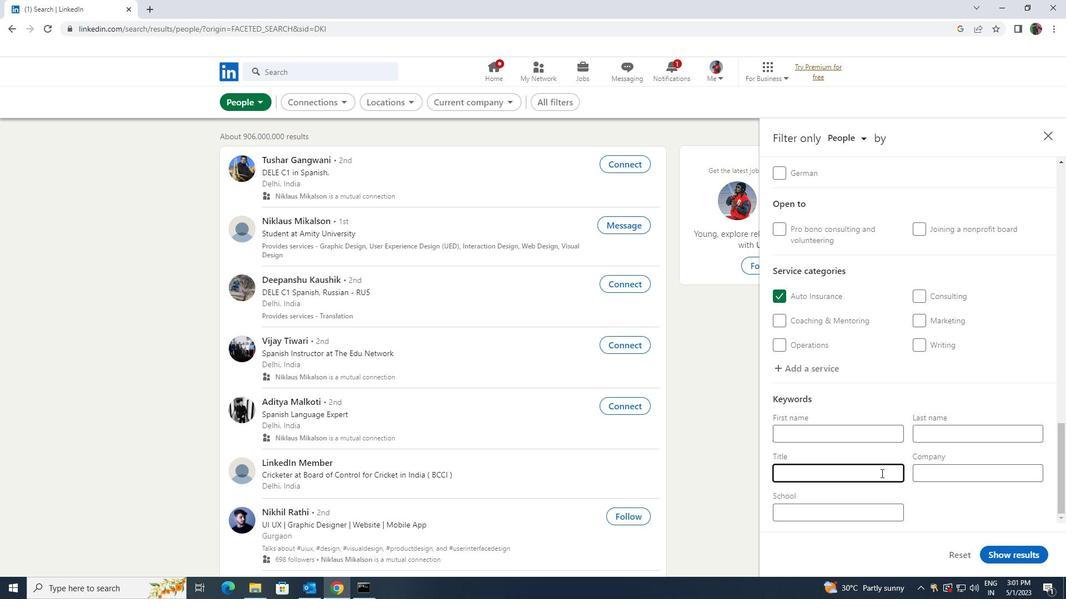 
Action: Key pressed <Key.shift>MUSIC<Key.space><Key.shift>PRODUCER
Screenshot: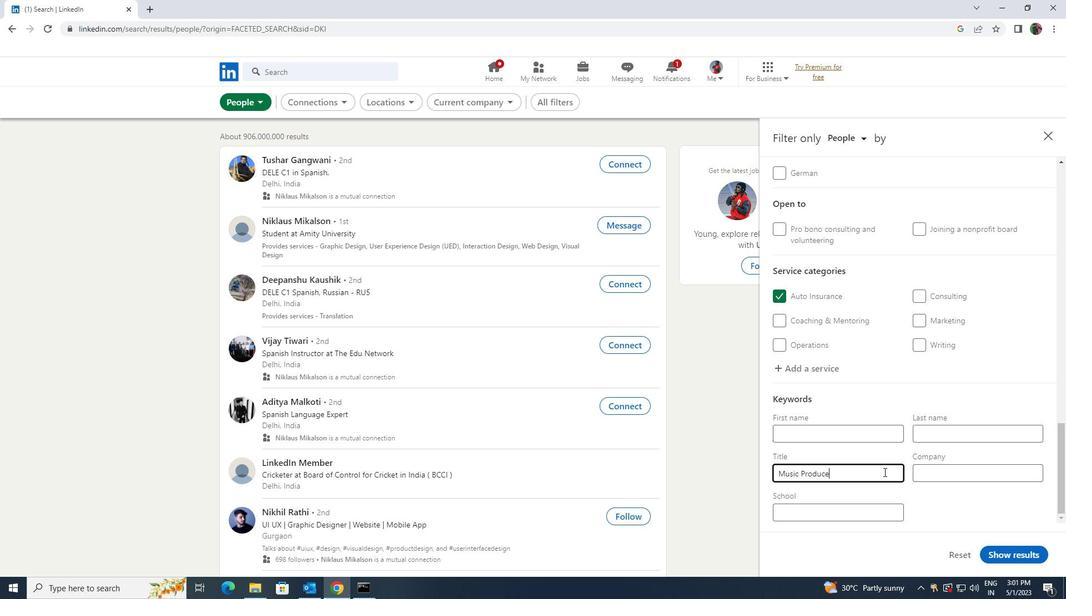 
Action: Mouse moved to (1010, 554)
Screenshot: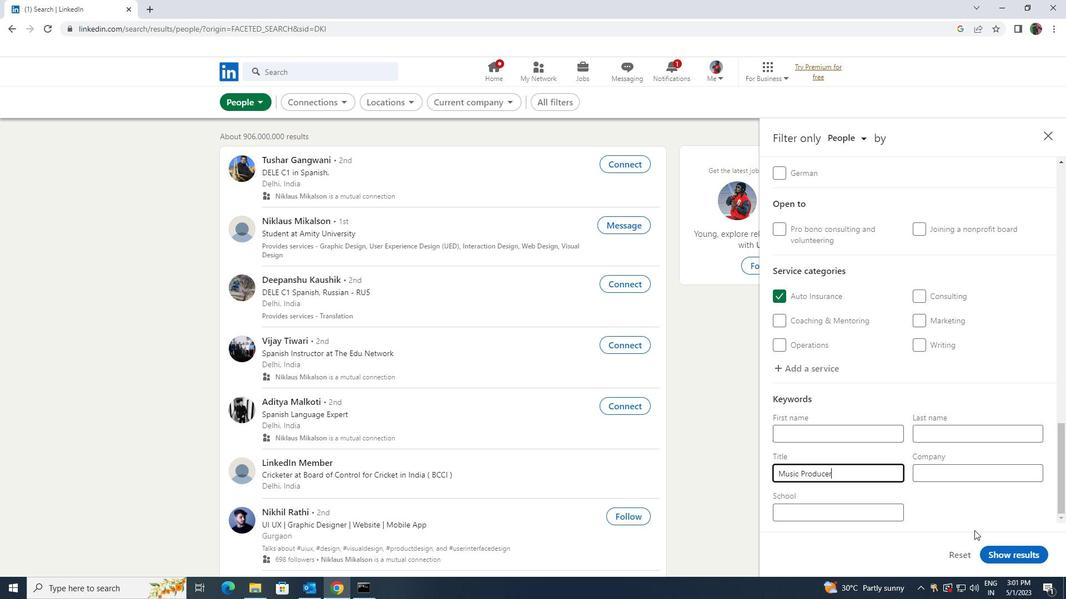 
Action: Mouse pressed left at (1010, 554)
Screenshot: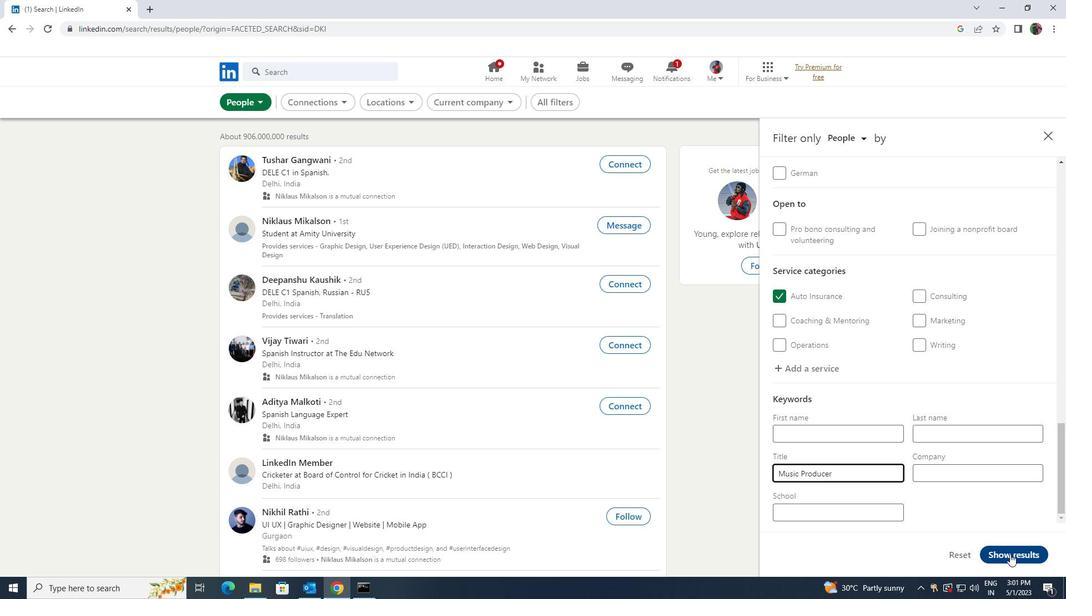 
